 Task: Open Card Veterinary Conference Review in Board Voice of Support Feedback Analysis to Workspace Event Lighting Rentals and add a team member Softage.1@softage.net, a label Green, a checklist Routing and Switching, an attachment from Trello, a color Green and finally, add a card description 'Research and develop new product positioning strategy' and a comment 'This task requires us to be organized and efficient, managing our time and resources effectively.'. Add a start date 'Jan 05, 1900' with a due date 'Jan 12, 1900'
Action: Mouse moved to (442, 185)
Screenshot: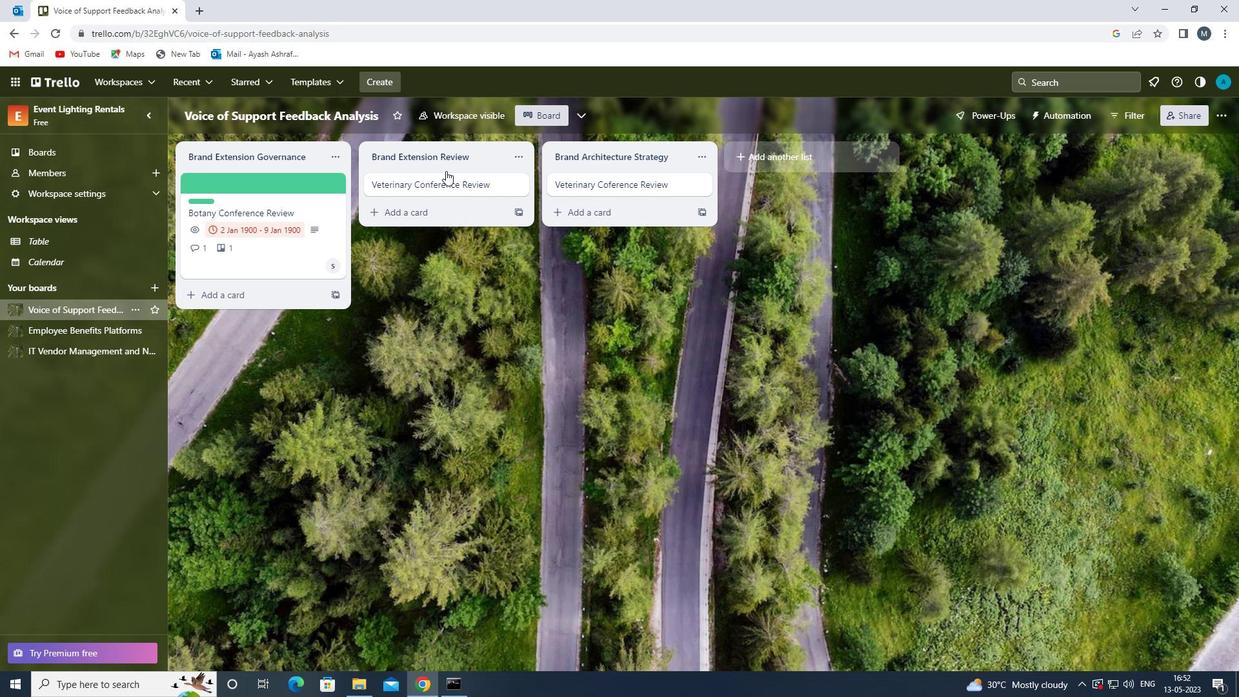
Action: Mouse pressed left at (442, 185)
Screenshot: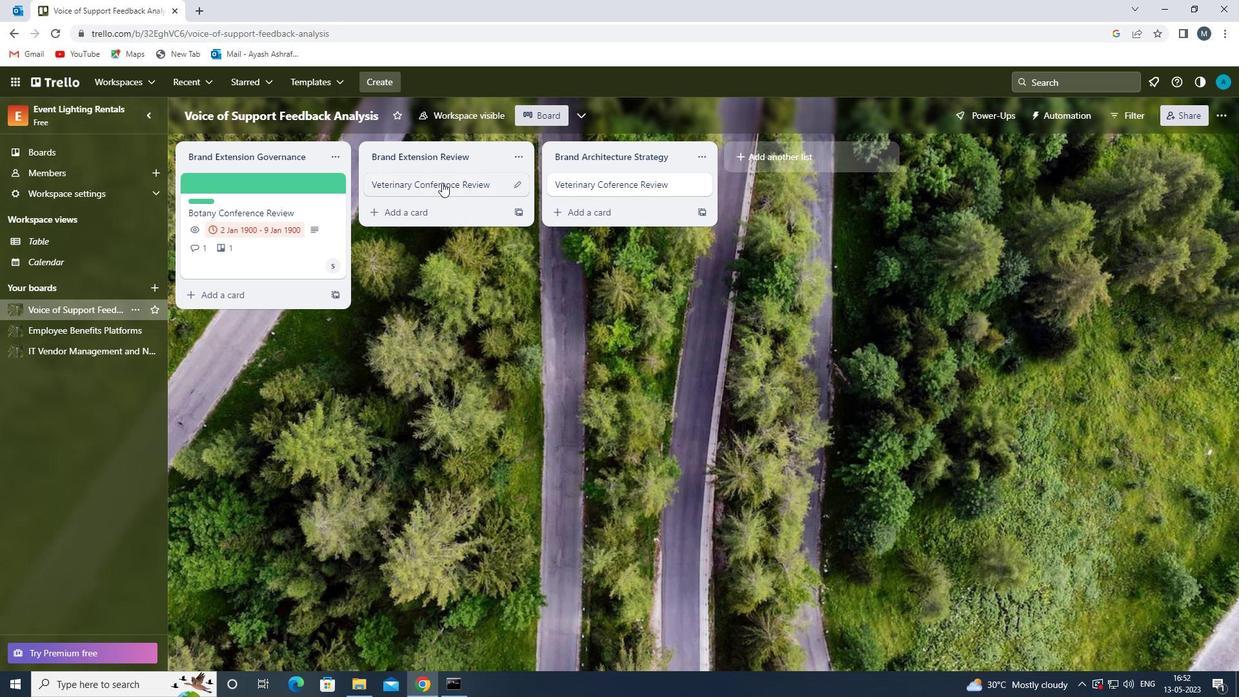 
Action: Mouse moved to (778, 232)
Screenshot: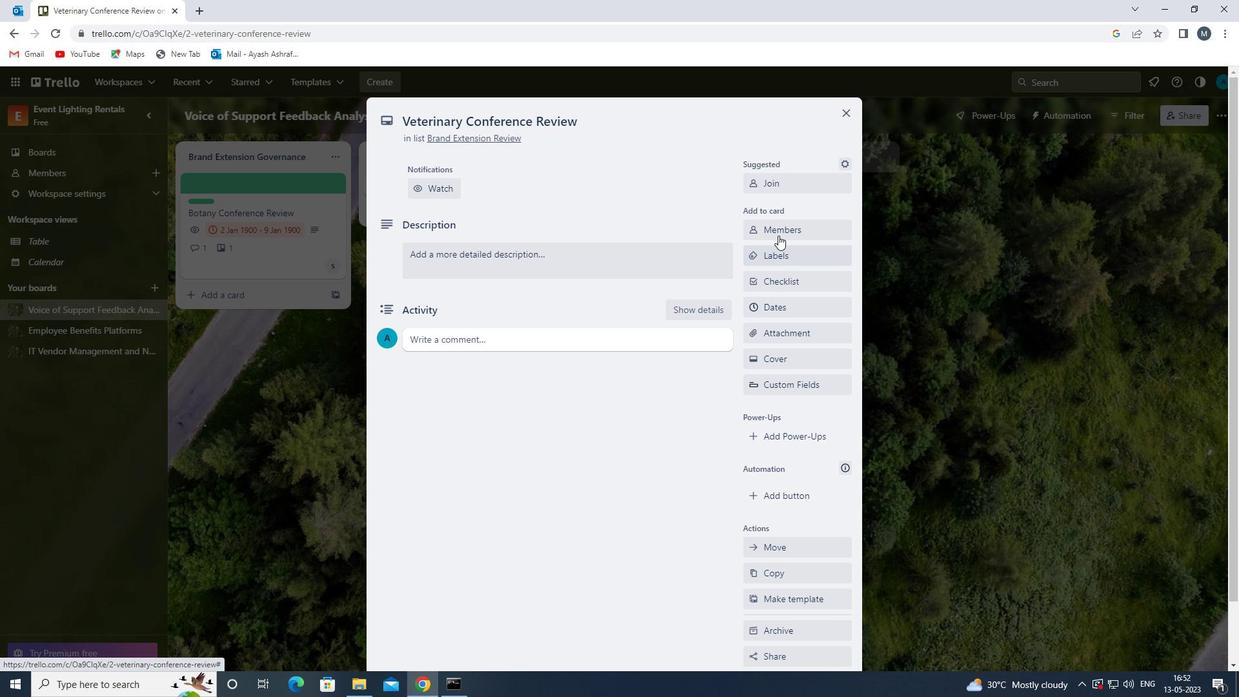 
Action: Mouse pressed left at (778, 232)
Screenshot: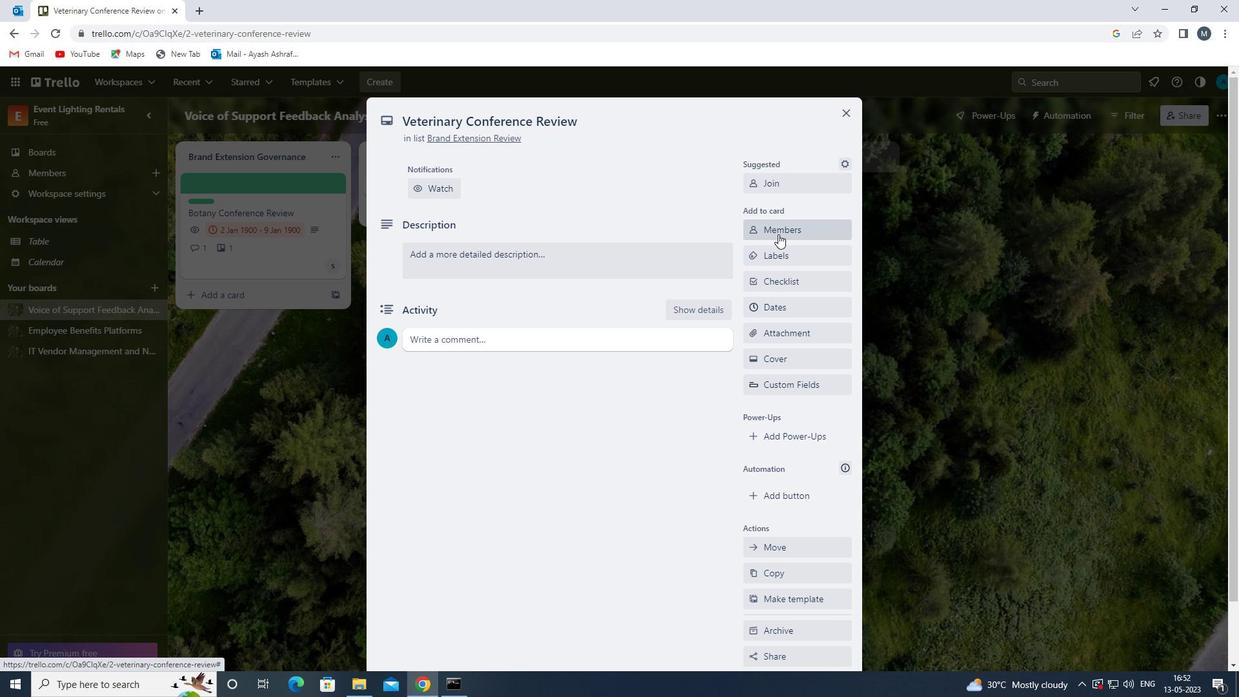 
Action: Mouse moved to (796, 294)
Screenshot: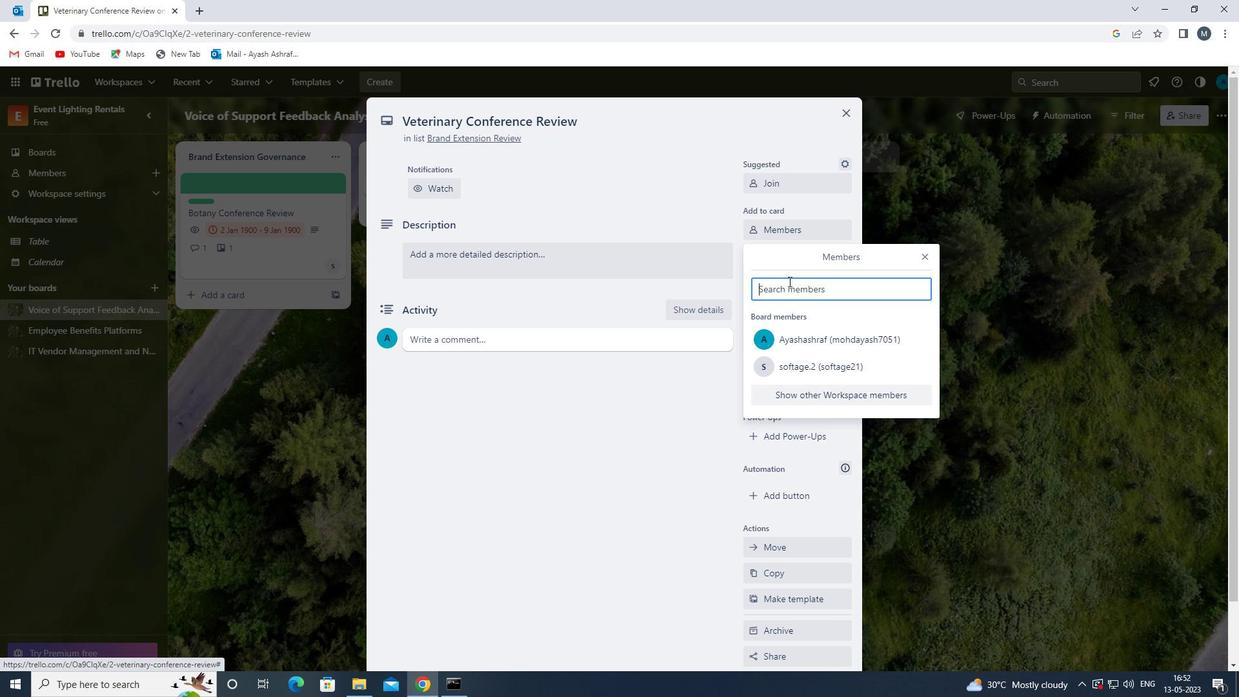 
Action: Mouse pressed left at (796, 294)
Screenshot: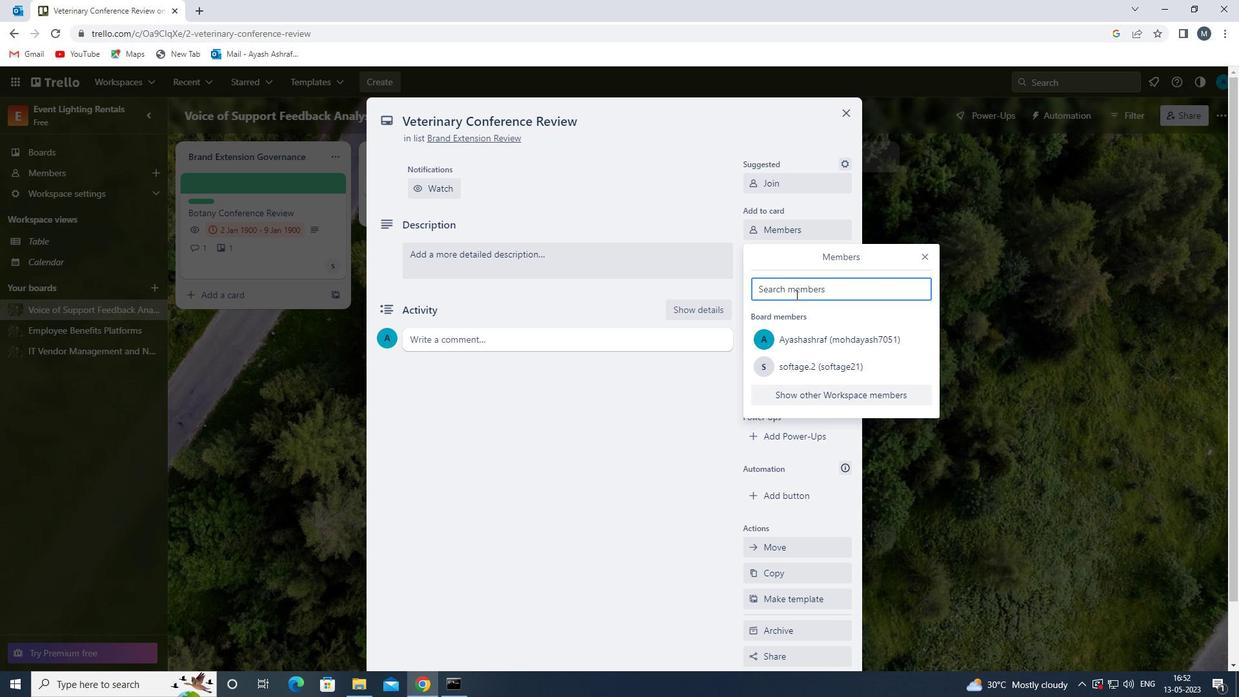 
Action: Key pressed s
Screenshot: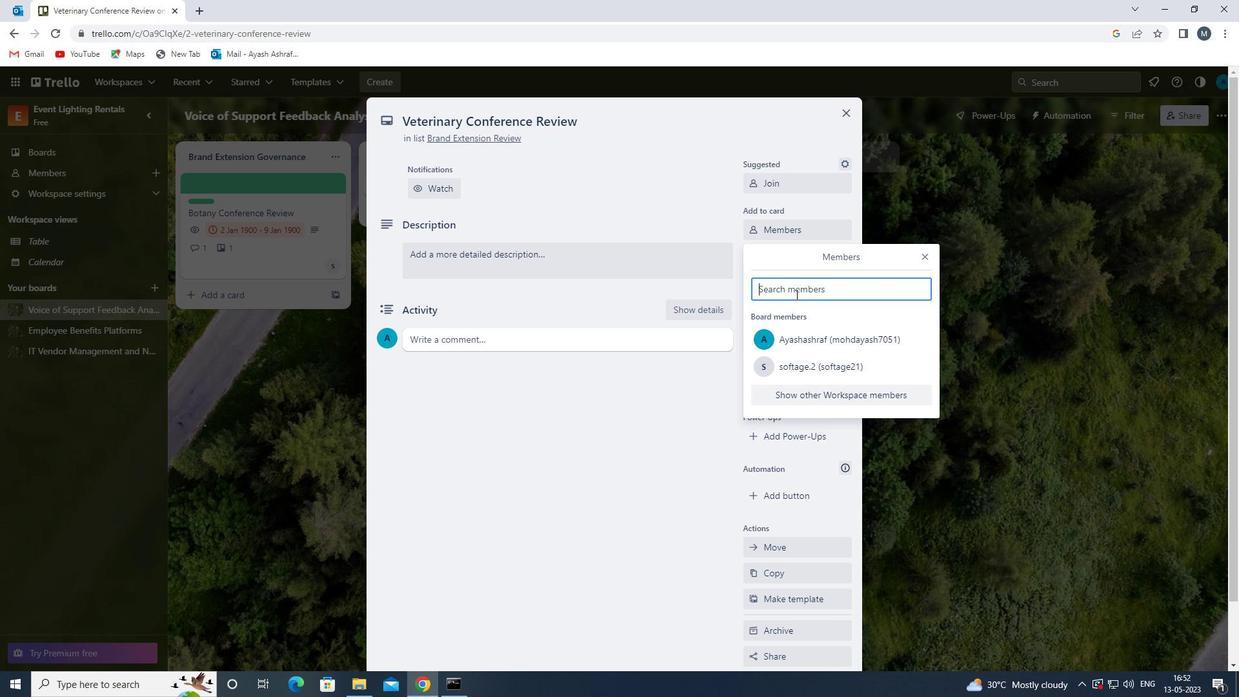 
Action: Mouse moved to (820, 393)
Screenshot: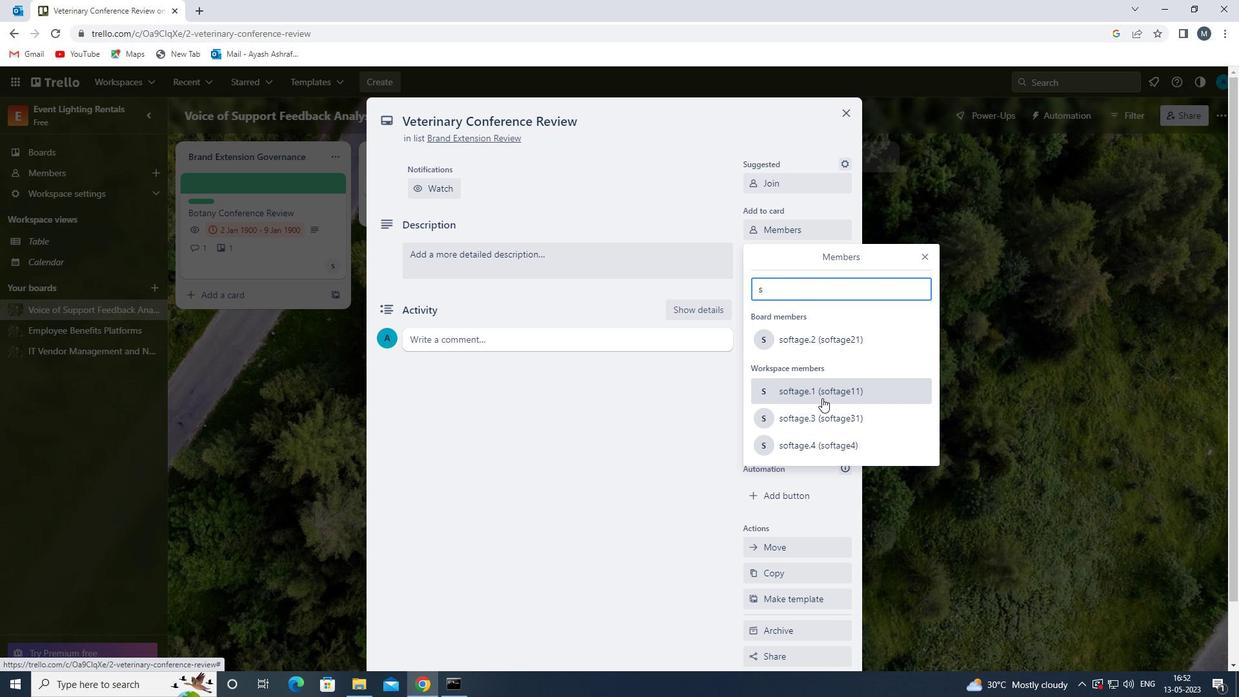 
Action: Mouse pressed left at (820, 393)
Screenshot: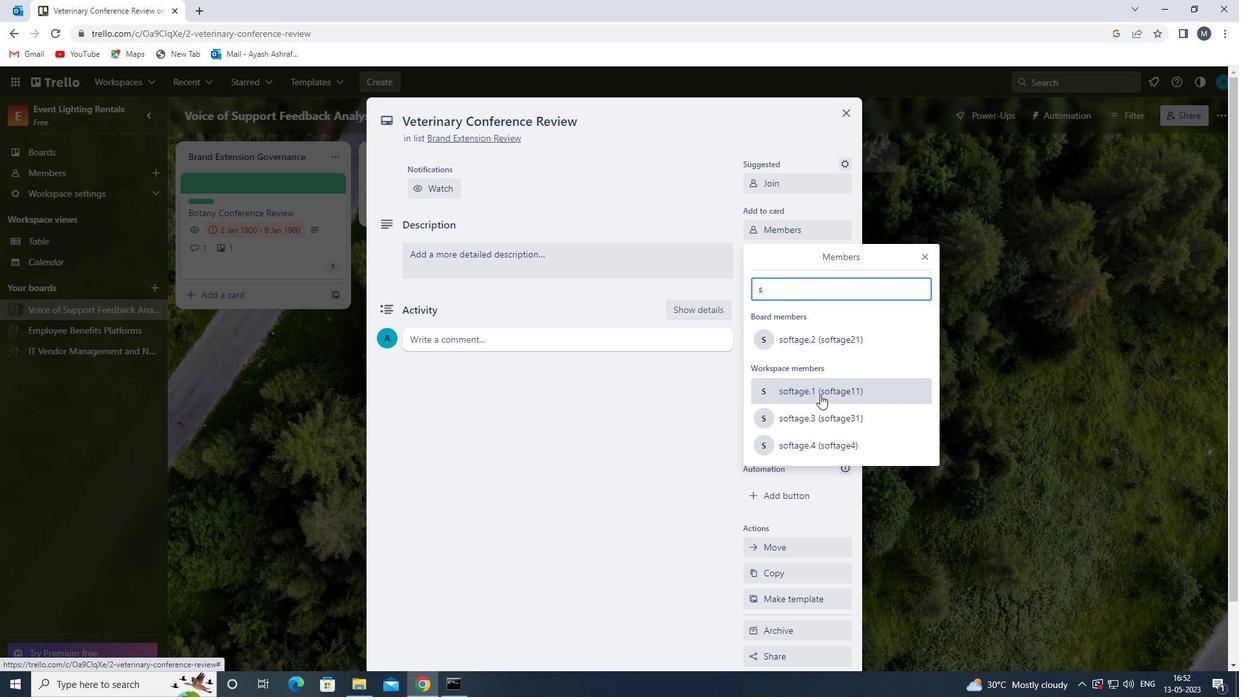 
Action: Mouse moved to (927, 258)
Screenshot: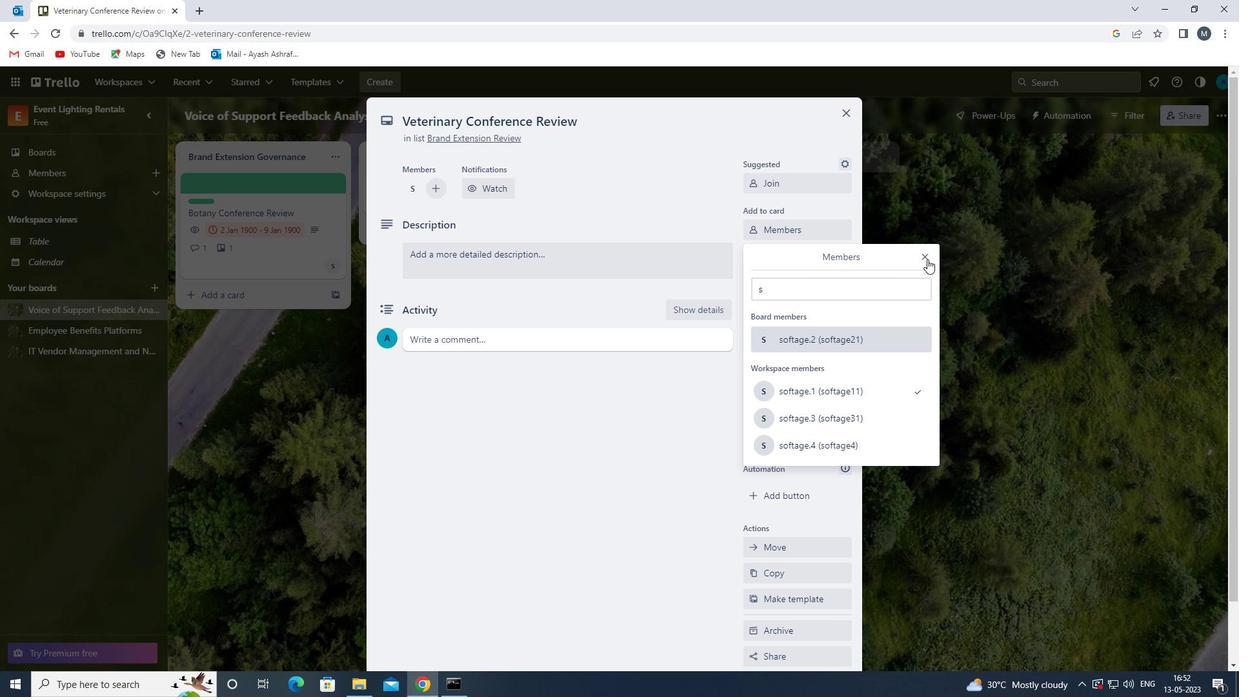 
Action: Mouse pressed left at (927, 258)
Screenshot: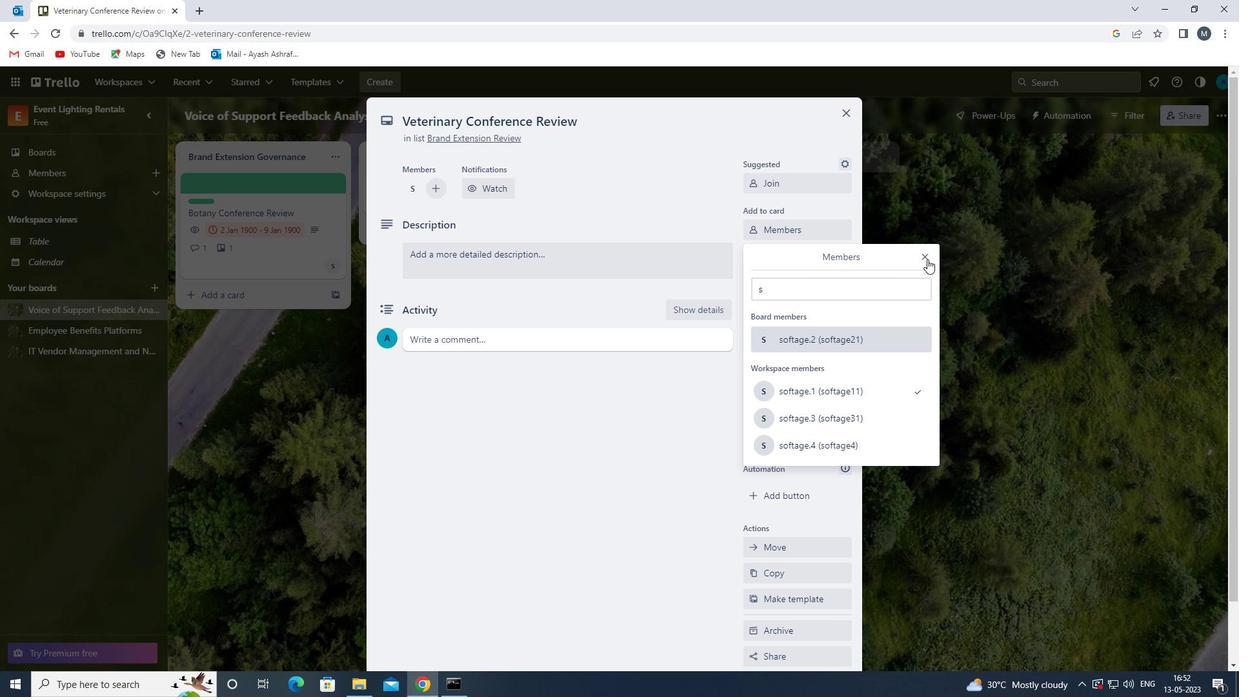 
Action: Mouse moved to (783, 260)
Screenshot: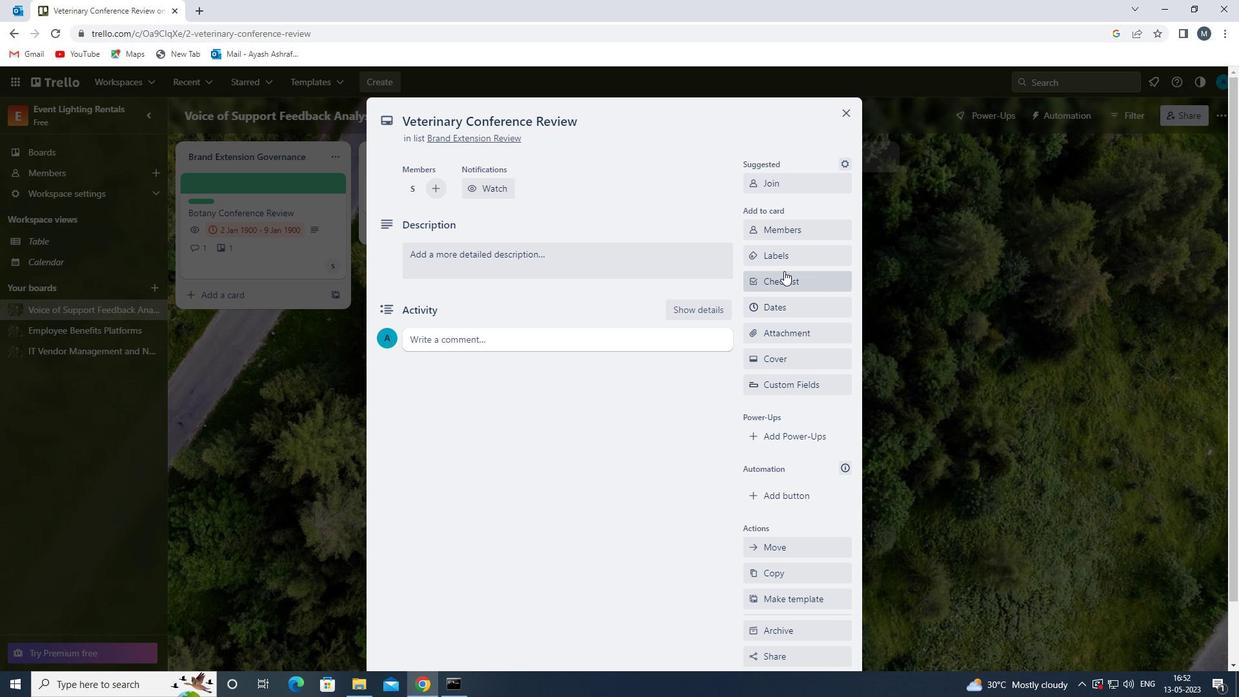 
Action: Mouse pressed left at (783, 260)
Screenshot: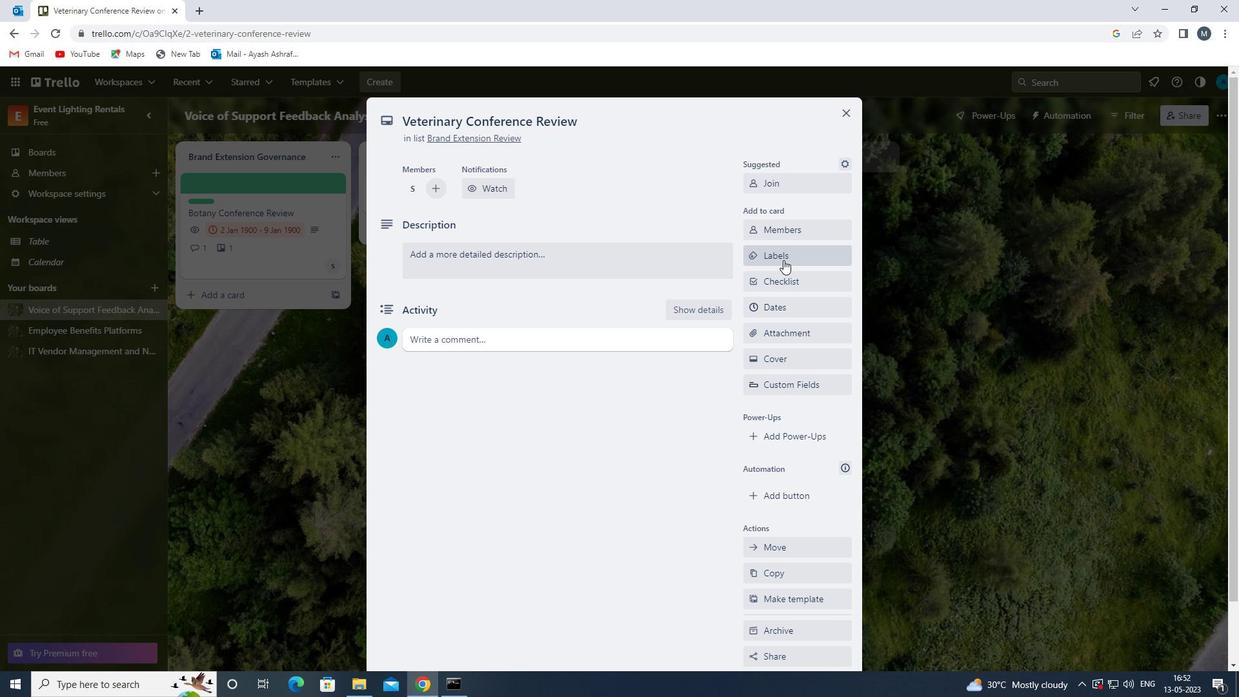 
Action: Mouse moved to (804, 357)
Screenshot: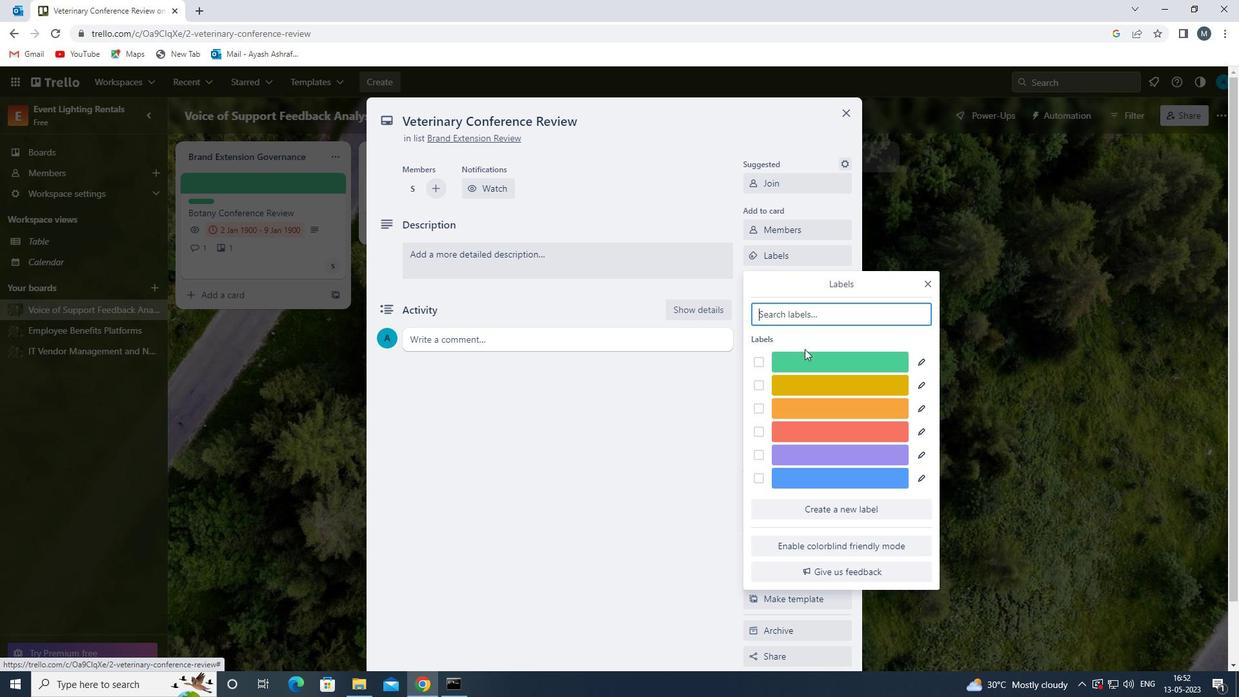 
Action: Mouse pressed left at (804, 357)
Screenshot: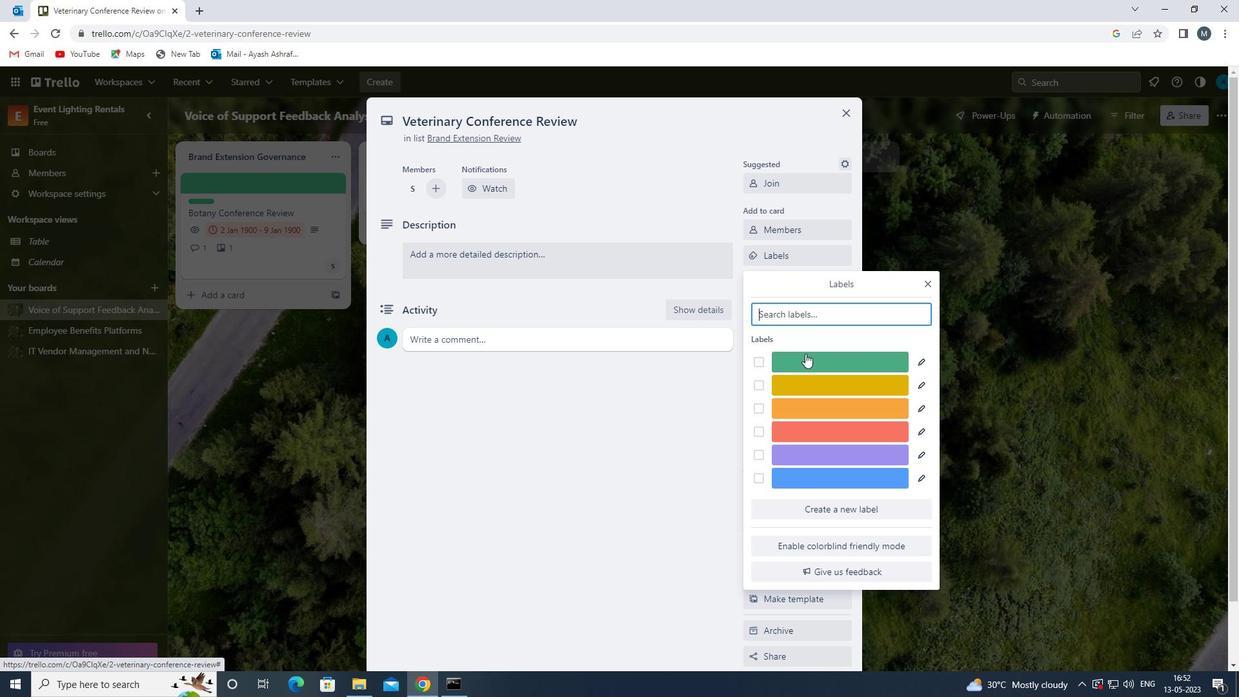 
Action: Mouse moved to (928, 286)
Screenshot: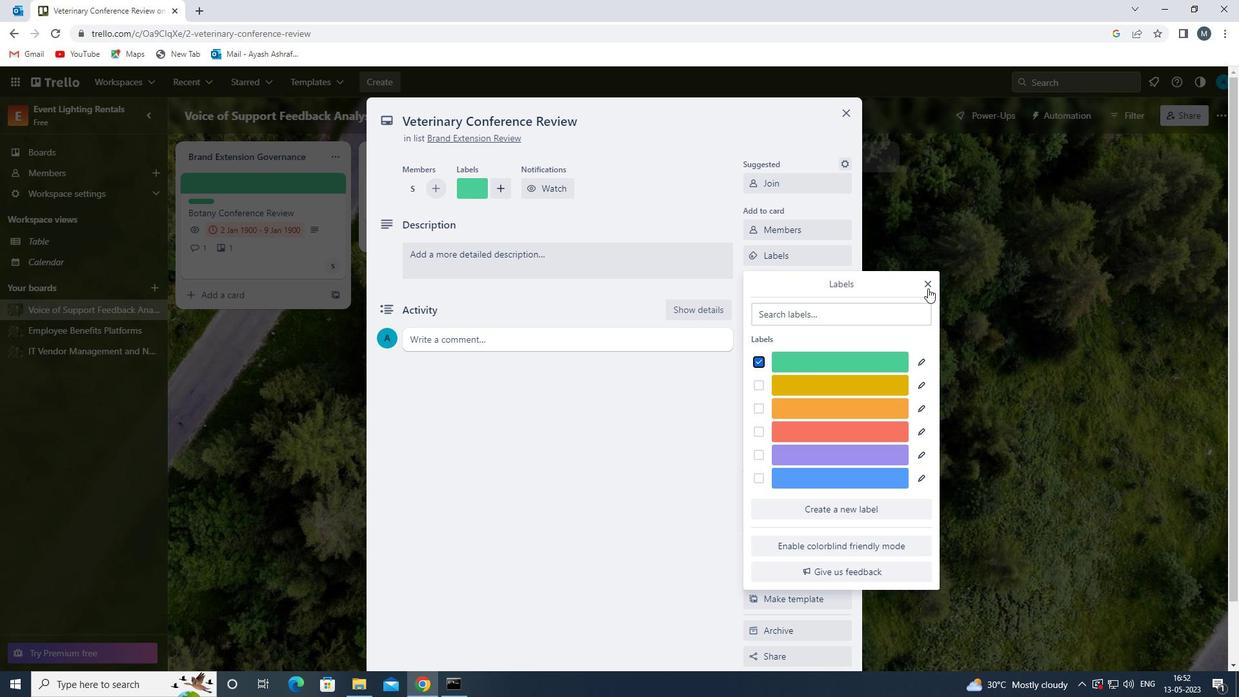 
Action: Mouse pressed left at (928, 286)
Screenshot: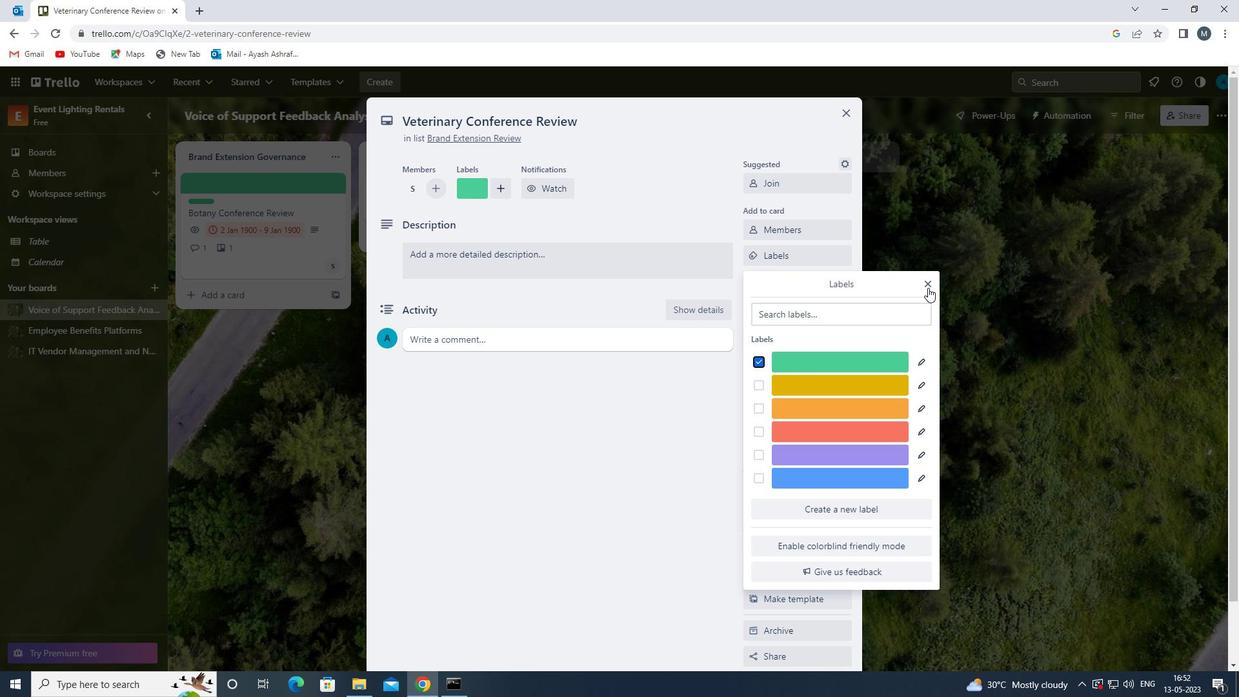 
Action: Mouse moved to (785, 283)
Screenshot: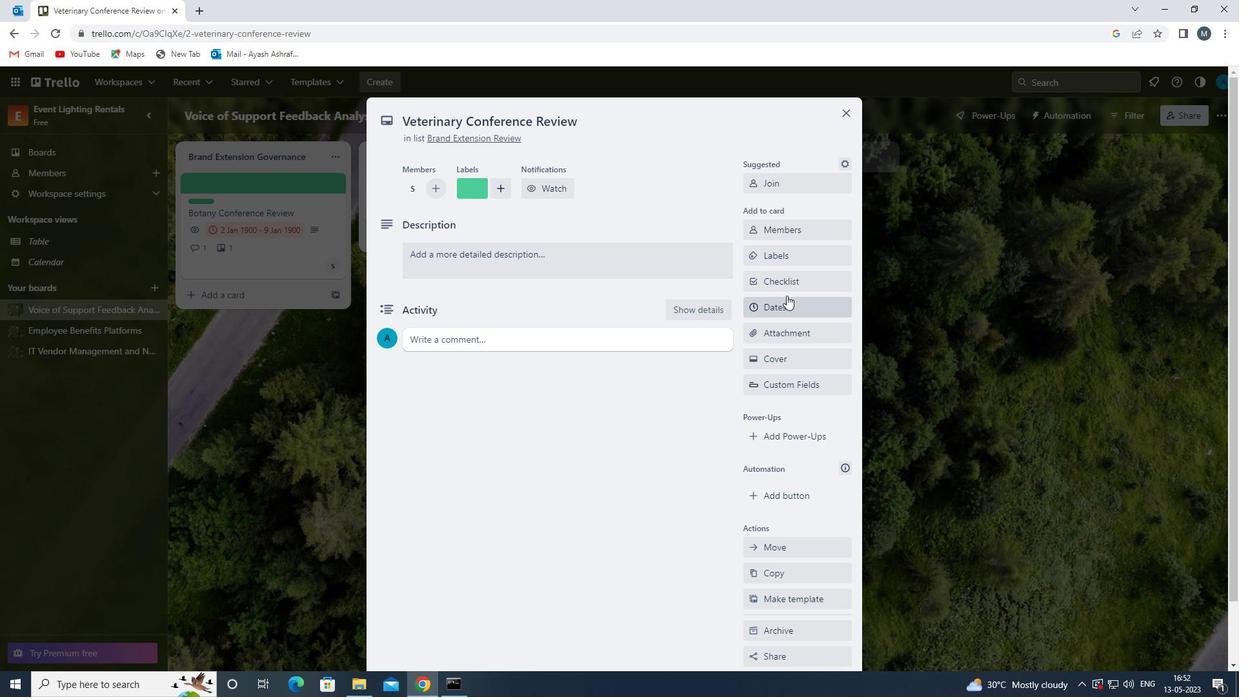 
Action: Mouse pressed left at (785, 283)
Screenshot: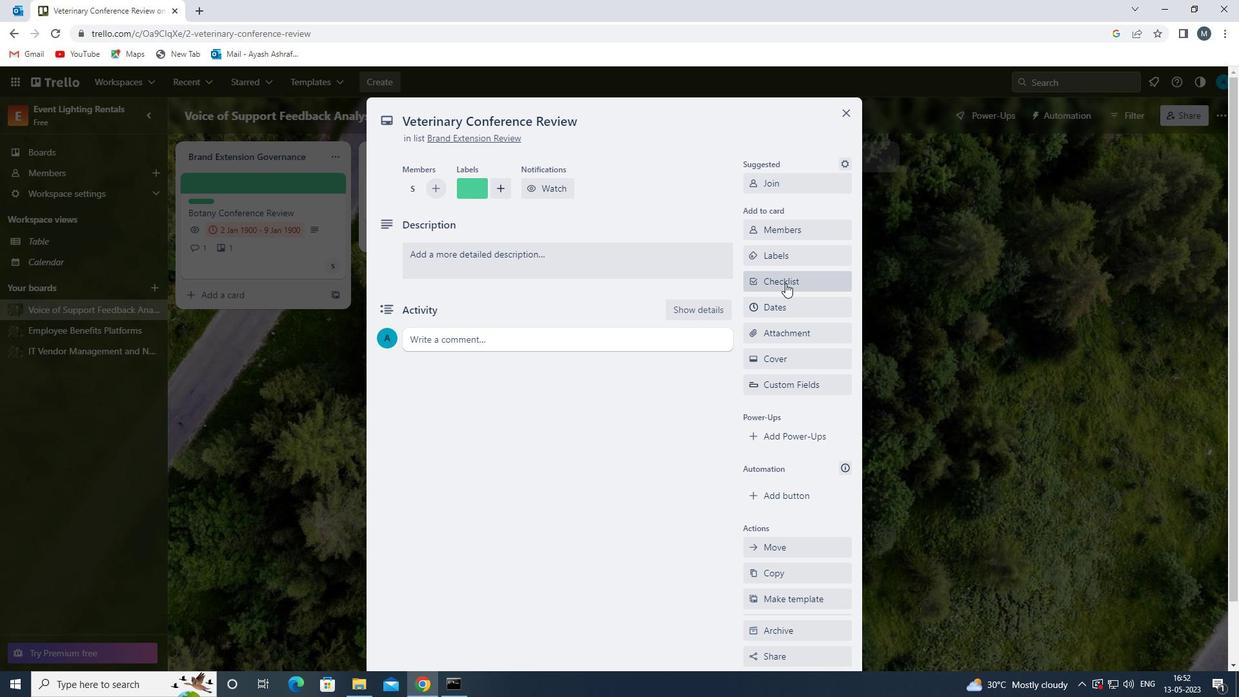 
Action: Key pressed r
Screenshot: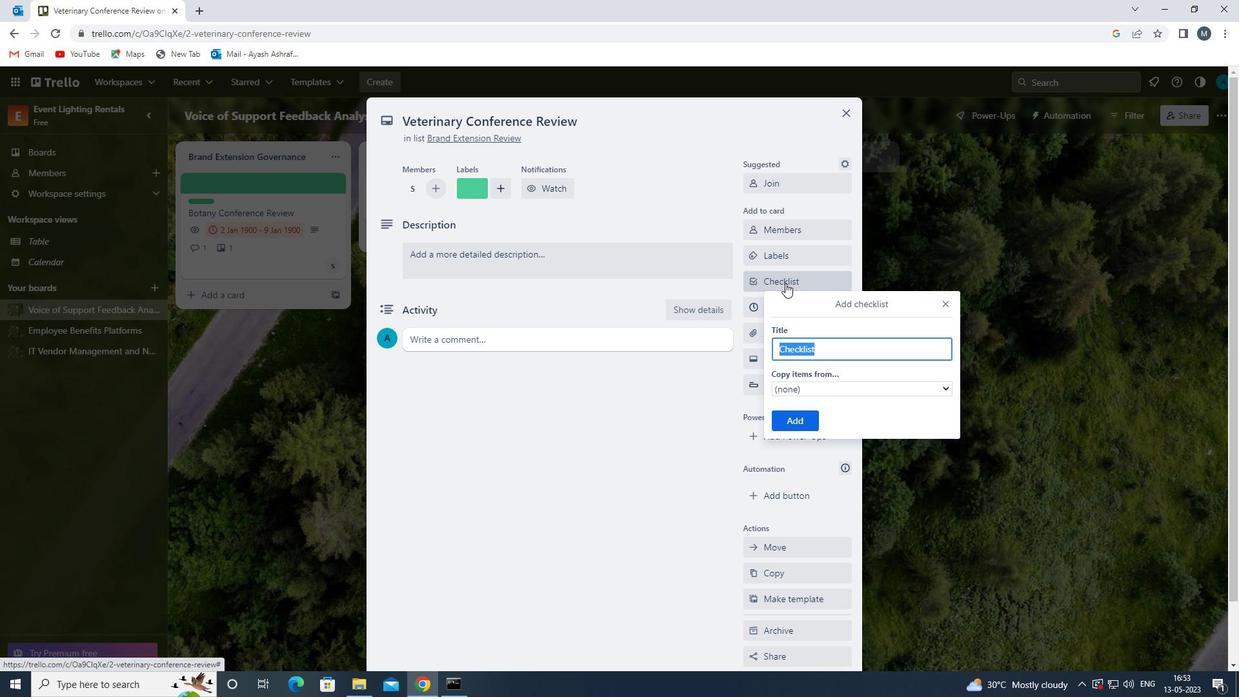 
Action: Mouse moved to (870, 409)
Screenshot: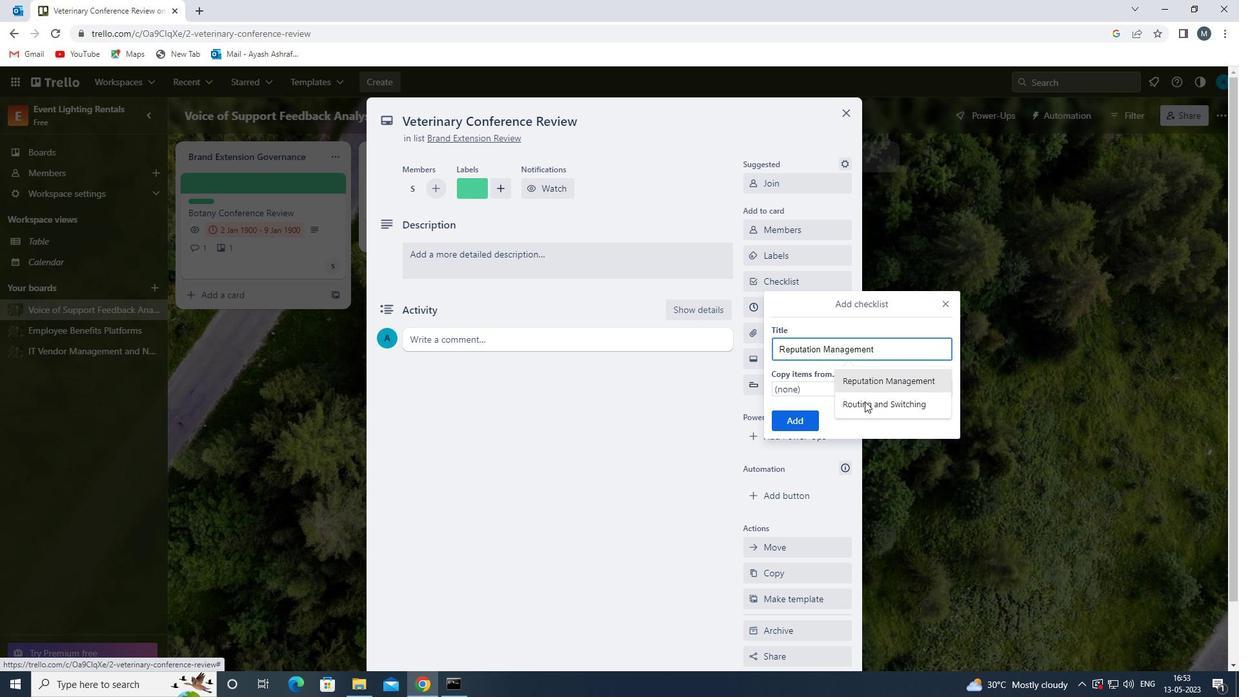
Action: Mouse pressed left at (870, 409)
Screenshot: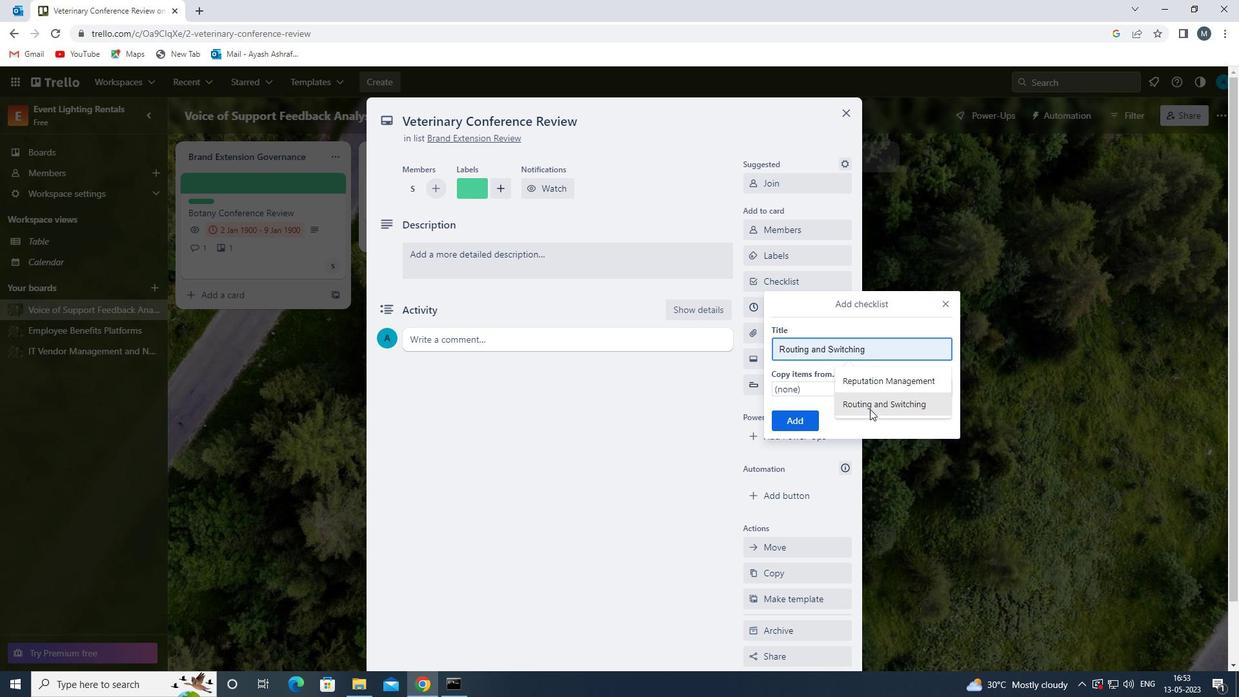 
Action: Mouse moved to (804, 413)
Screenshot: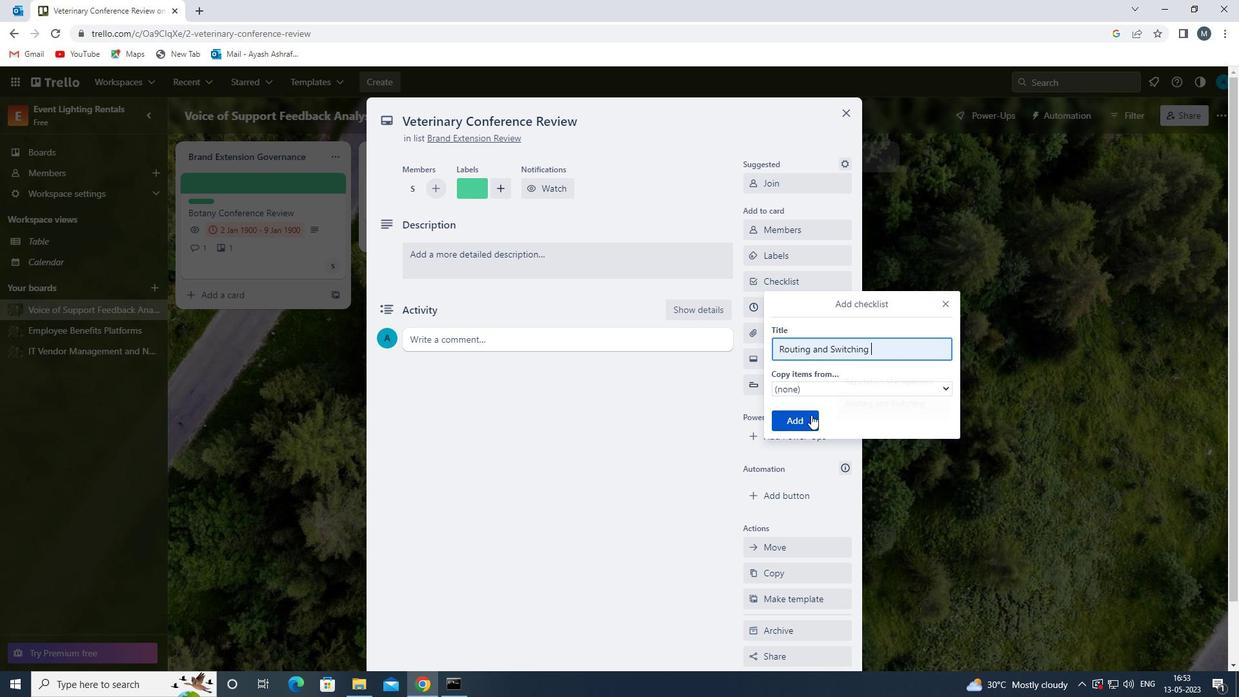 
Action: Mouse pressed left at (804, 413)
Screenshot: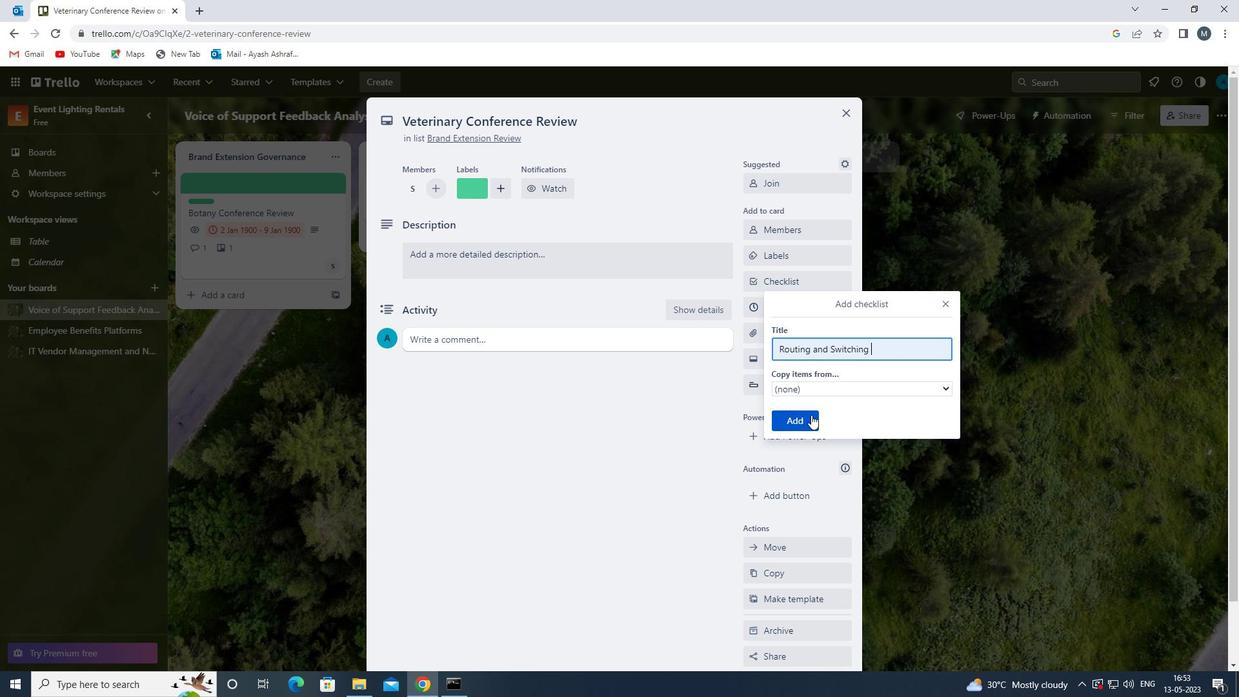 
Action: Mouse moved to (794, 335)
Screenshot: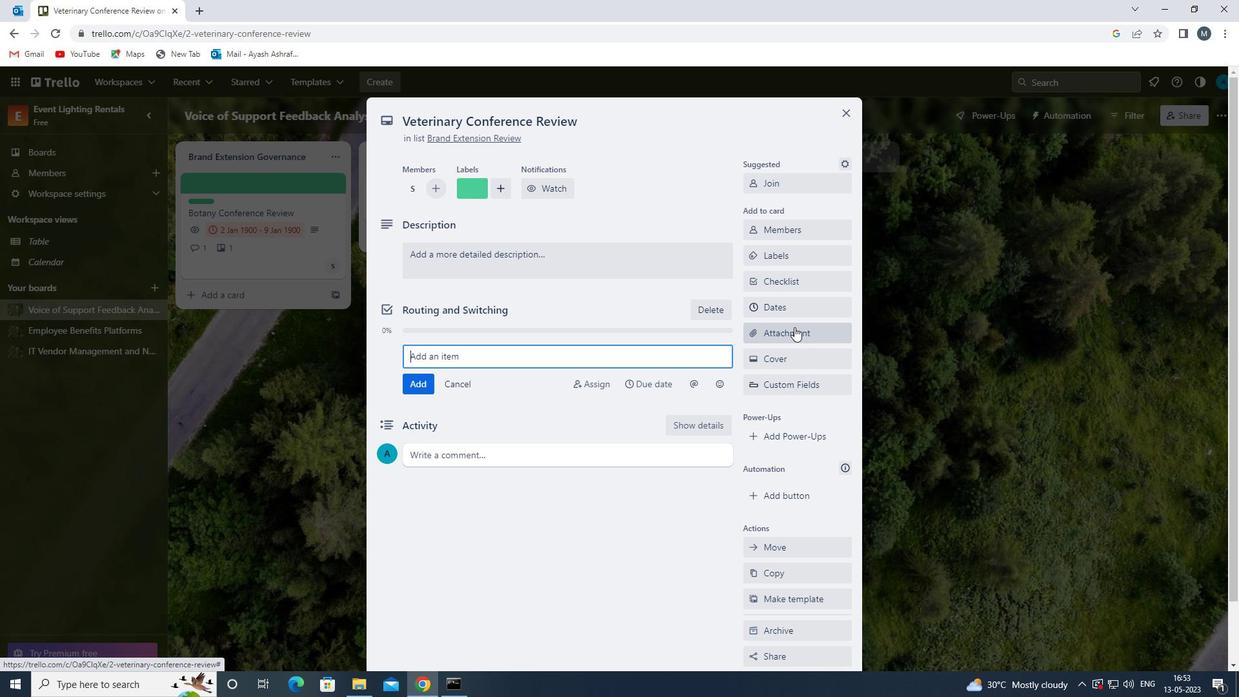 
Action: Mouse pressed left at (794, 335)
Screenshot: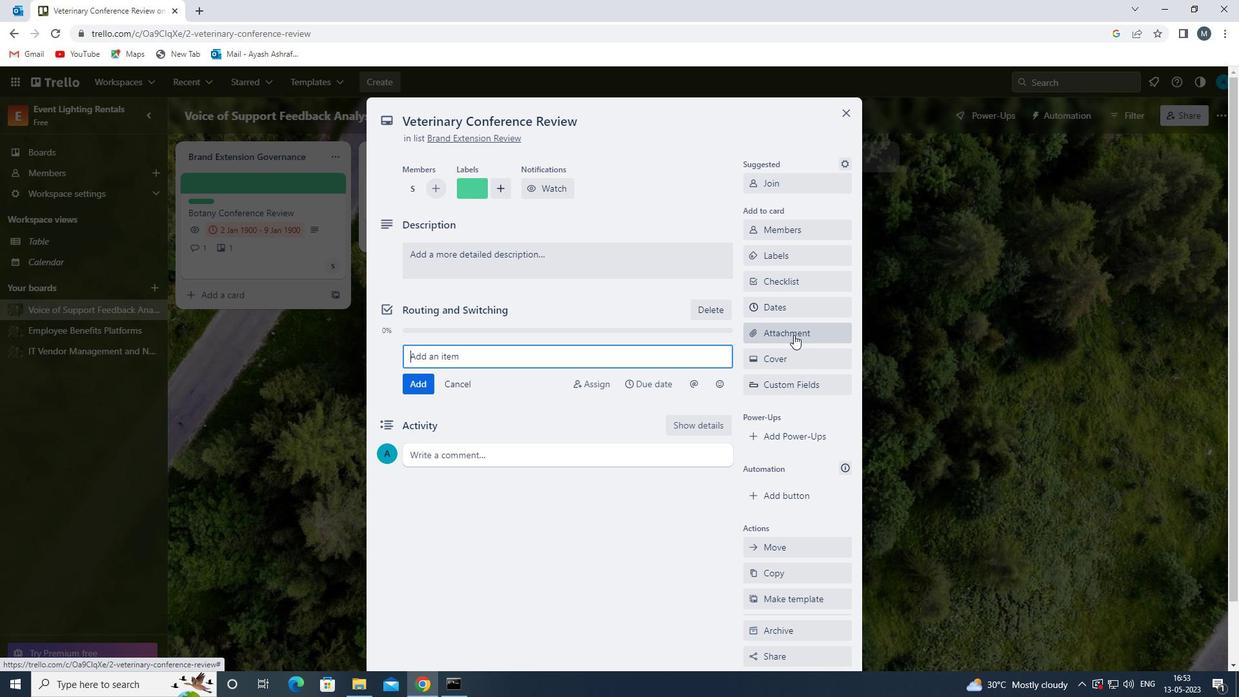 
Action: Mouse moved to (778, 410)
Screenshot: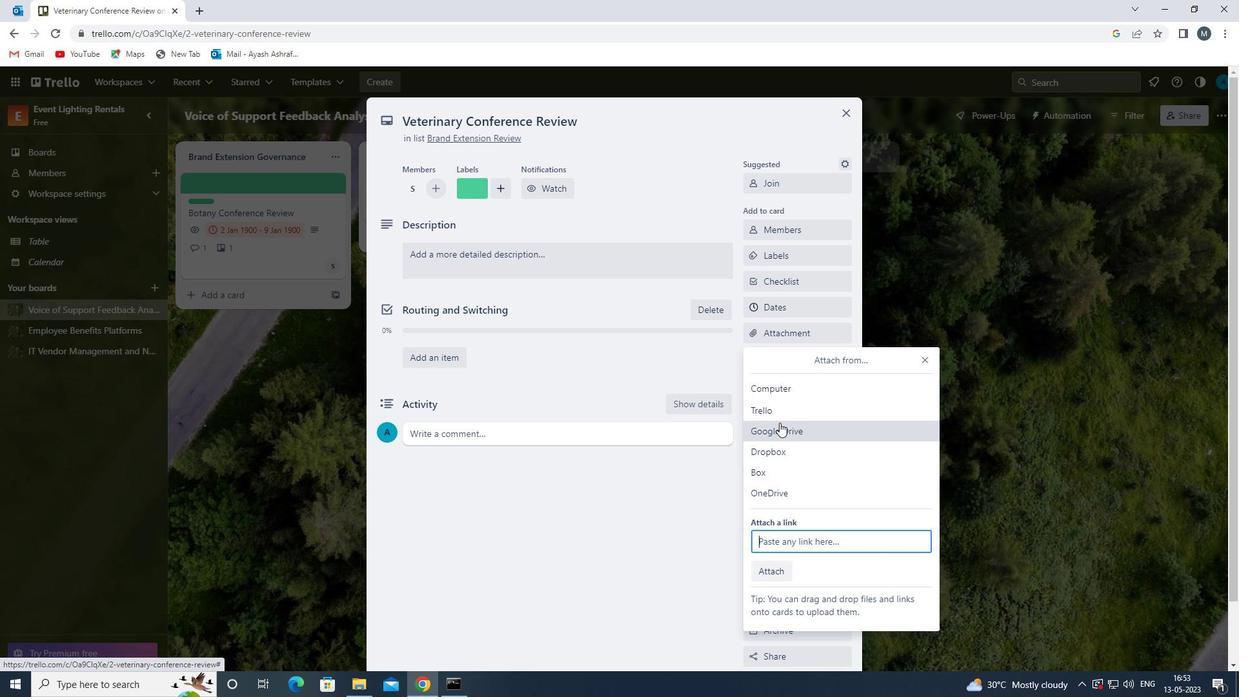 
Action: Mouse pressed left at (778, 410)
Screenshot: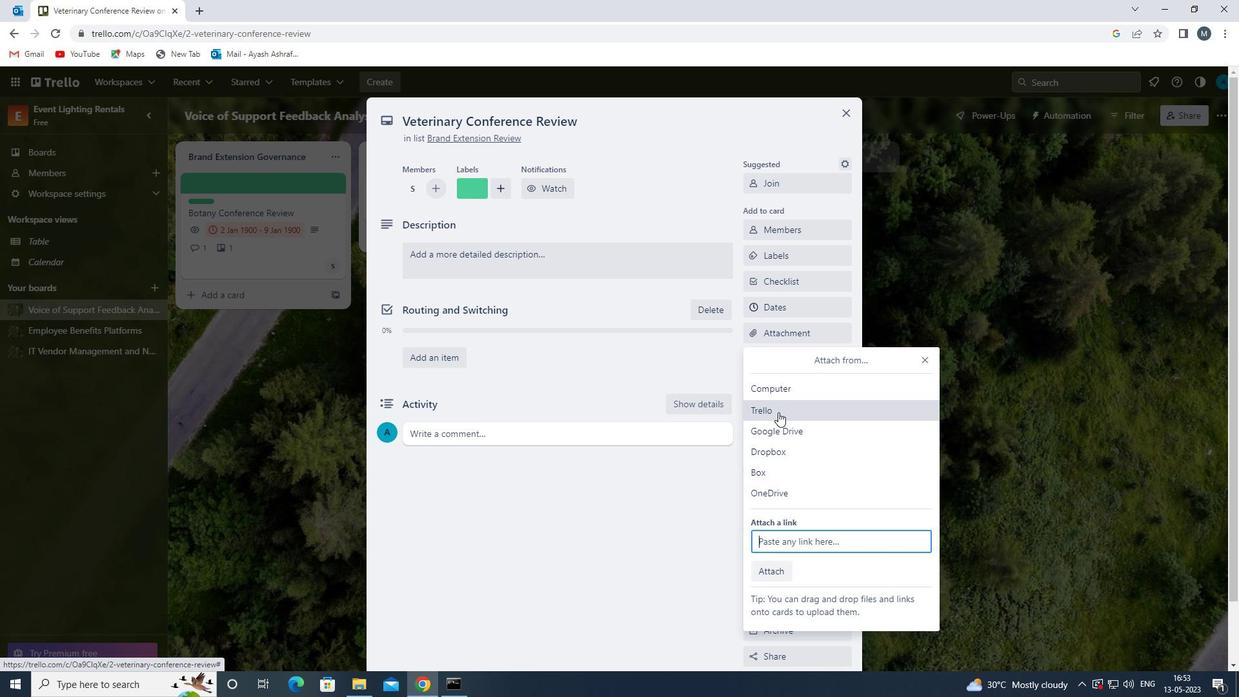 
Action: Mouse moved to (826, 320)
Screenshot: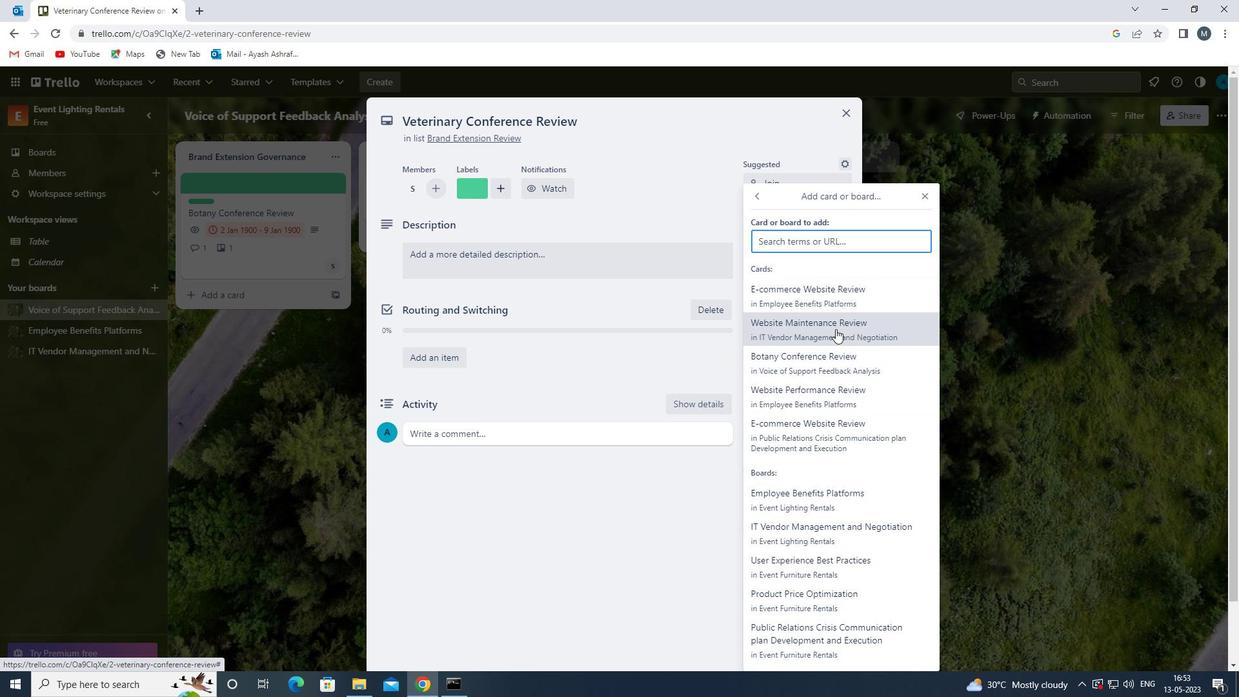 
Action: Mouse pressed left at (826, 320)
Screenshot: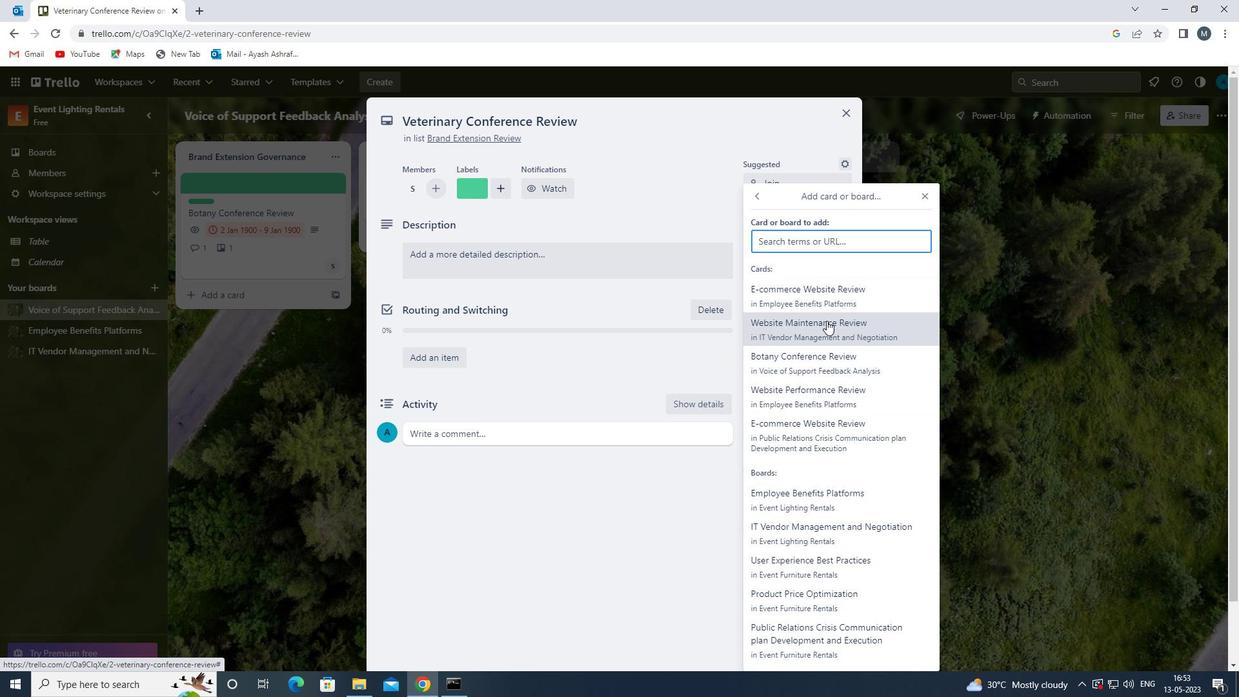 
Action: Mouse moved to (779, 364)
Screenshot: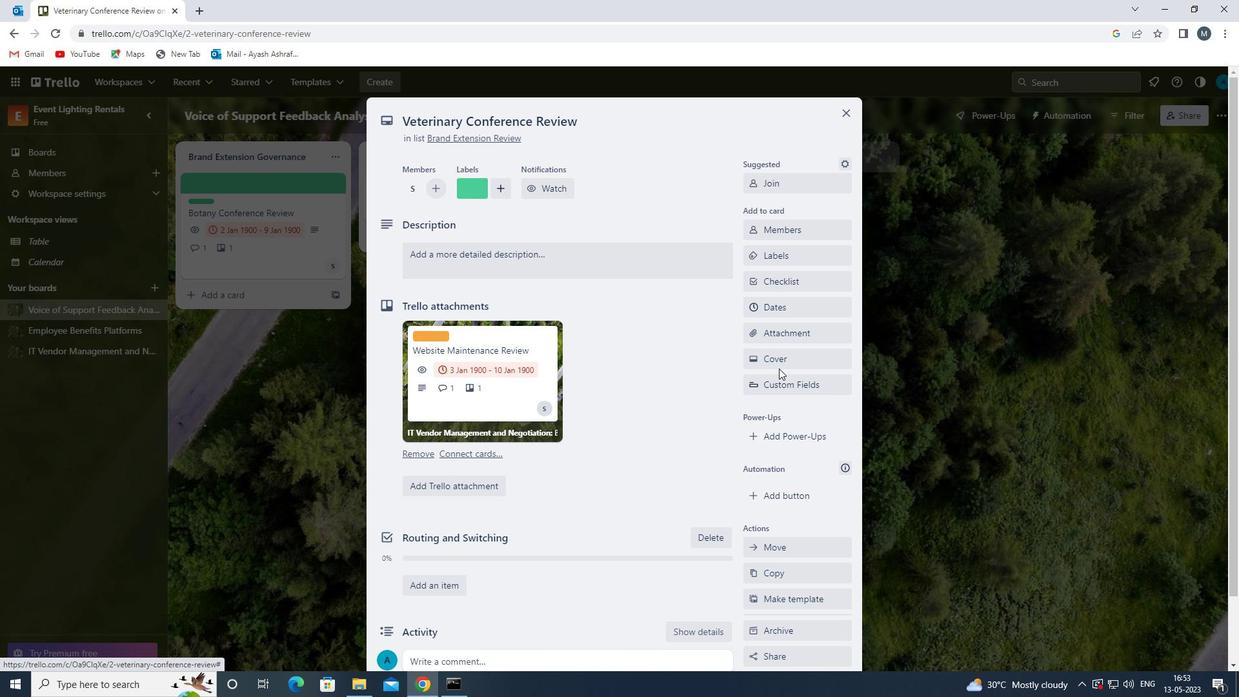 
Action: Mouse pressed left at (779, 364)
Screenshot: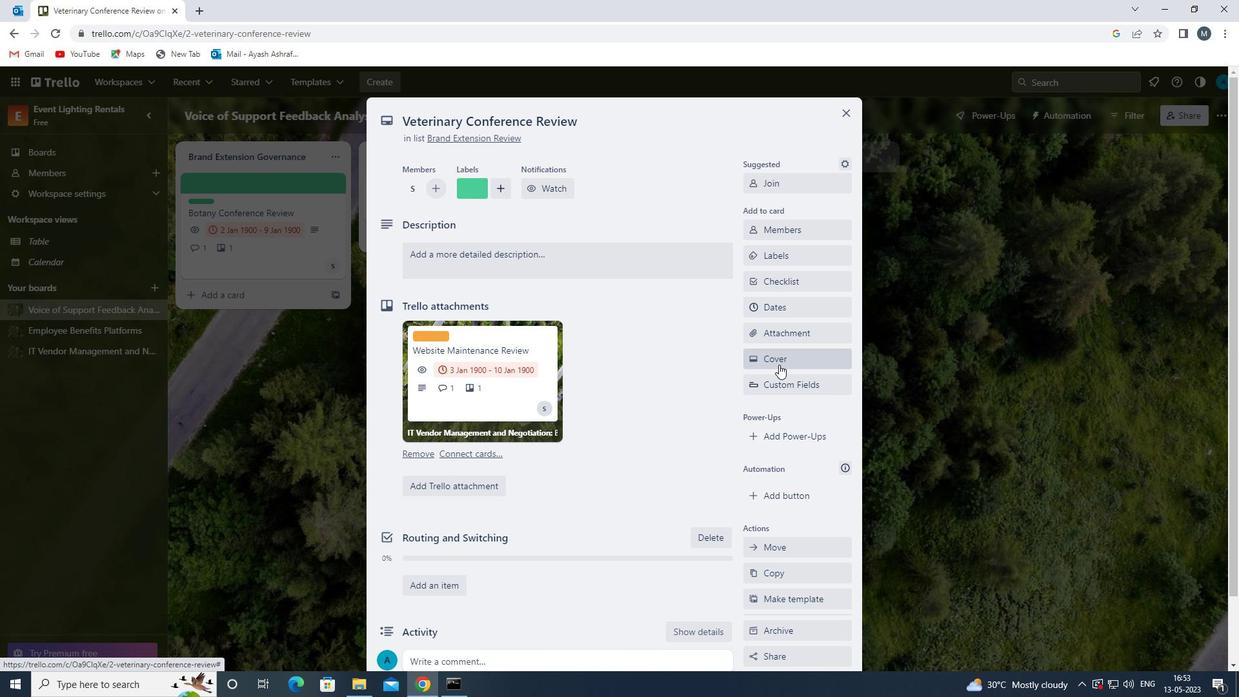 
Action: Mouse moved to (771, 417)
Screenshot: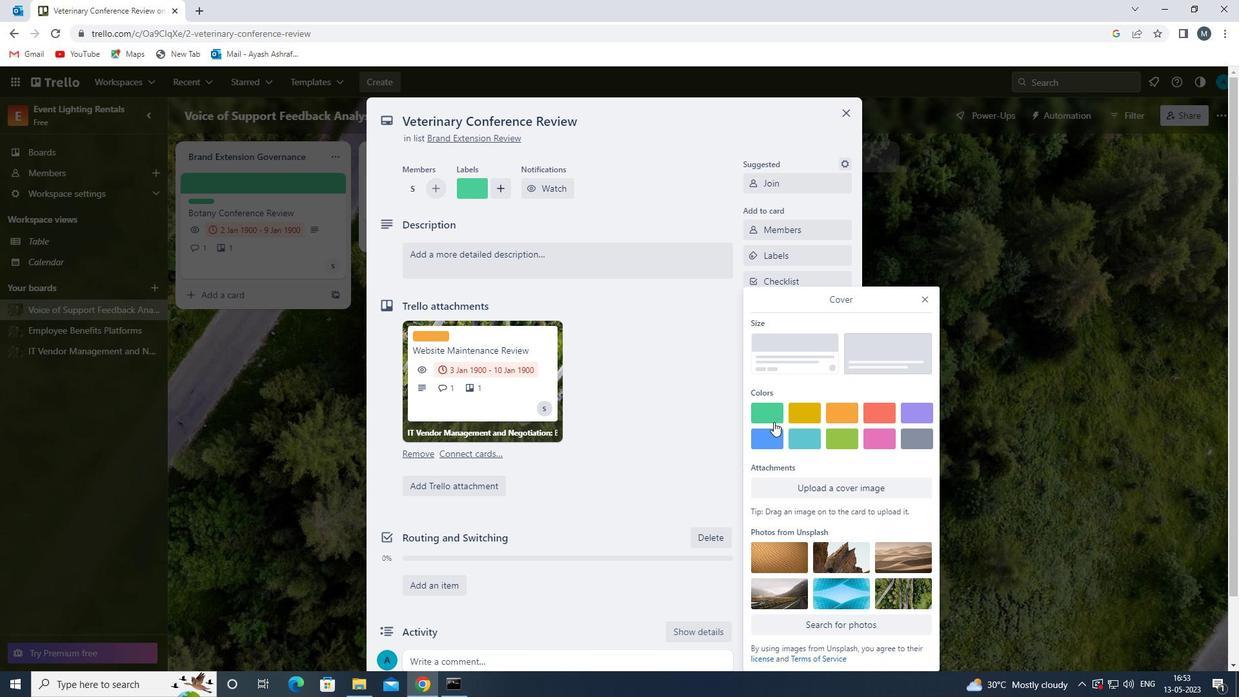 
Action: Mouse pressed left at (771, 417)
Screenshot: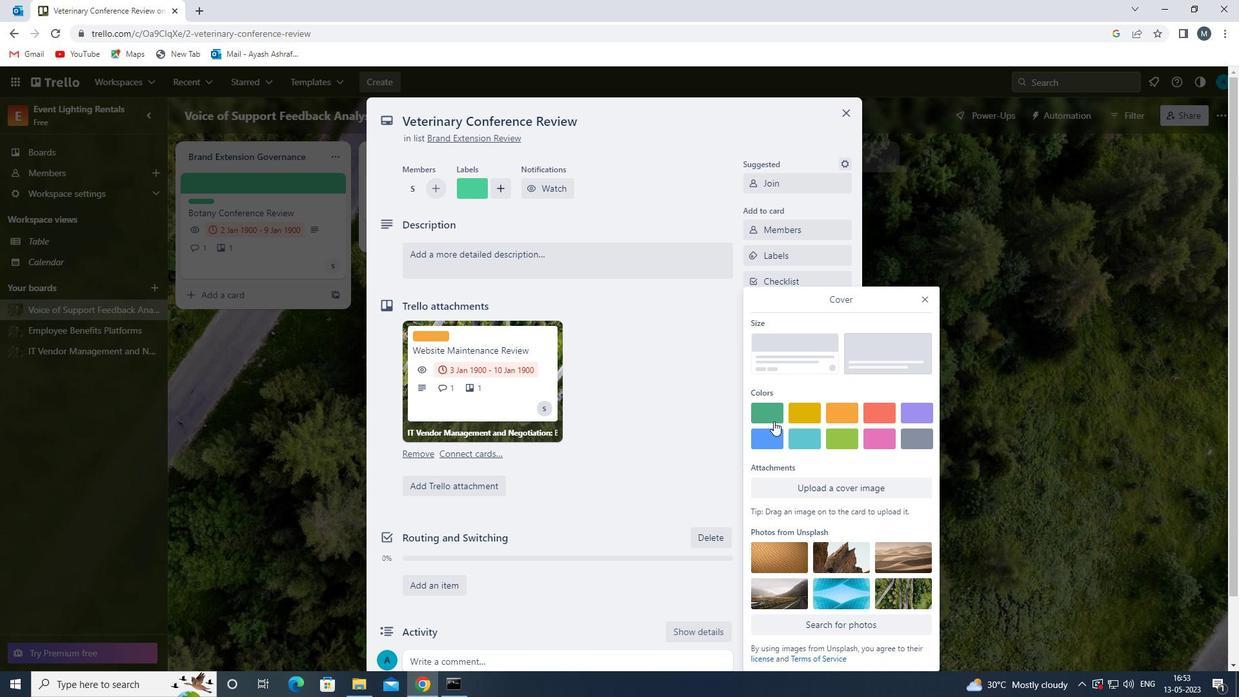 
Action: Mouse moved to (923, 275)
Screenshot: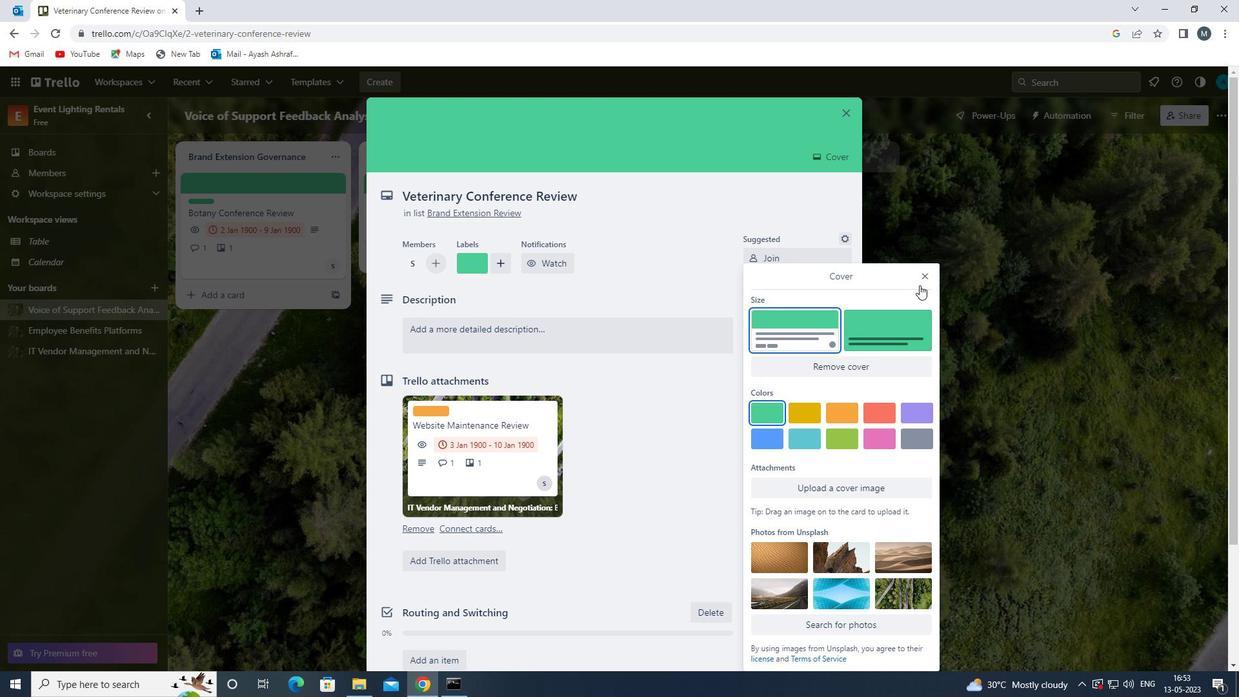
Action: Mouse pressed left at (923, 275)
Screenshot: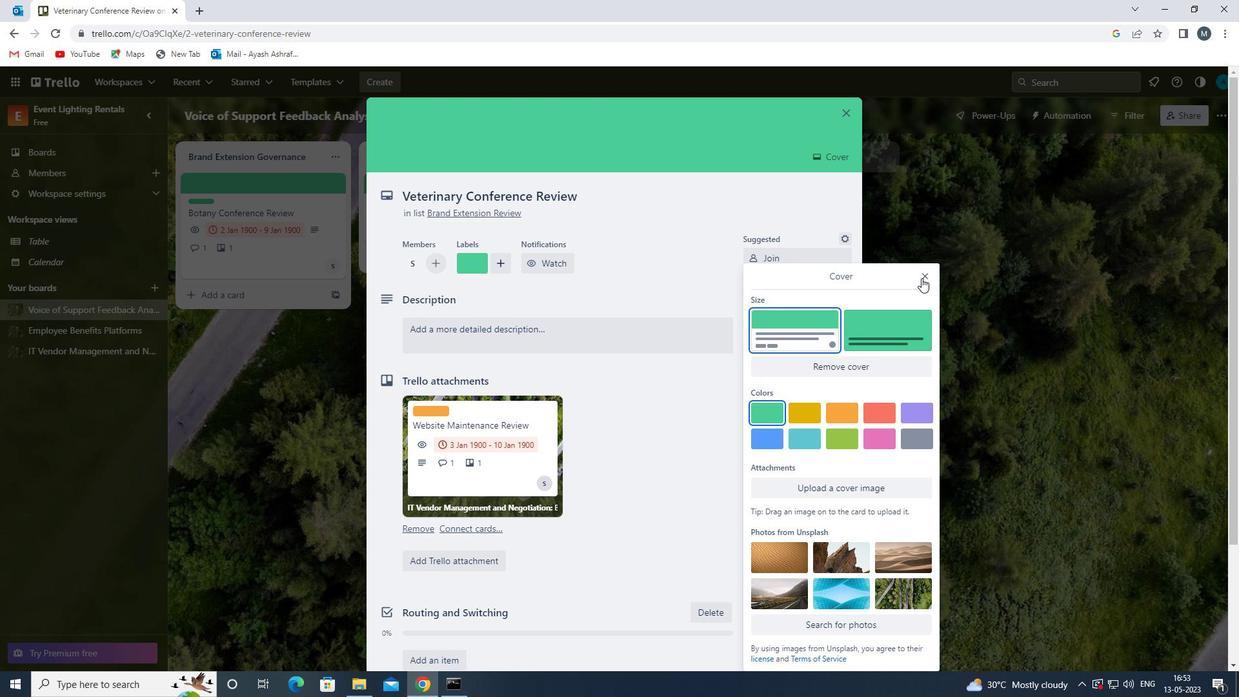 
Action: Mouse moved to (522, 323)
Screenshot: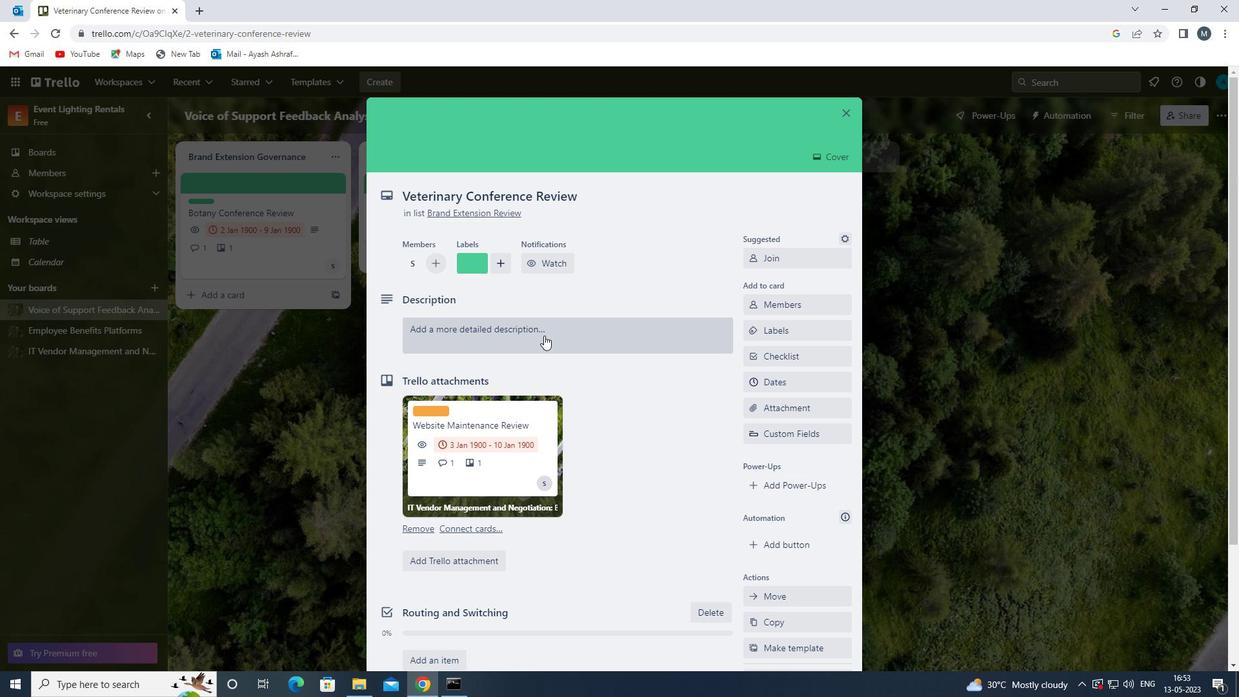 
Action: Mouse pressed left at (522, 323)
Screenshot: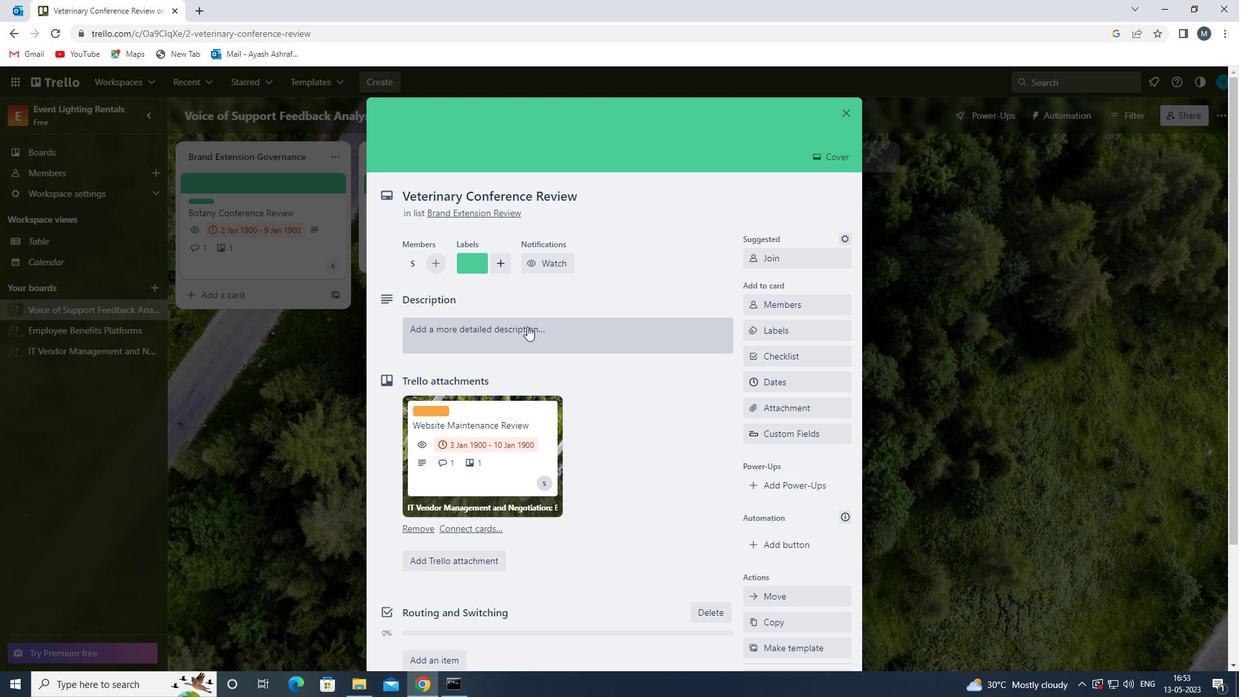 
Action: Mouse moved to (443, 373)
Screenshot: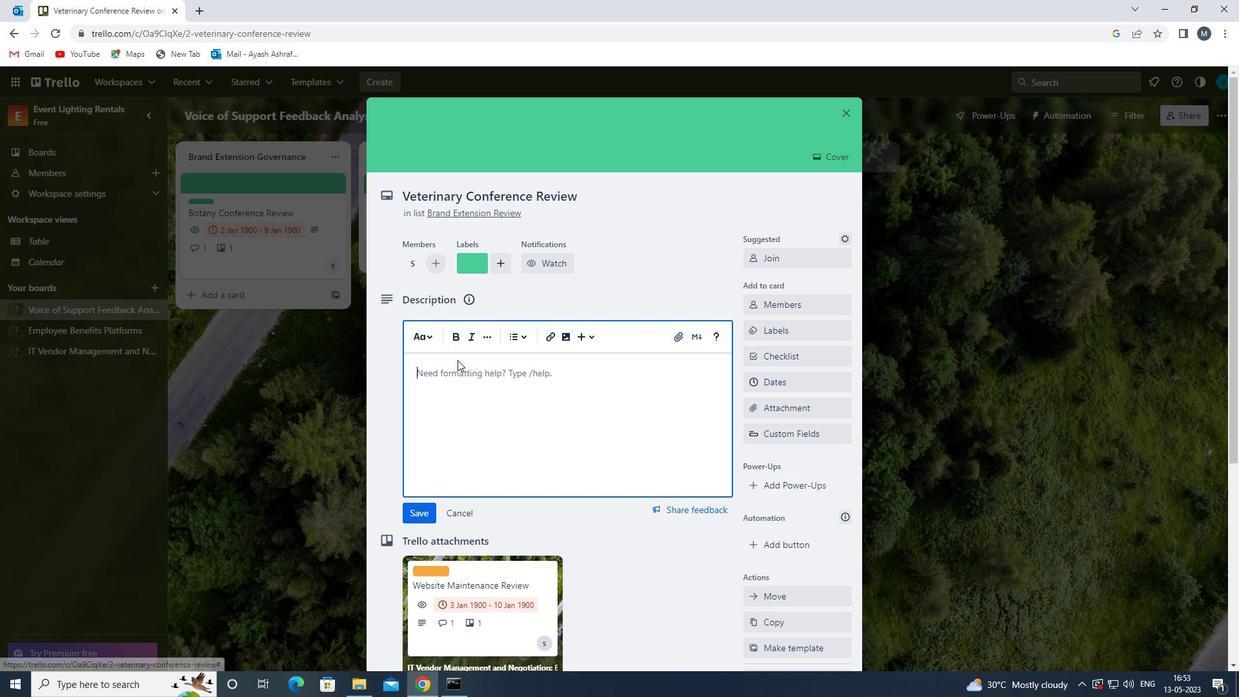 
Action: Mouse pressed left at (443, 373)
Screenshot: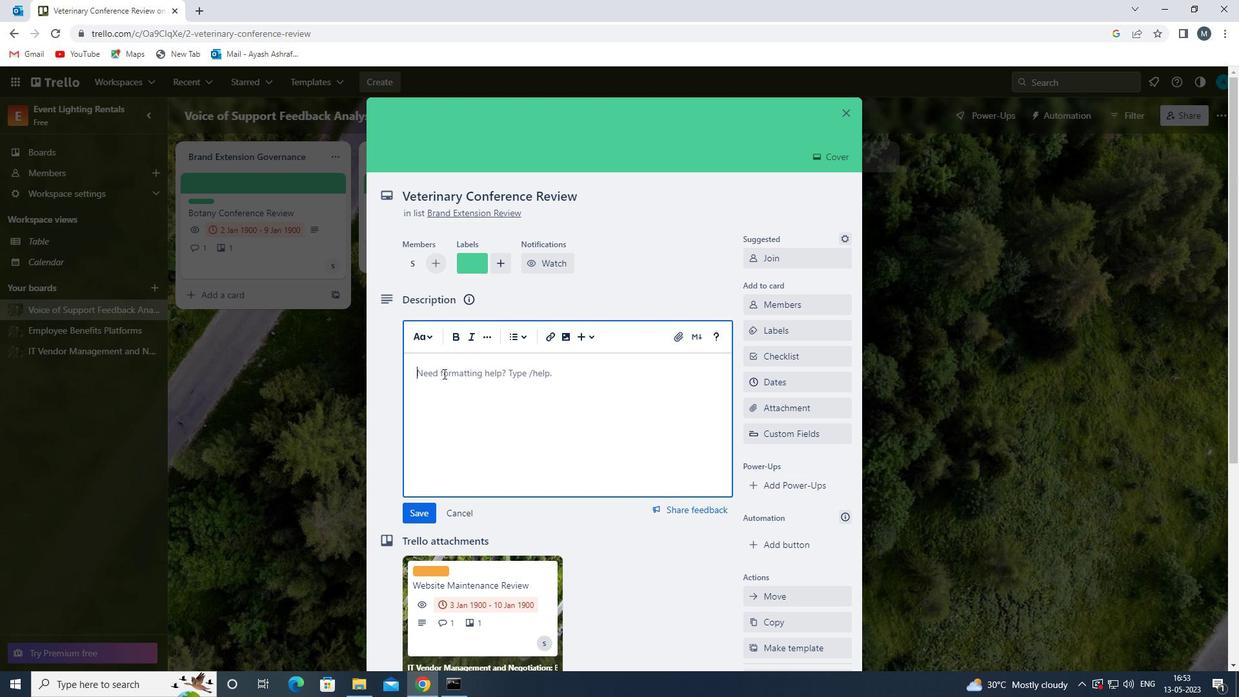 
Action: Mouse moved to (442, 374)
Screenshot: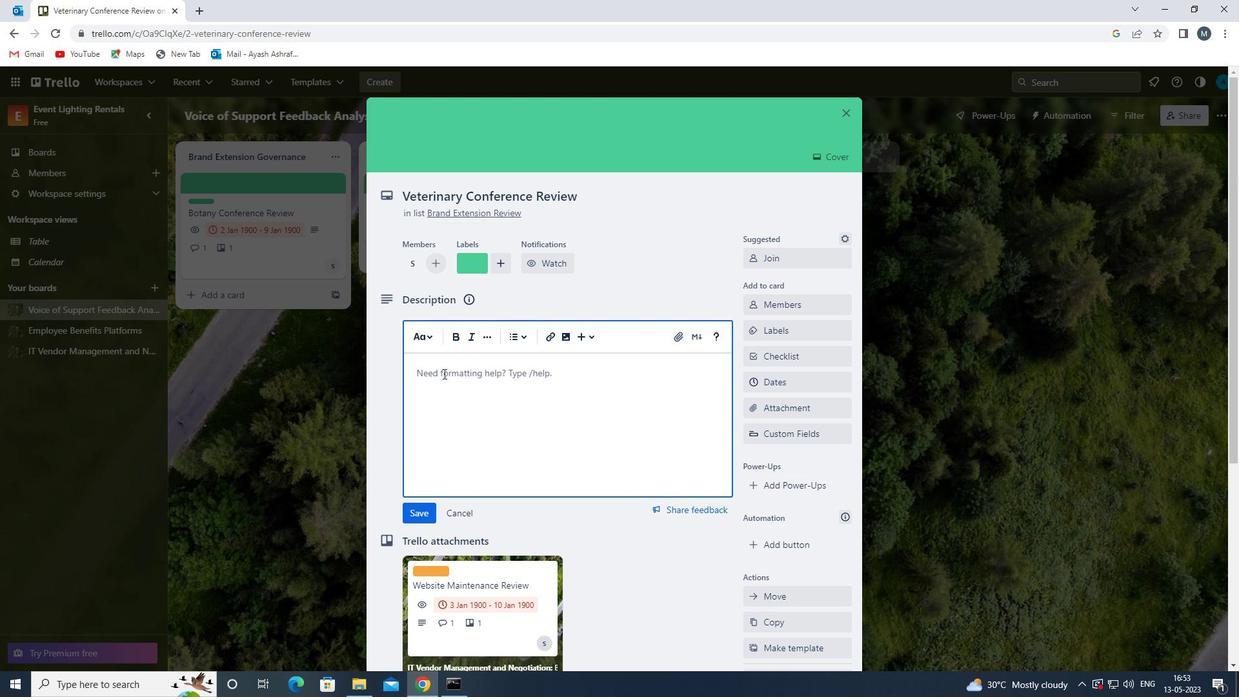 
Action: Key pressed <Key.shift>RESEARCH<Key.space>AND<Key.space>DEVELOP<Key.space>NEW<Key.space>PRODUCT<Key.space>POSITIONING<Key.space>STRATEGY<Key.space>
Screenshot: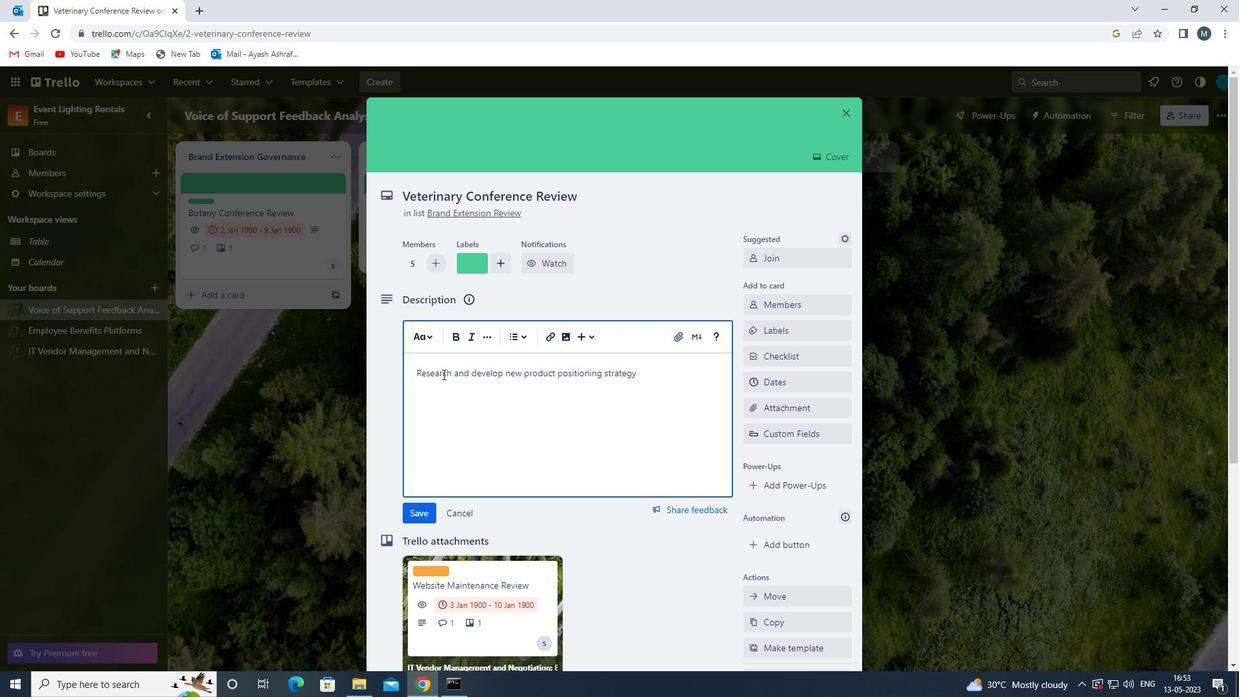 
Action: Mouse moved to (431, 514)
Screenshot: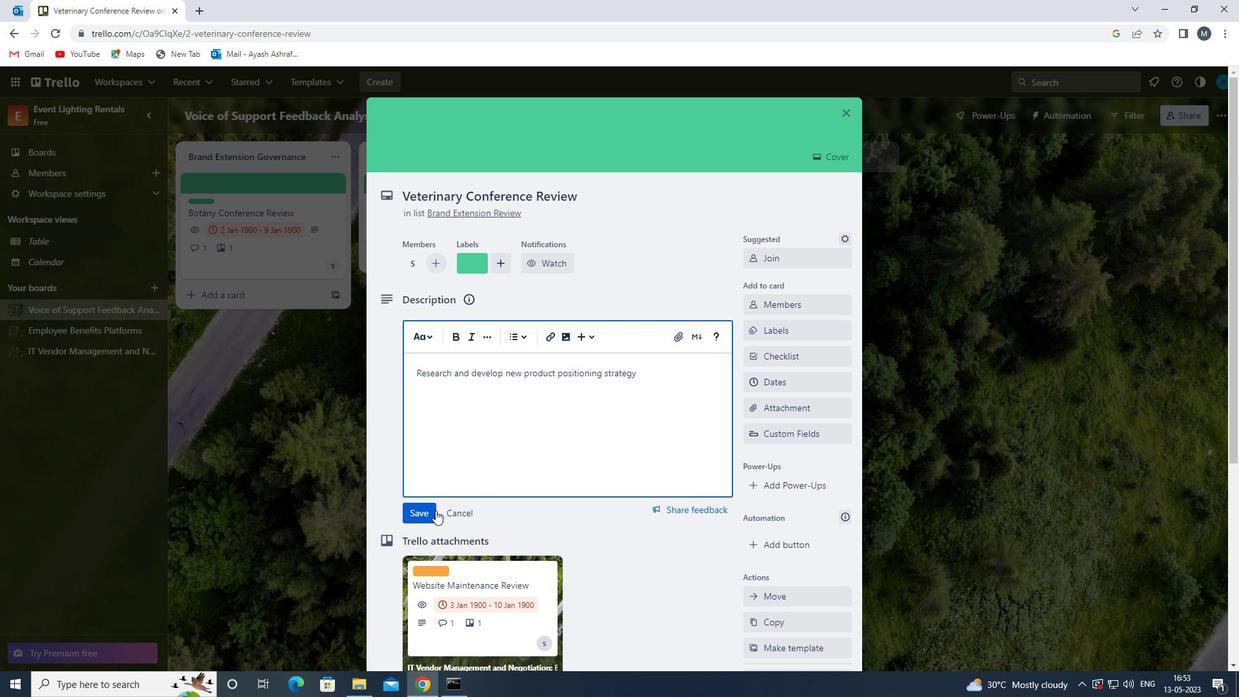 
Action: Mouse pressed left at (431, 514)
Screenshot: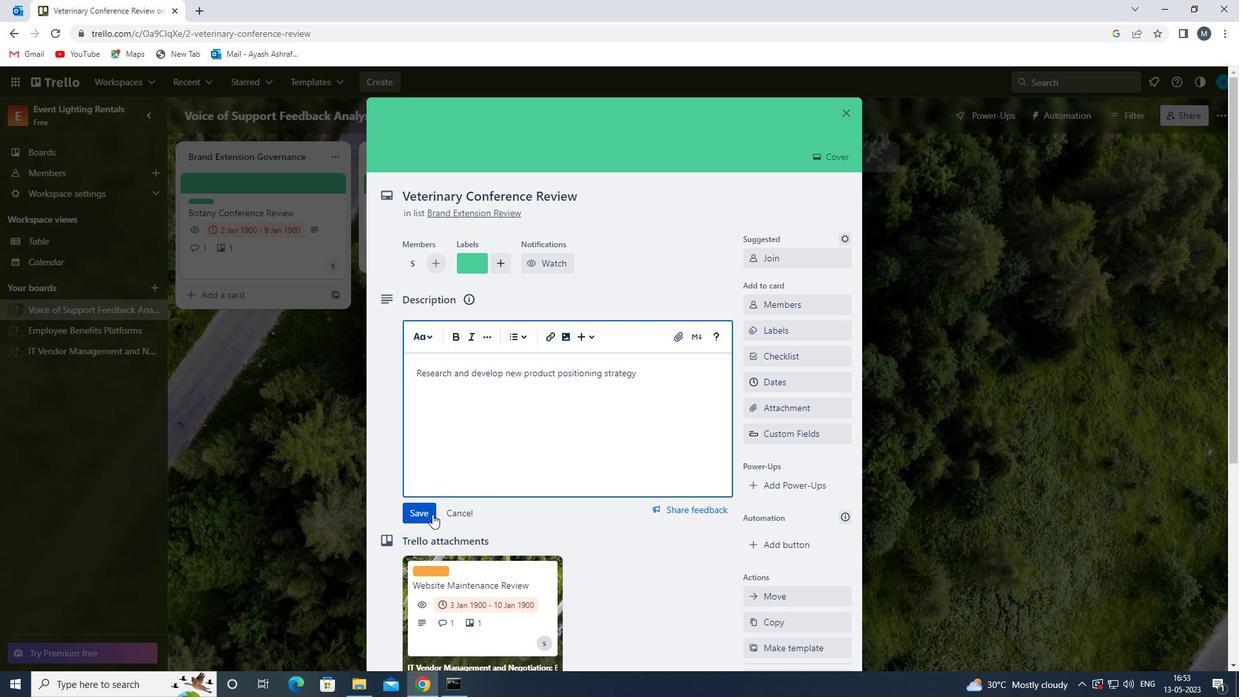
Action: Mouse moved to (485, 468)
Screenshot: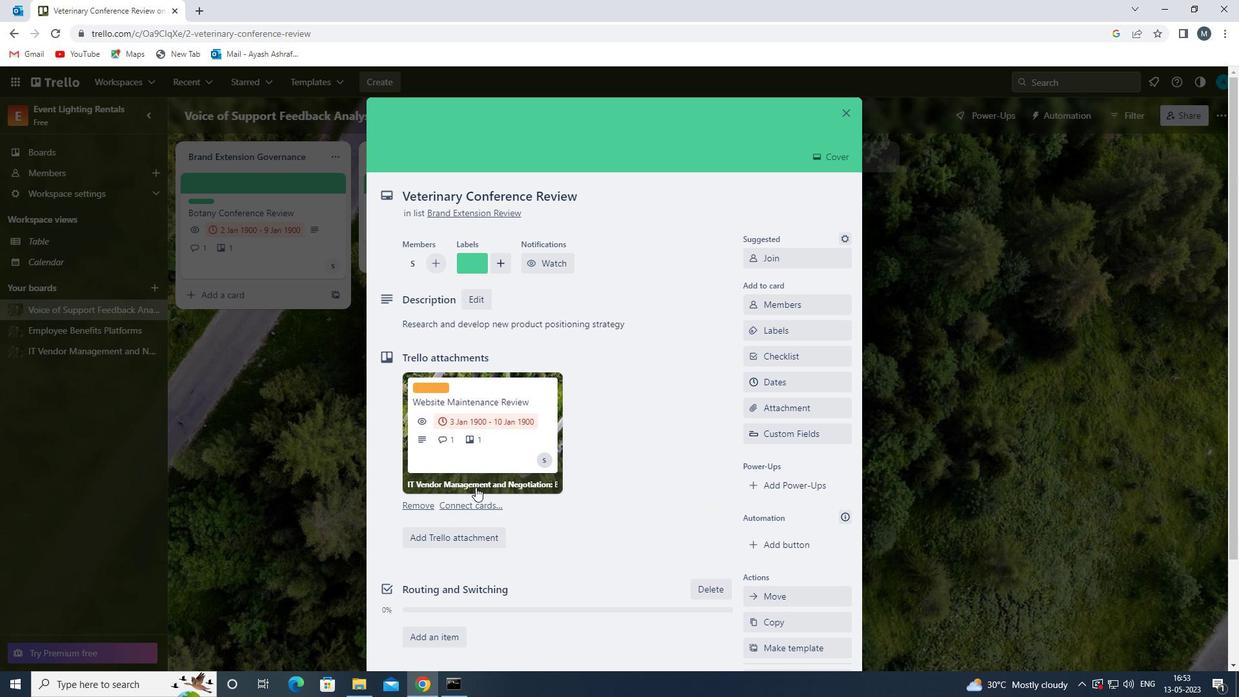 
Action: Mouse scrolled (485, 467) with delta (0, 0)
Screenshot: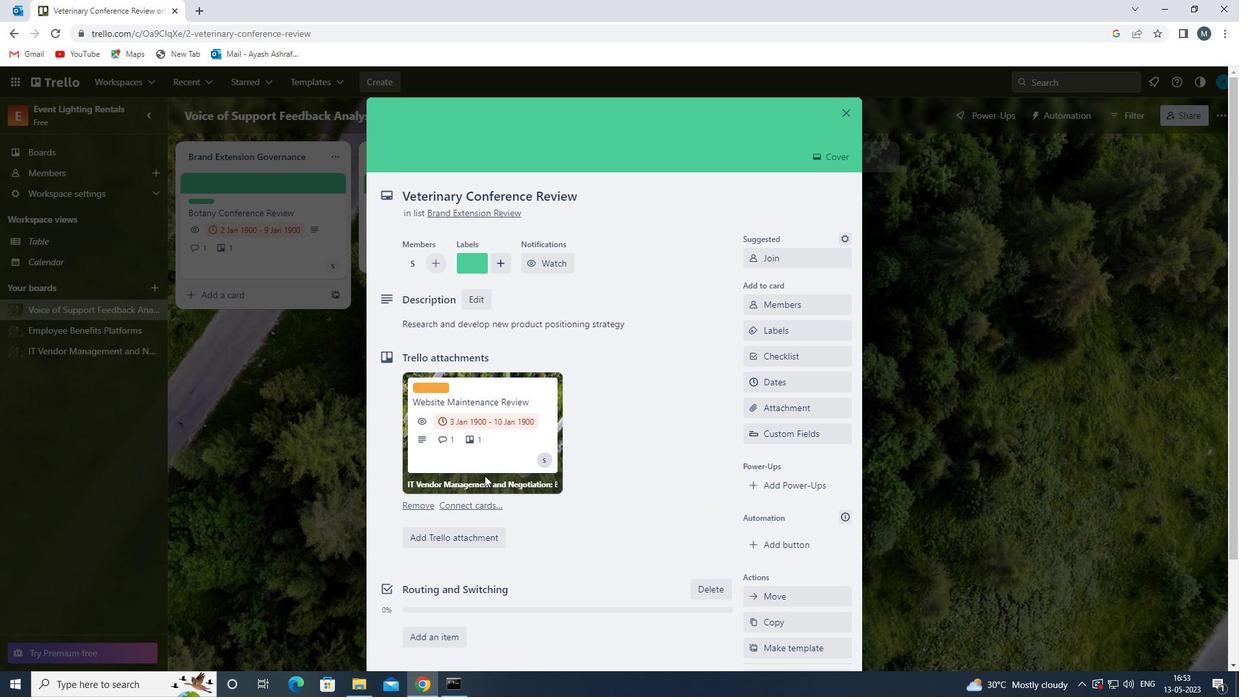 
Action: Mouse moved to (485, 467)
Screenshot: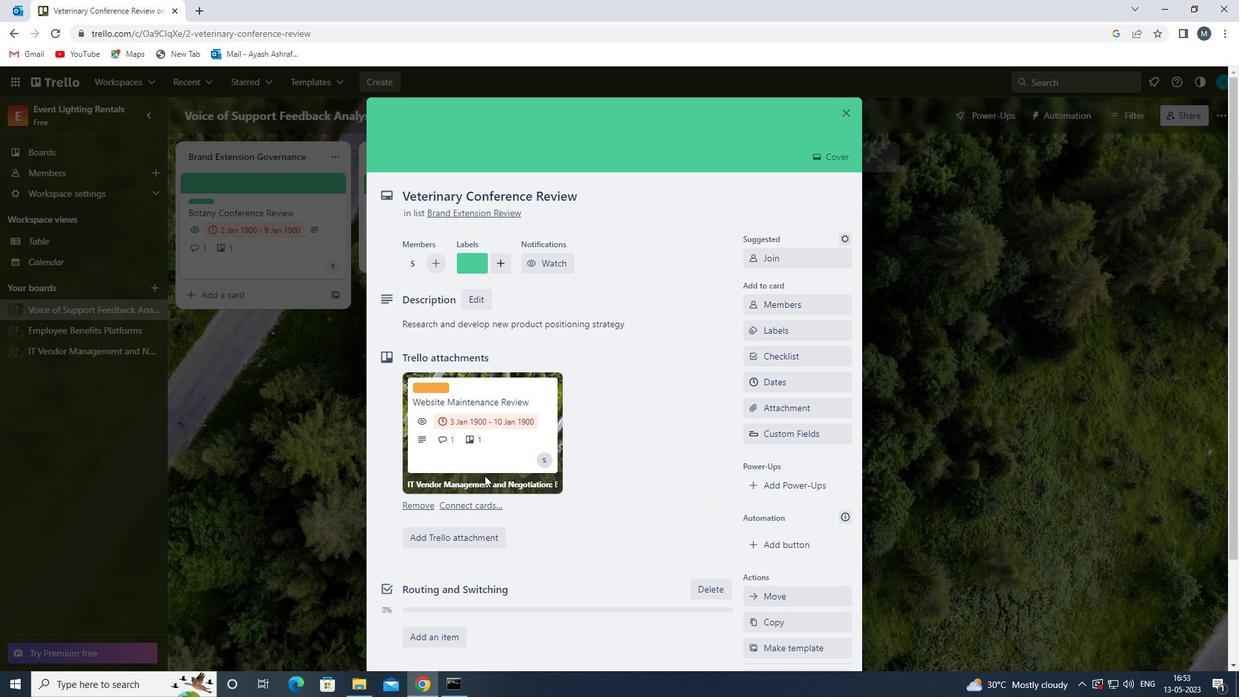
Action: Mouse scrolled (485, 466) with delta (0, 0)
Screenshot: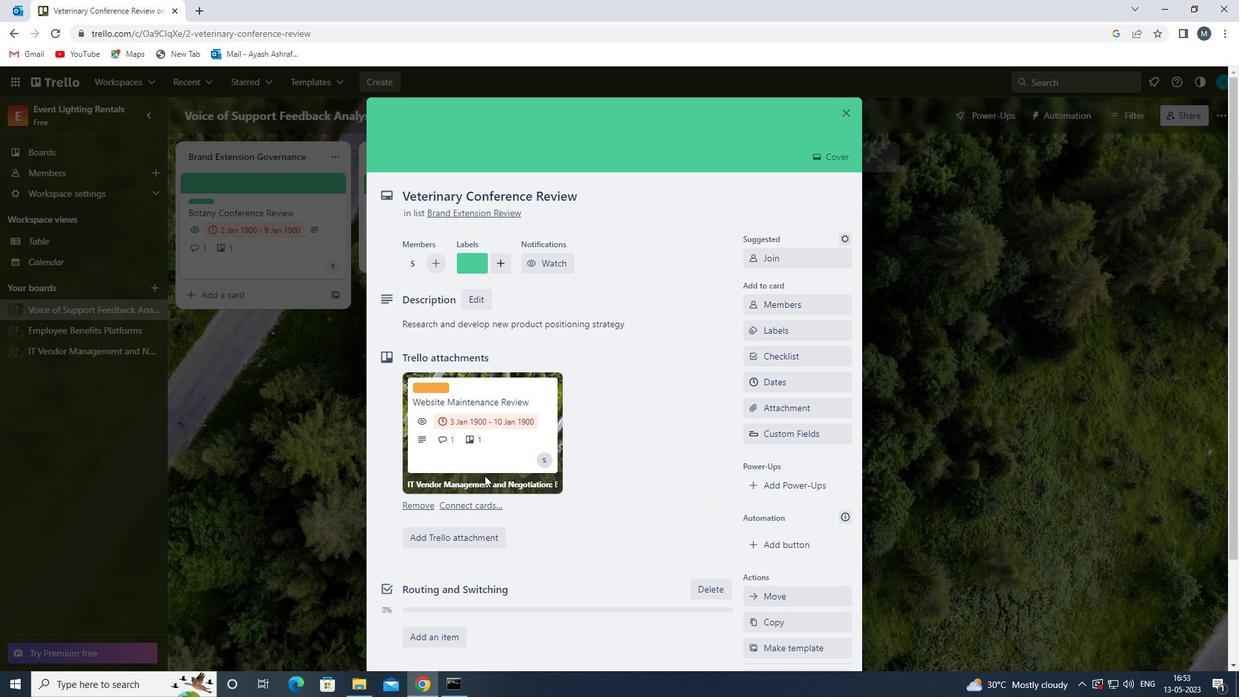 
Action: Mouse moved to (483, 467)
Screenshot: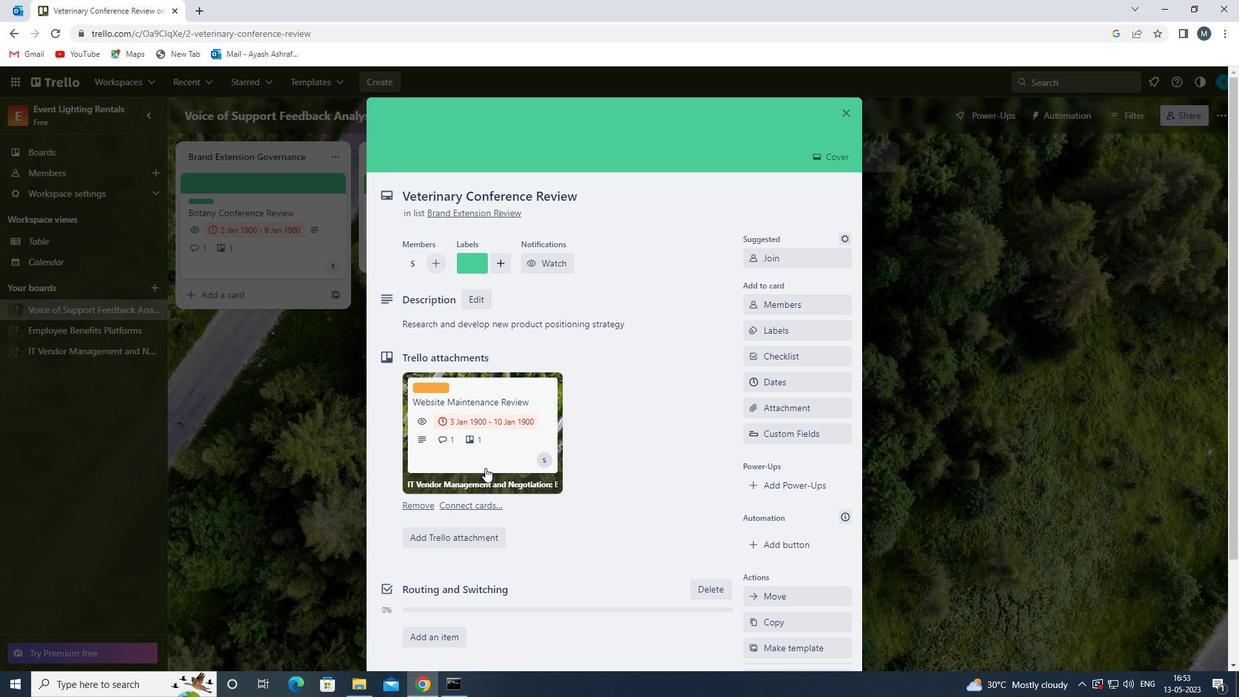 
Action: Mouse scrolled (483, 466) with delta (0, 0)
Screenshot: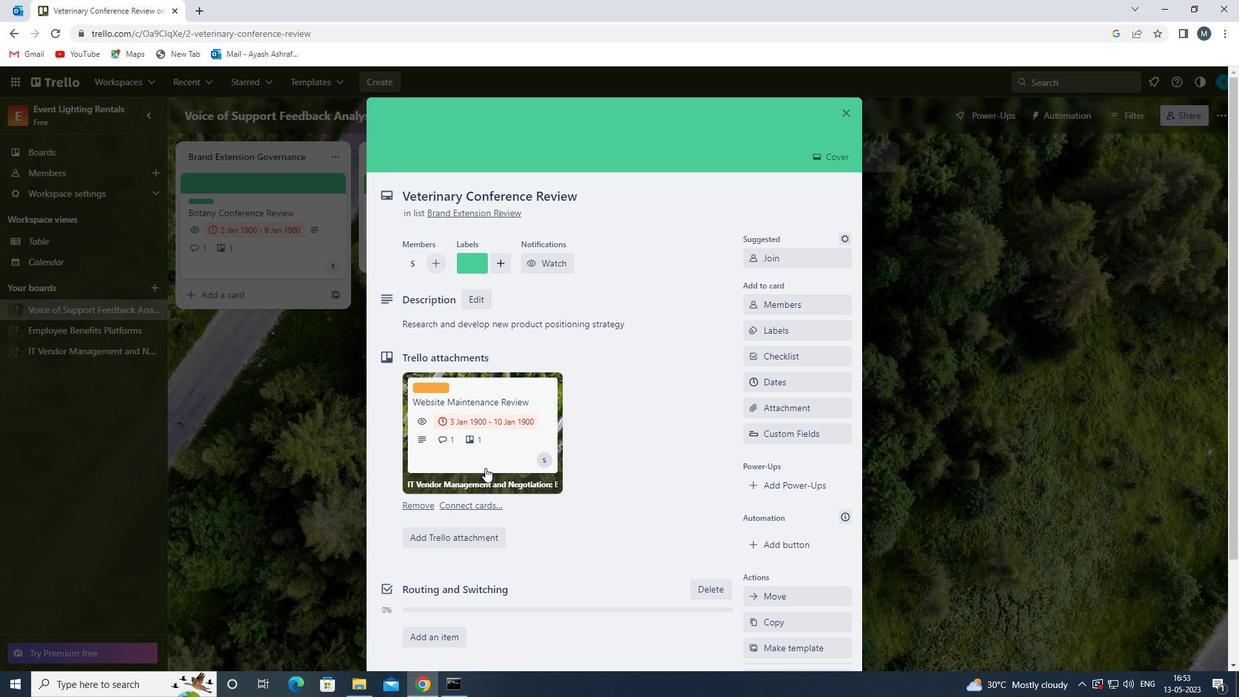 
Action: Mouse moved to (446, 580)
Screenshot: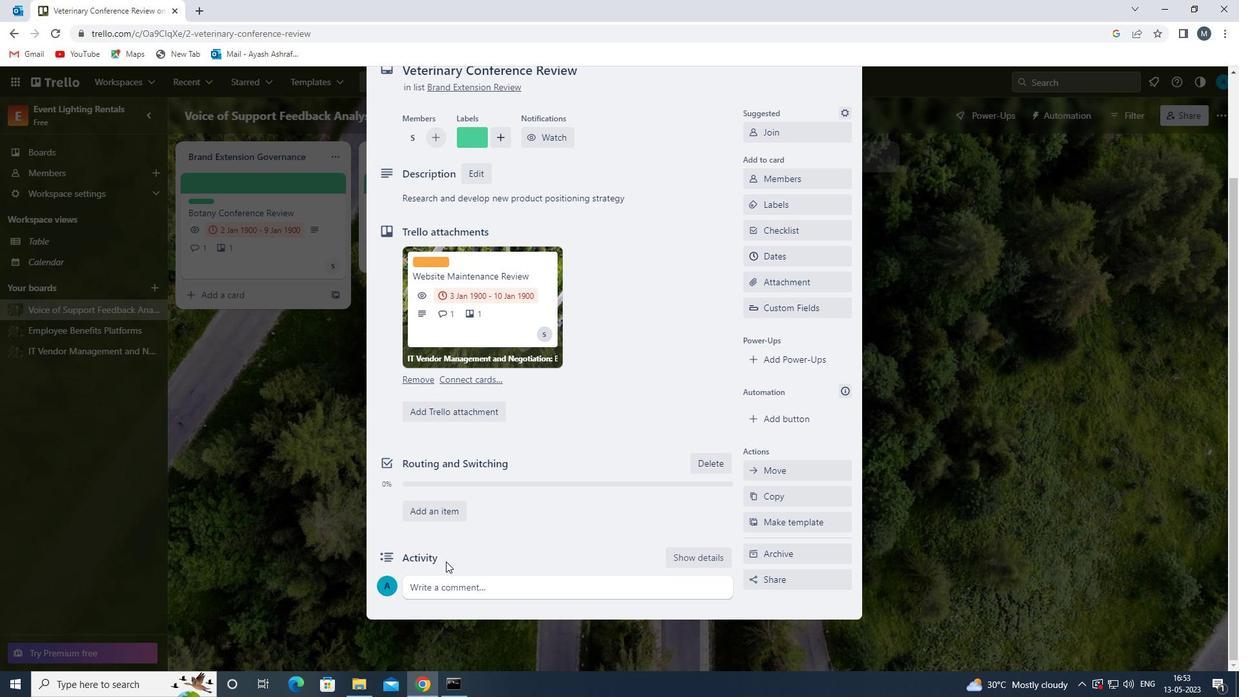 
Action: Mouse pressed left at (446, 580)
Screenshot: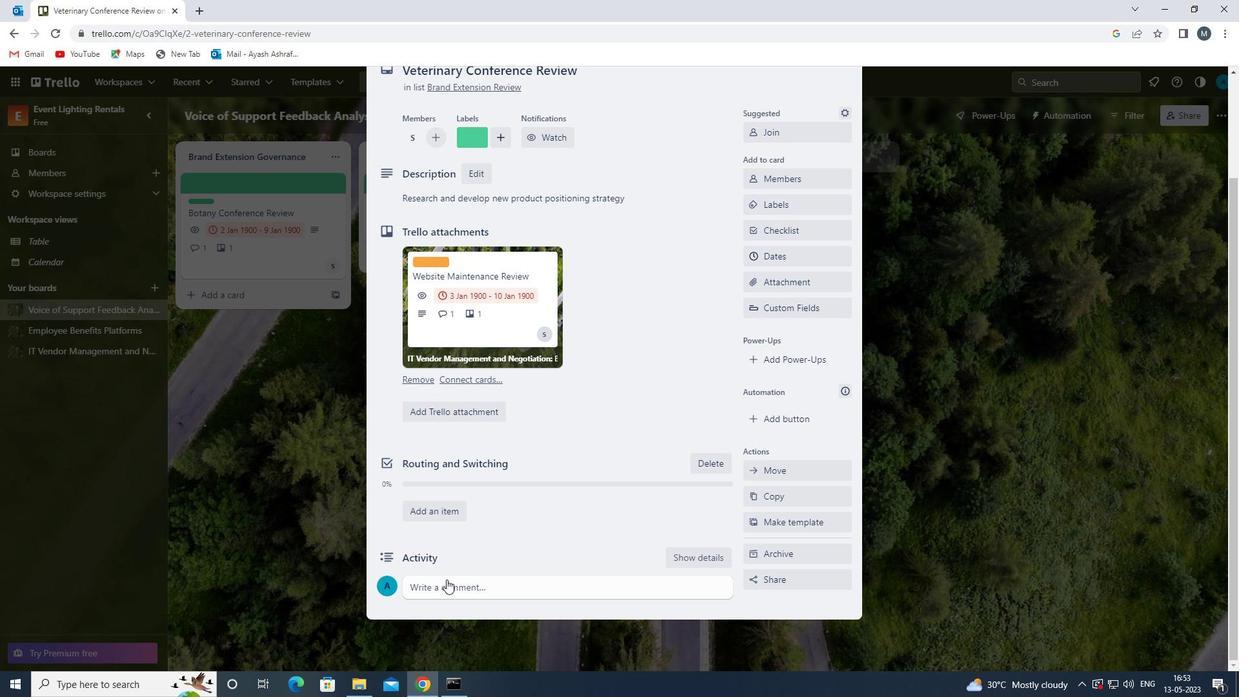 
Action: Mouse moved to (466, 539)
Screenshot: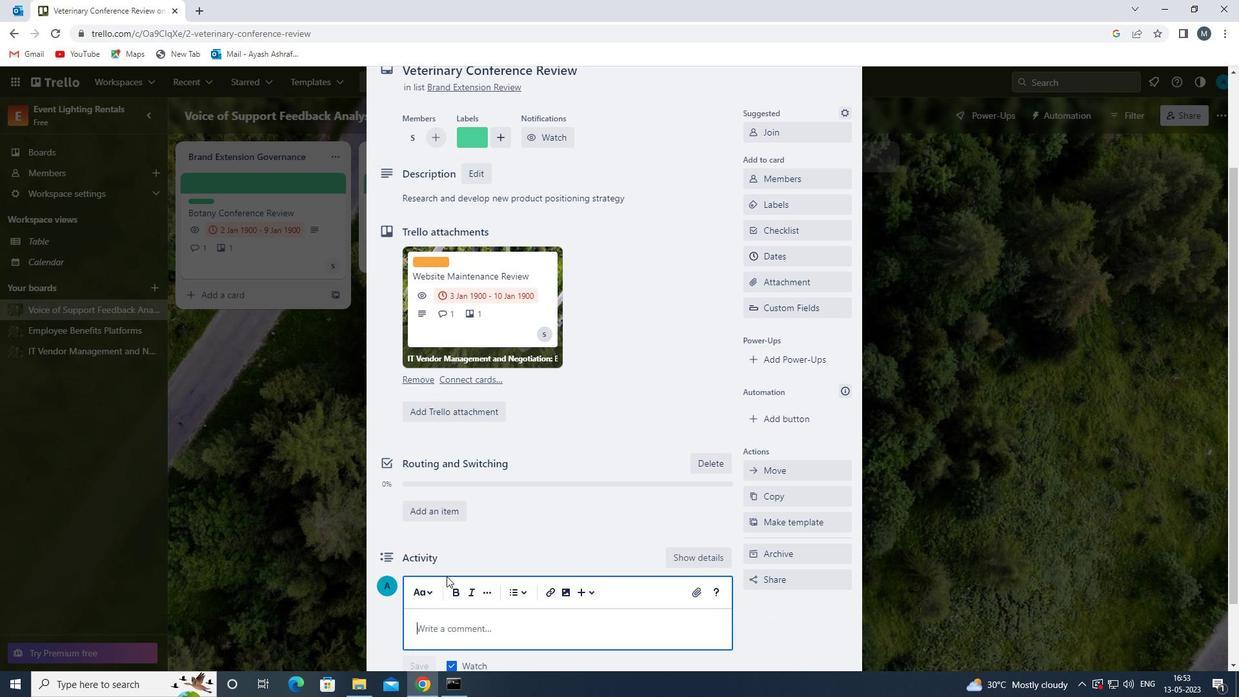 
Action: Mouse scrolled (466, 539) with delta (0, 0)
Screenshot: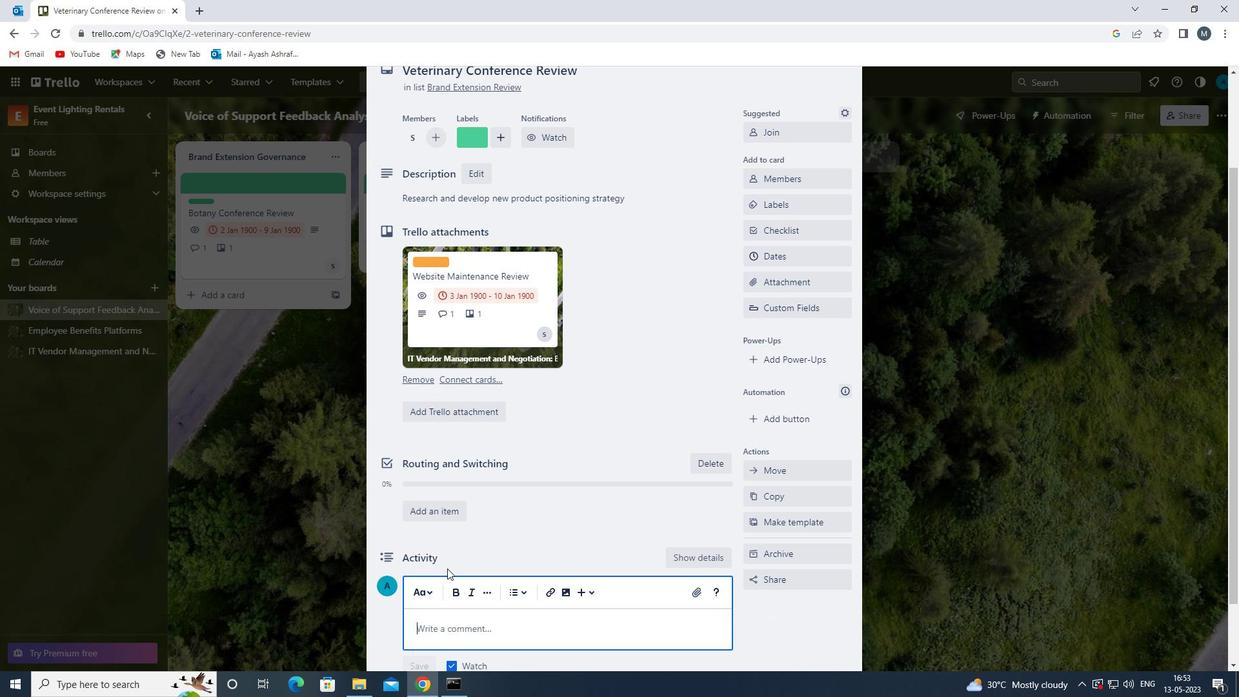 
Action: Mouse moved to (464, 548)
Screenshot: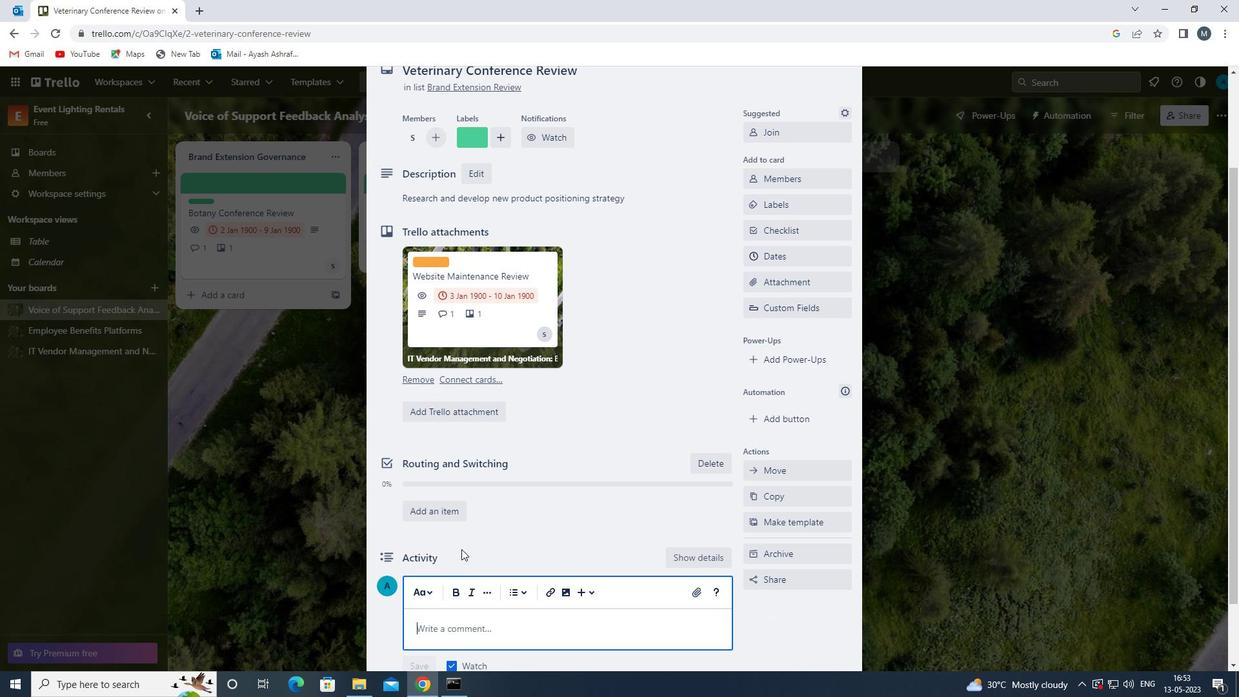 
Action: Mouse scrolled (464, 548) with delta (0, 0)
Screenshot: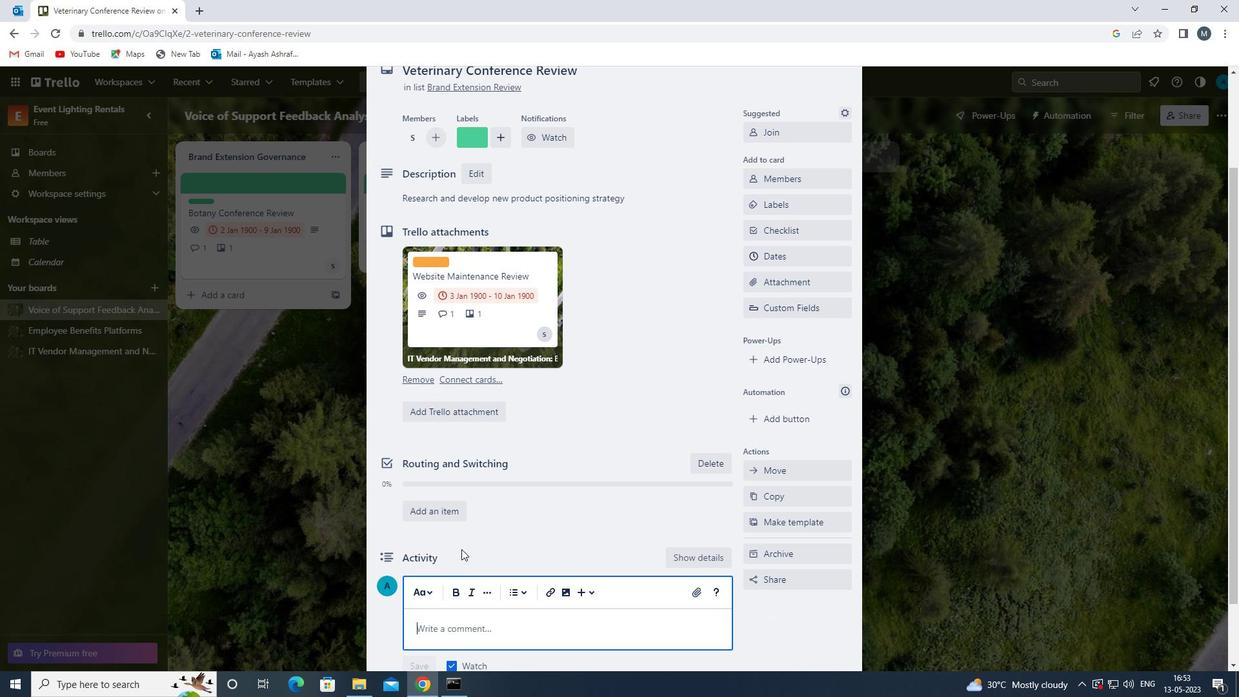 
Action: Mouse moved to (445, 551)
Screenshot: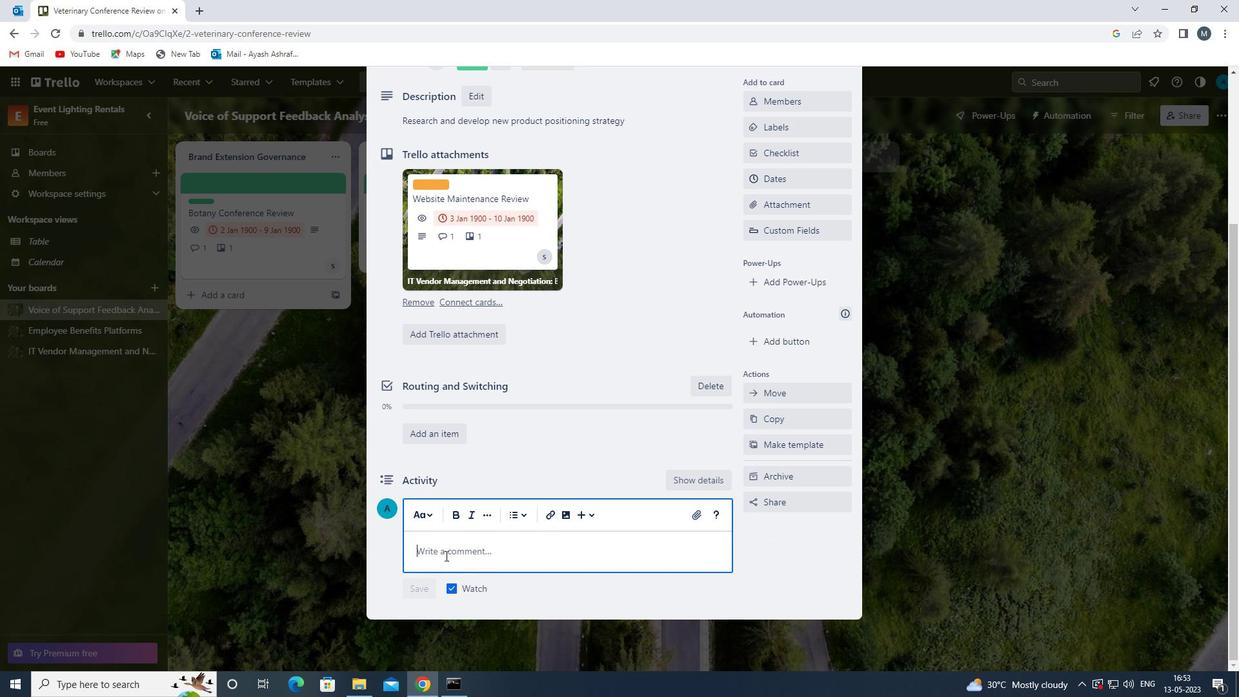 
Action: Mouse pressed left at (445, 551)
Screenshot: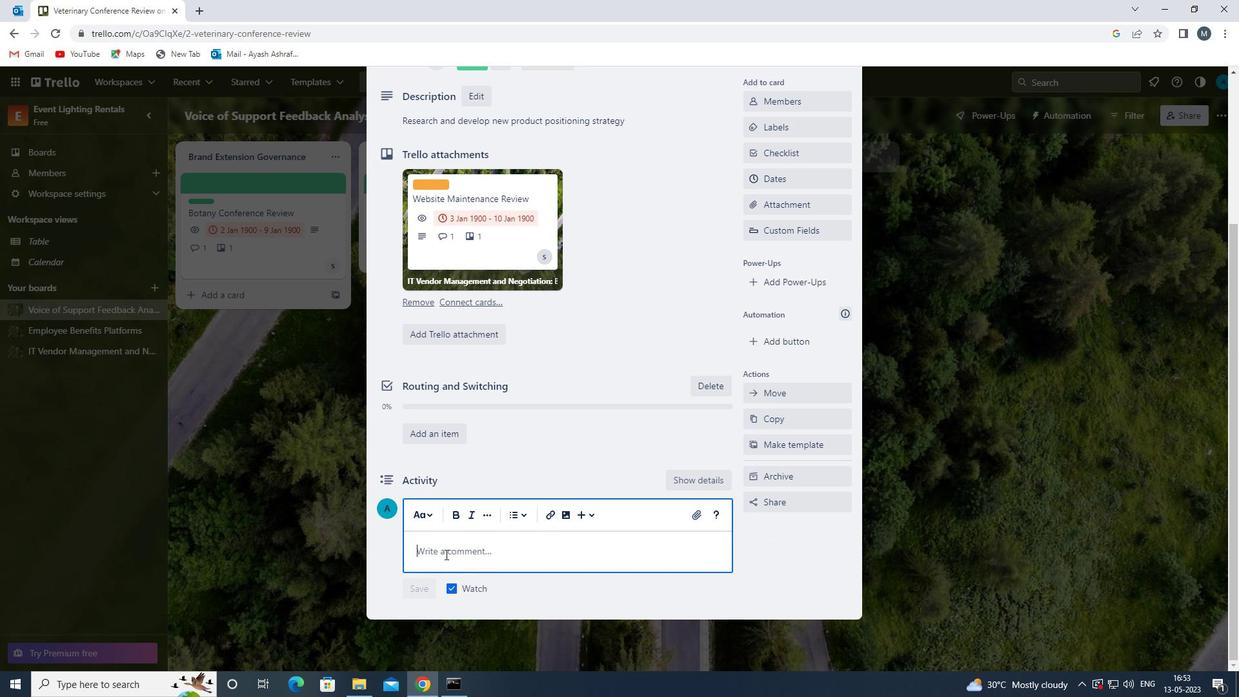
Action: Mouse moved to (447, 551)
Screenshot: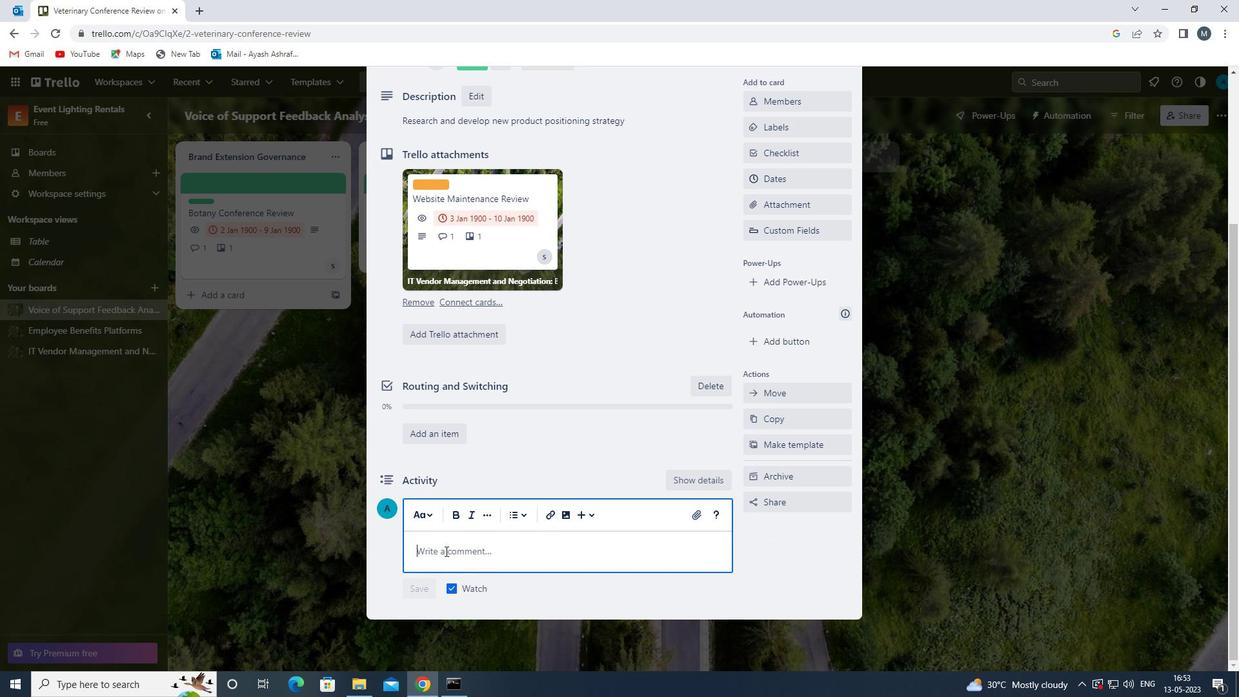 
Action: Key pressed <Key.shift>THIS<Key.space>TASK<Key.space>
Screenshot: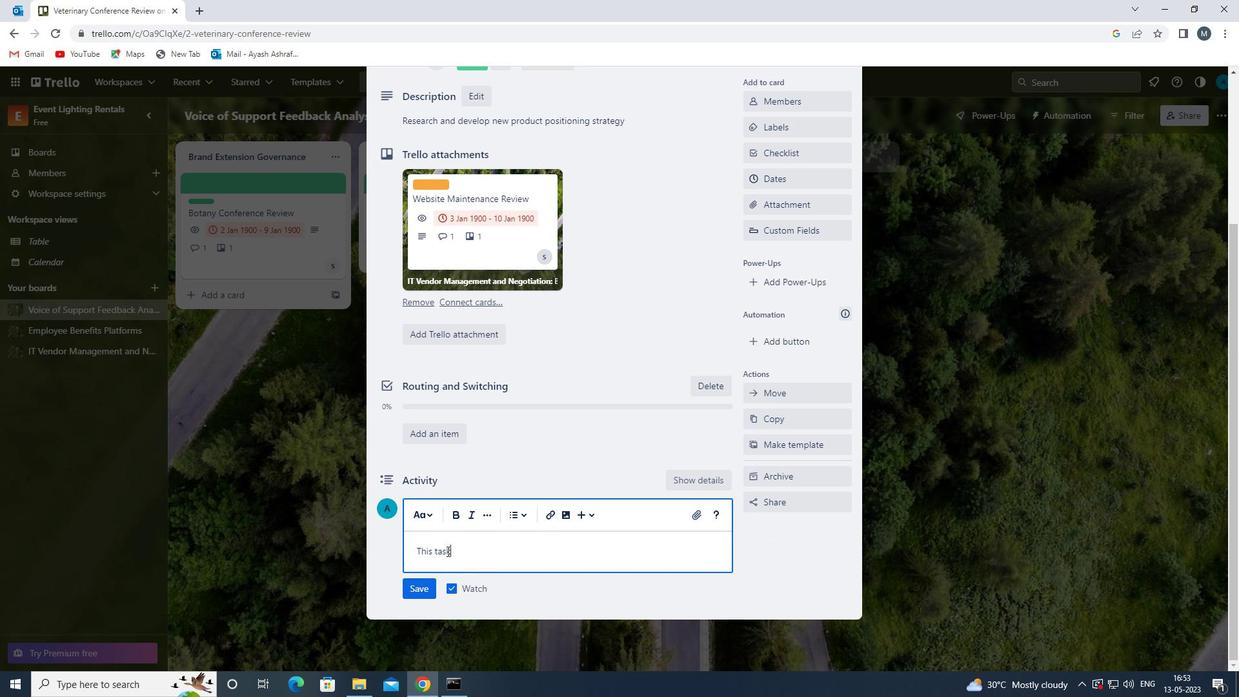 
Action: Mouse moved to (448, 551)
Screenshot: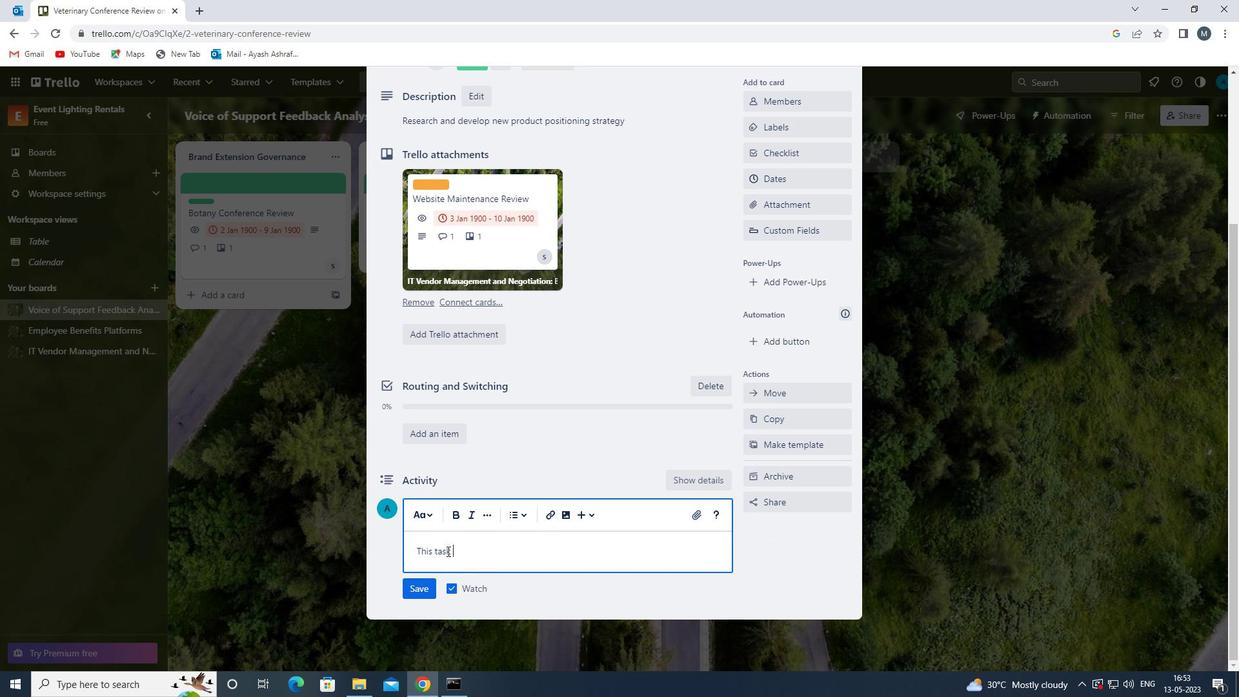 
Action: Key pressed REQUIRES<Key.space>US<Key.space>TO<Key.space>BE<Key.space>ORGANIZED<Key.space>AND<Key.space>EFFICIENT<Key.space><Key.backspace>,<Key.space>MANAGING<Key.space>OUR<Key.space>TIME<Key.space>AND<Key.space>RESOURCES<Key.space>EFFECTIVELY.
Screenshot: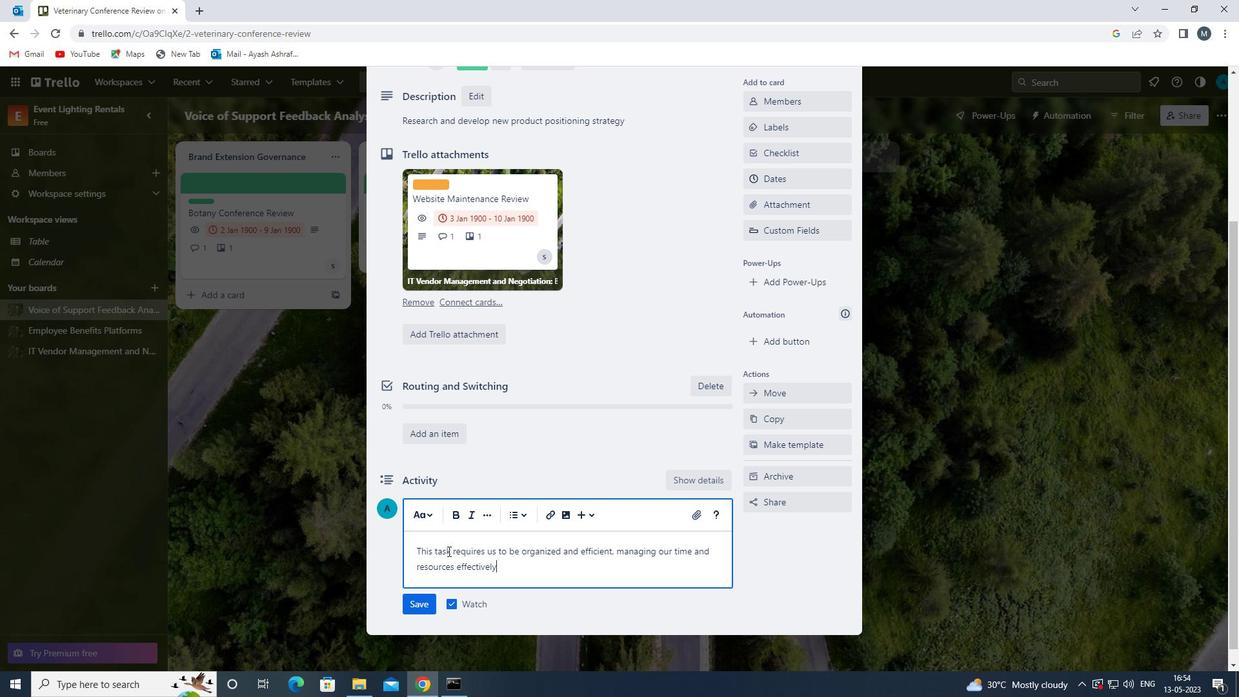 
Action: Mouse moved to (421, 603)
Screenshot: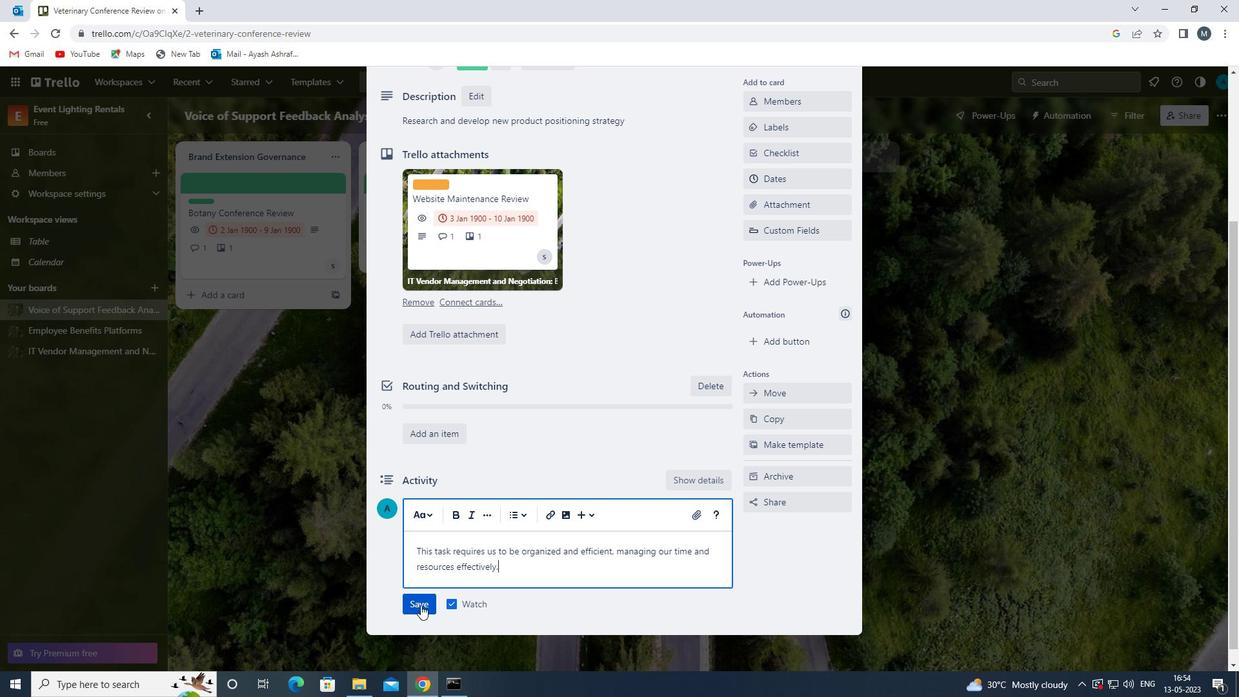 
Action: Mouse pressed left at (421, 603)
Screenshot: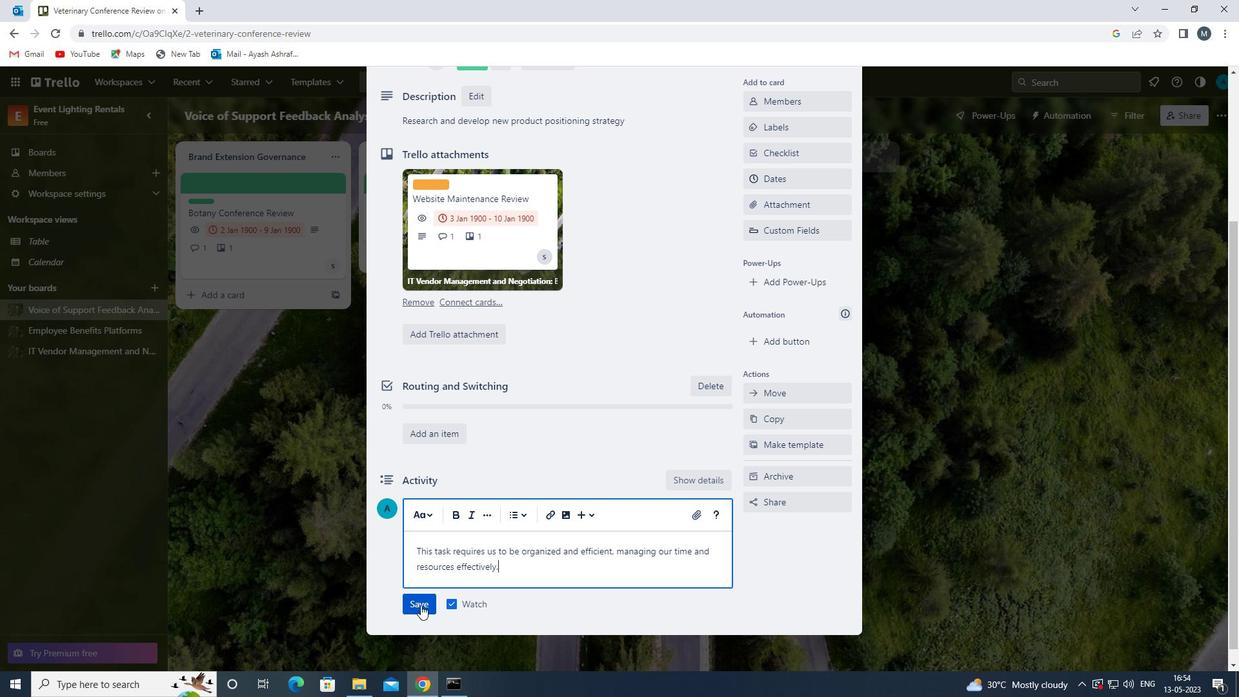 
Action: Mouse moved to (768, 469)
Screenshot: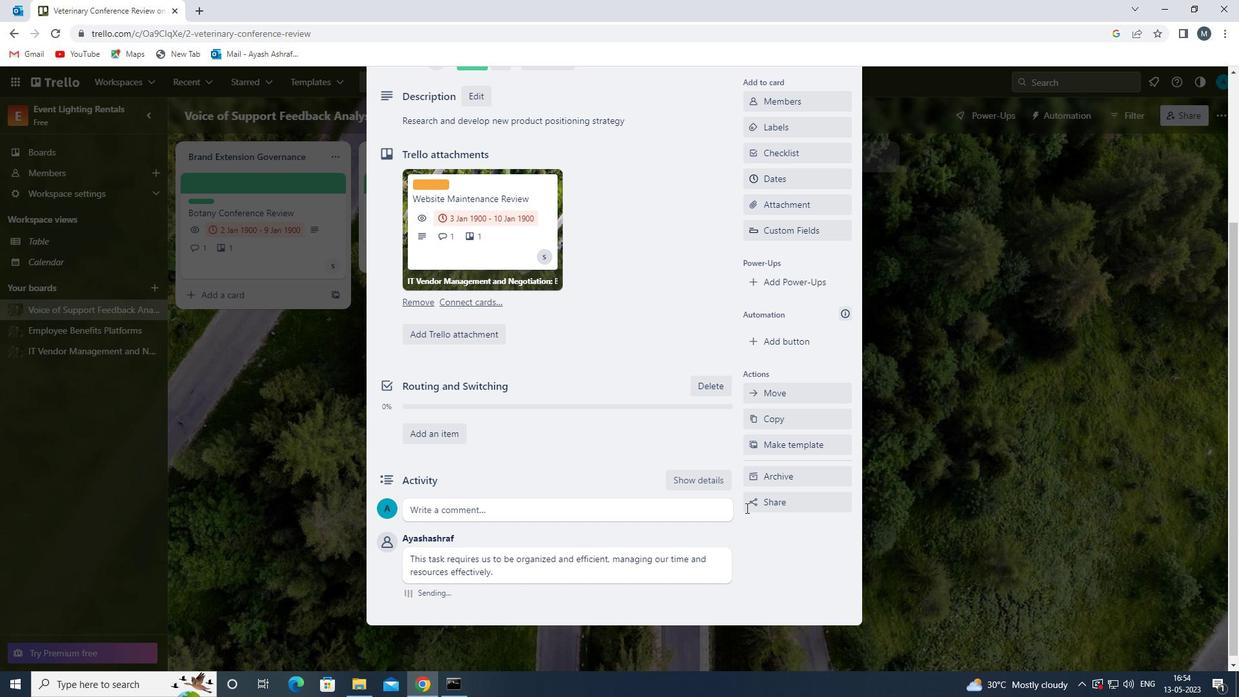 
Action: Mouse scrolled (768, 470) with delta (0, 0)
Screenshot: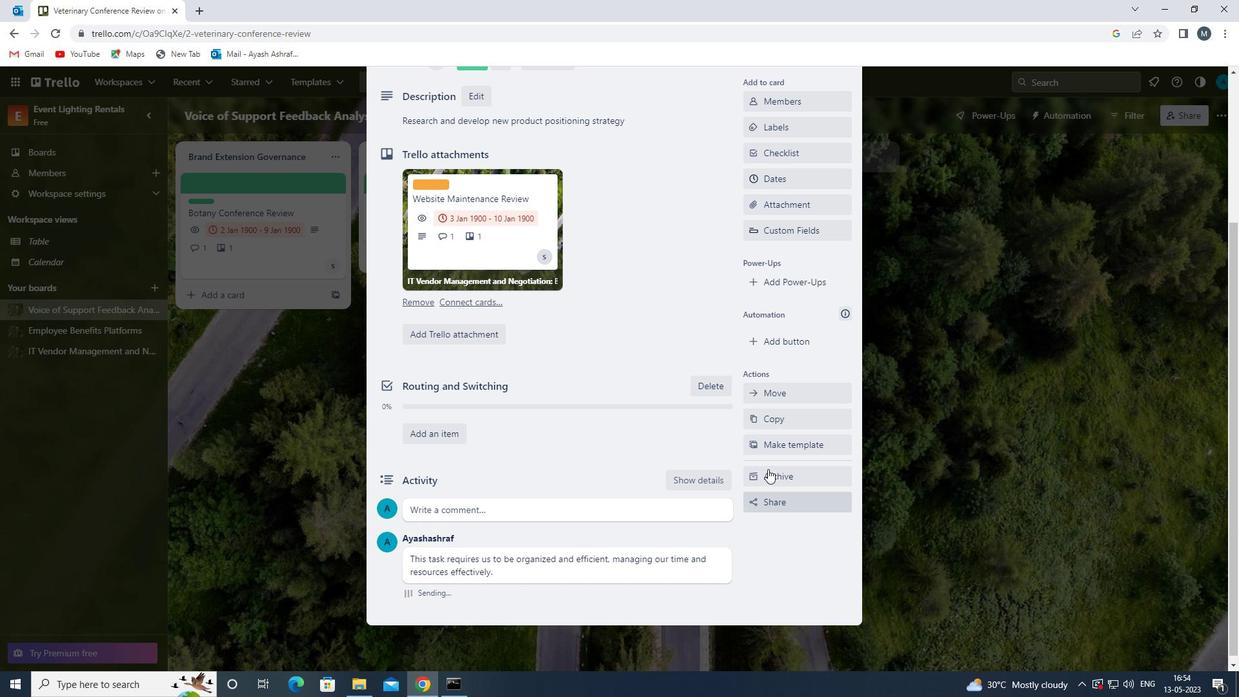 
Action: Mouse scrolled (768, 470) with delta (0, 0)
Screenshot: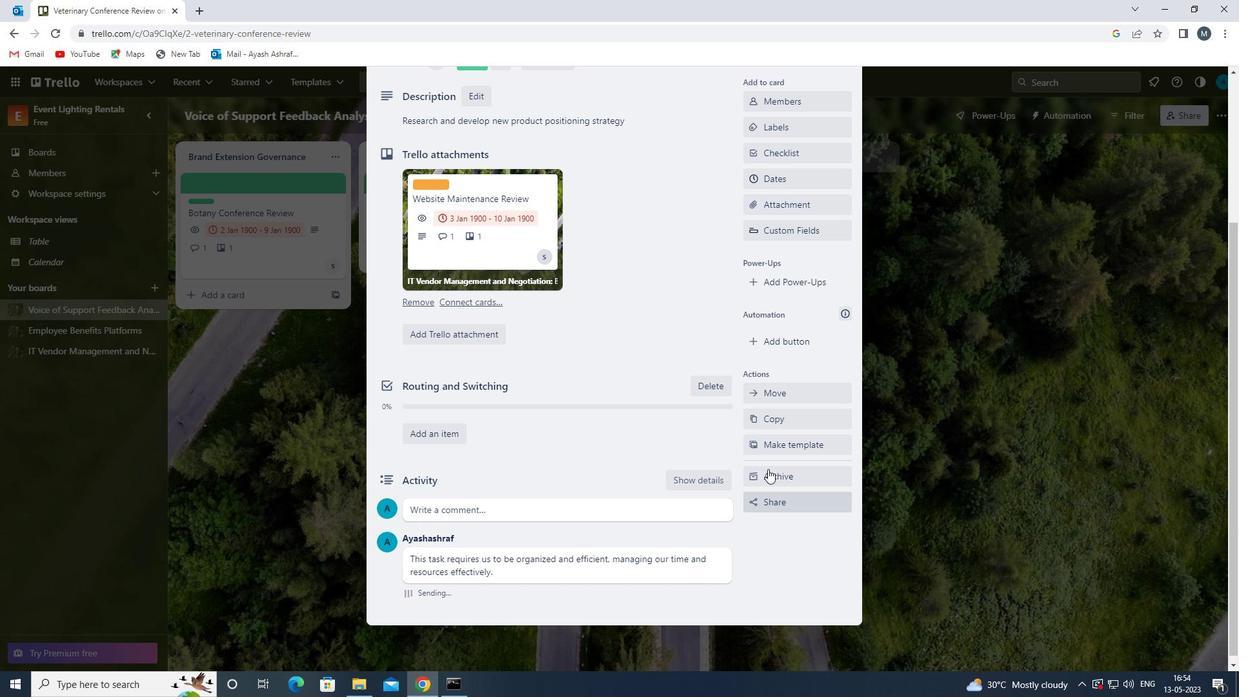
Action: Mouse scrolled (768, 470) with delta (0, 0)
Screenshot: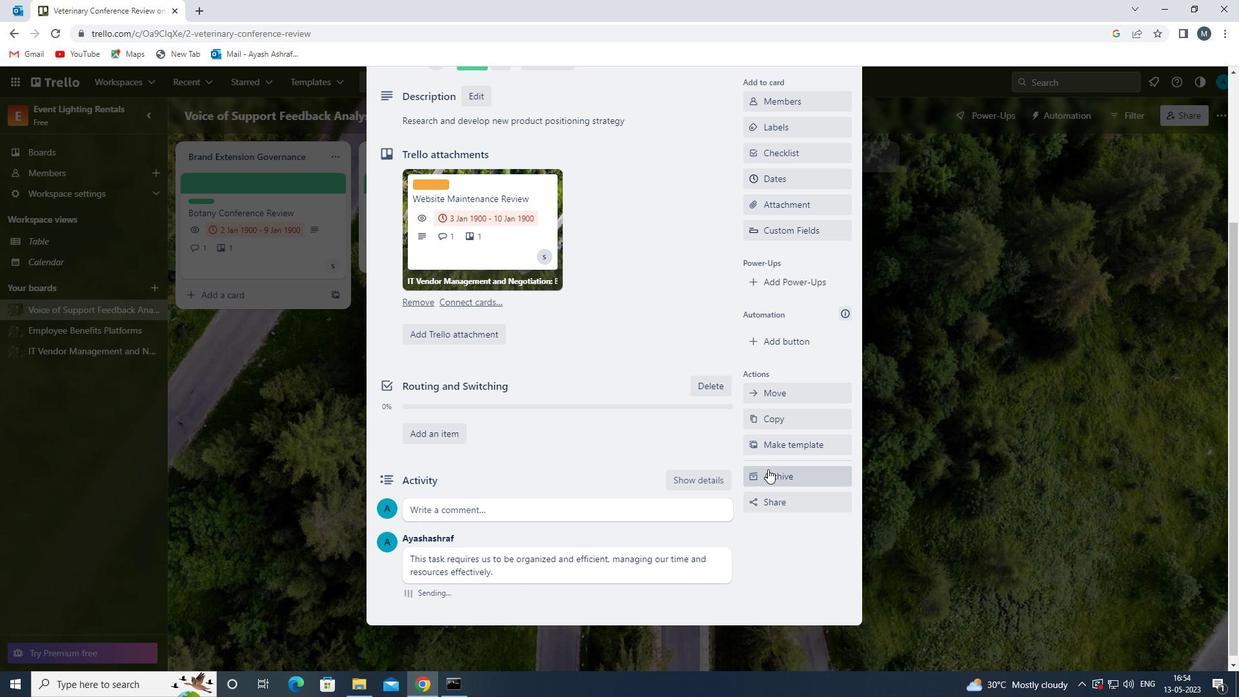 
Action: Mouse moved to (775, 371)
Screenshot: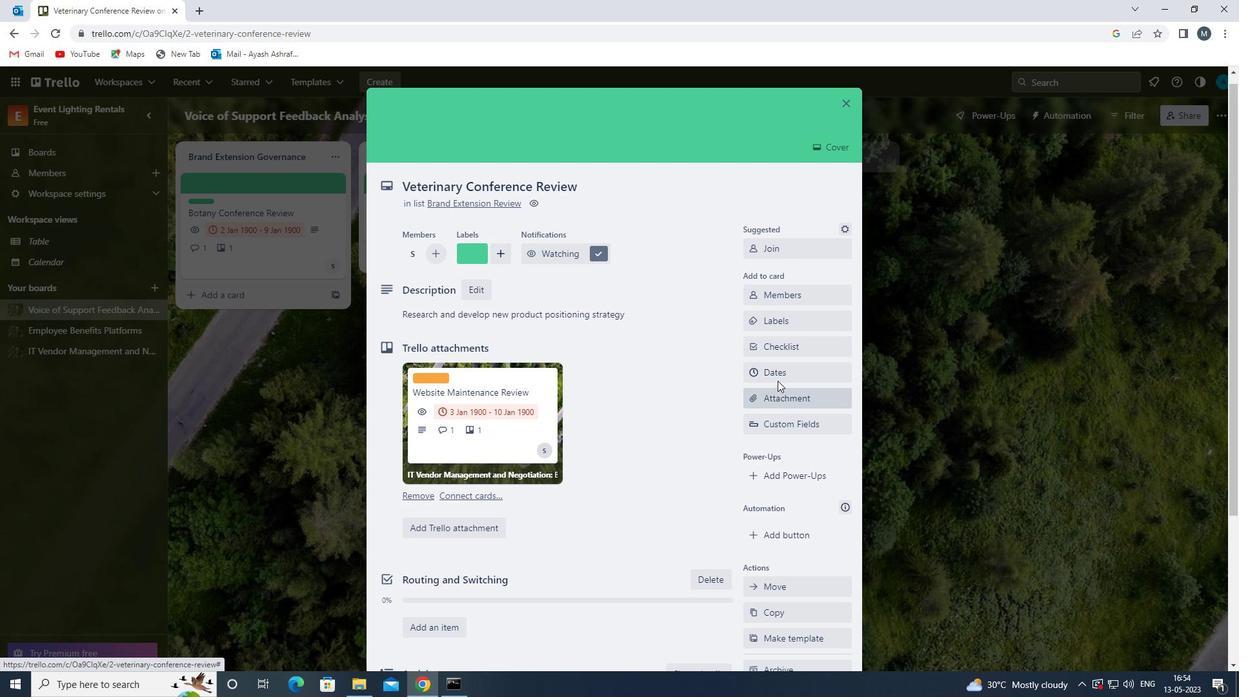 
Action: Mouse pressed left at (775, 371)
Screenshot: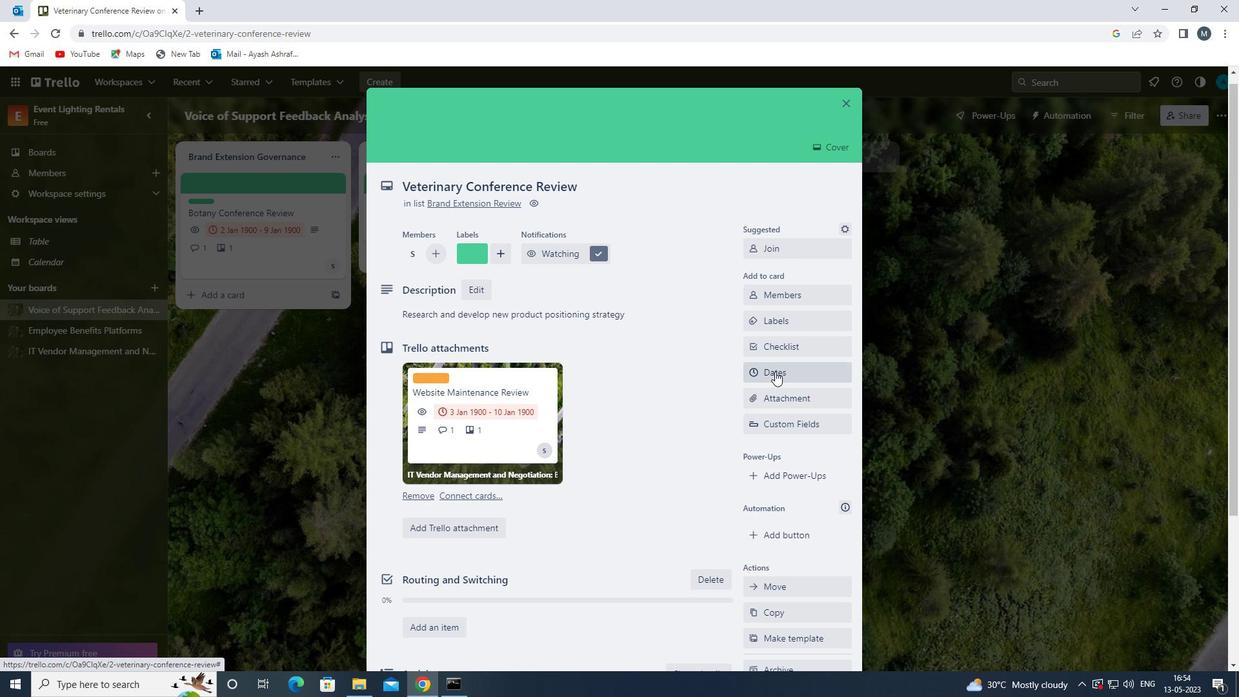 
Action: Mouse moved to (758, 350)
Screenshot: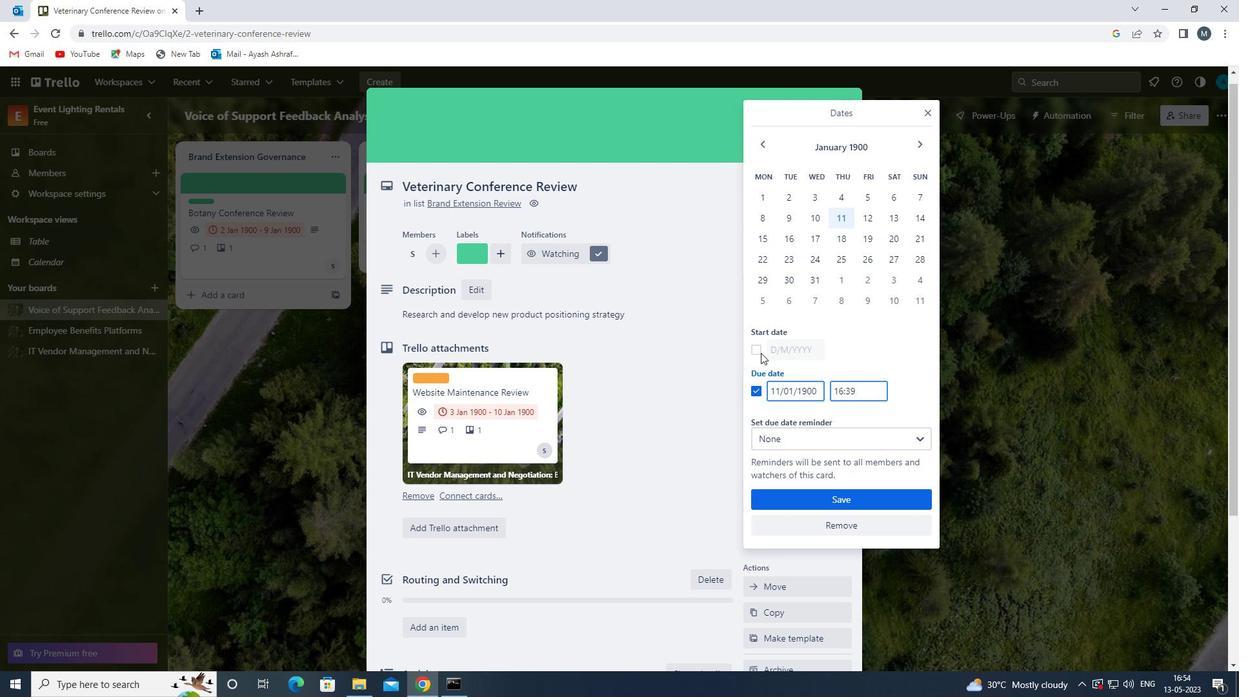 
Action: Mouse pressed left at (758, 350)
Screenshot: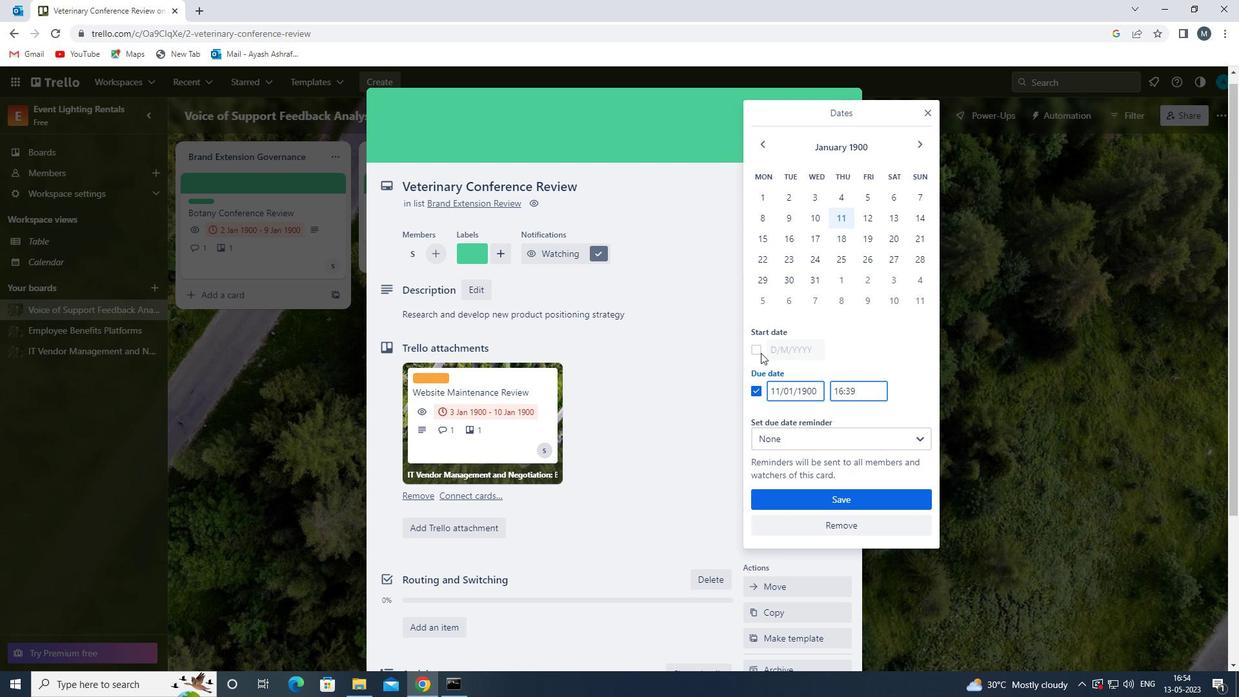 
Action: Mouse moved to (781, 349)
Screenshot: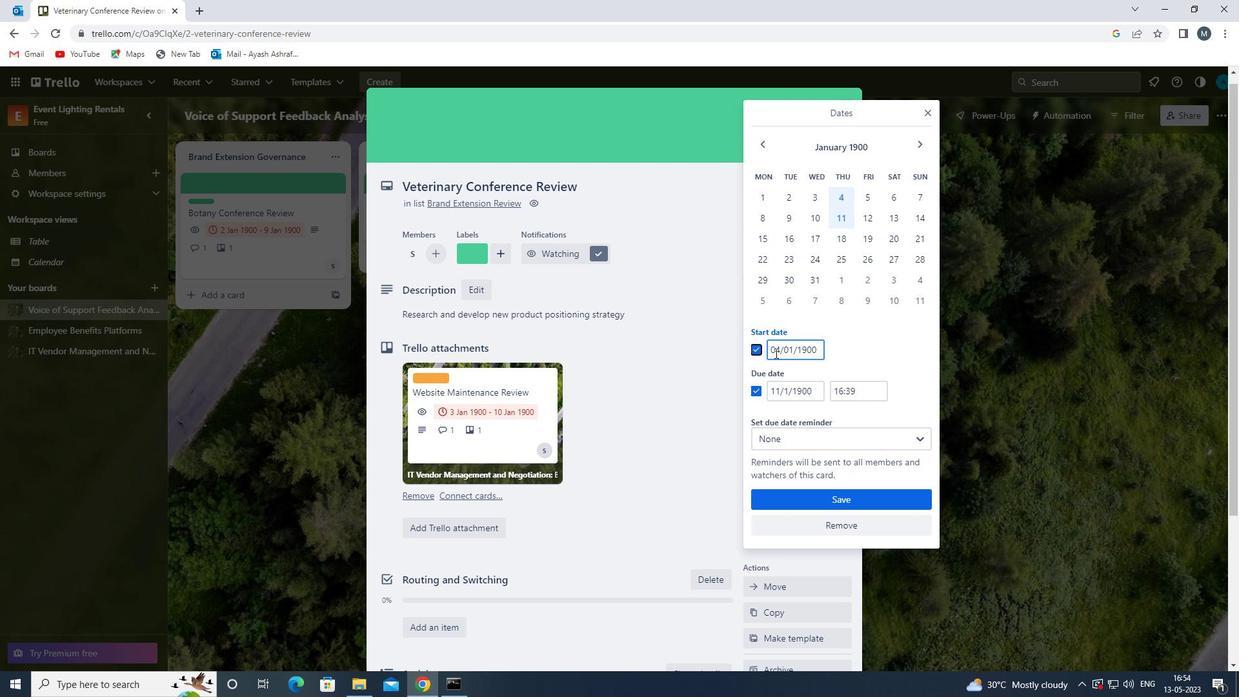 
Action: Mouse pressed left at (781, 349)
Screenshot: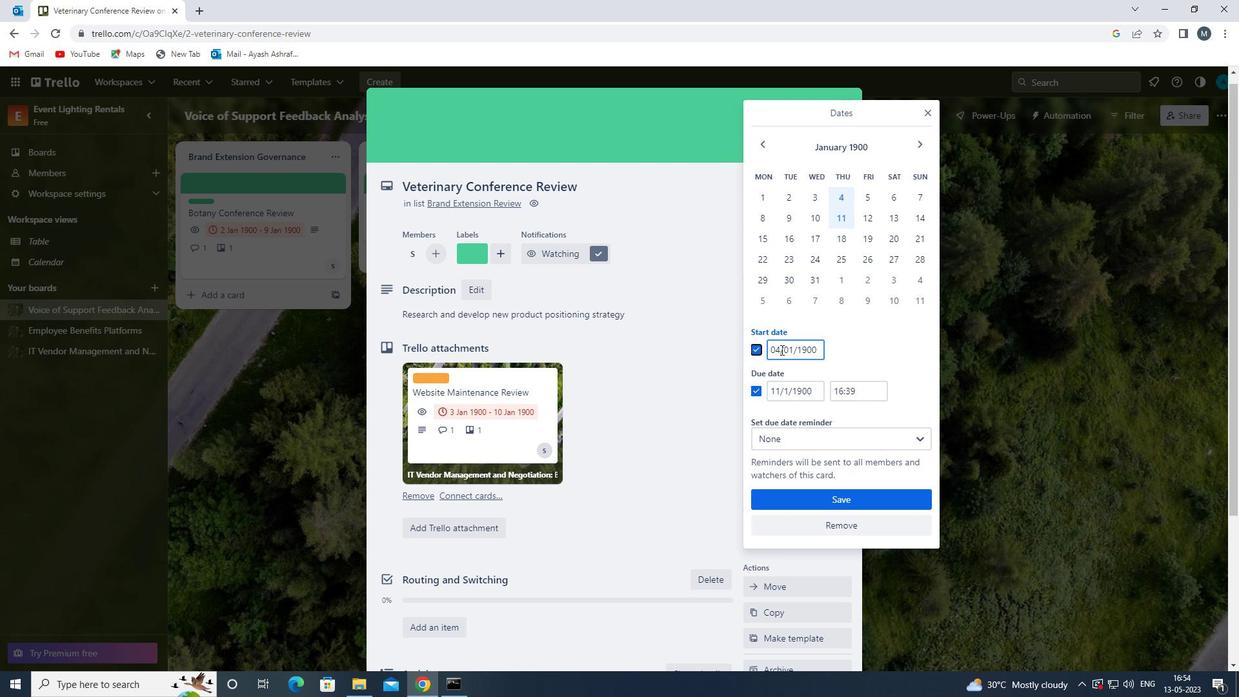 
Action: Mouse moved to (775, 351)
Screenshot: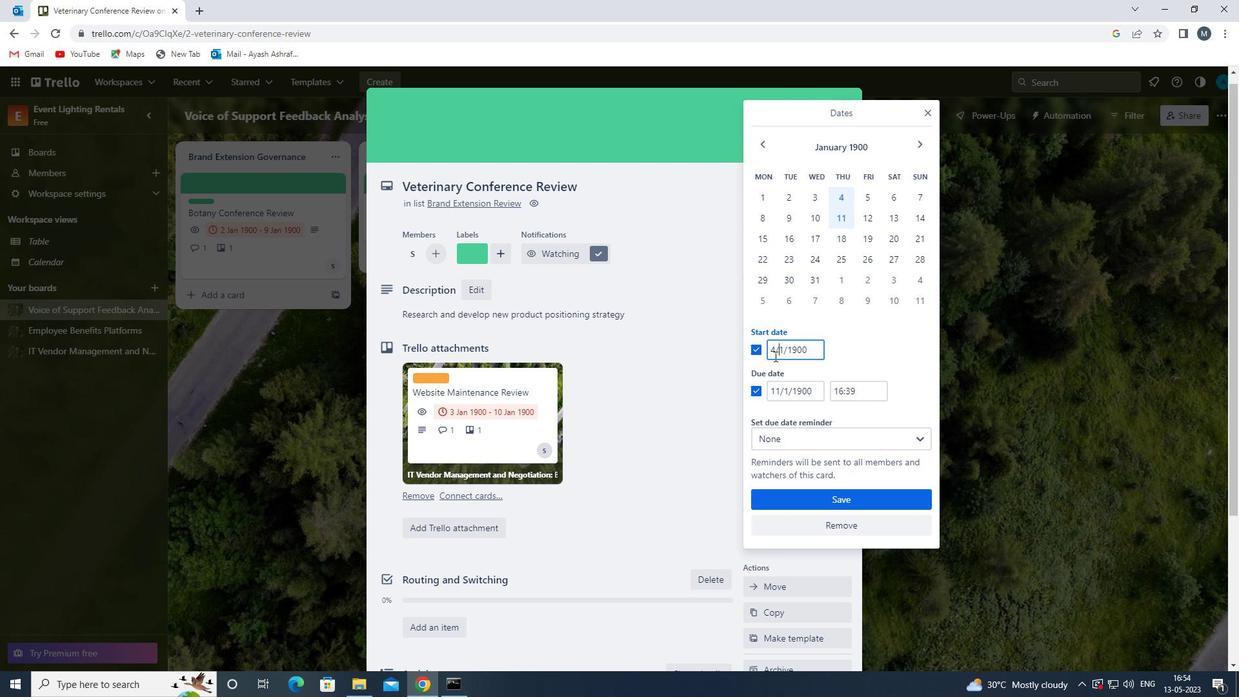 
Action: Mouse pressed left at (775, 351)
Screenshot: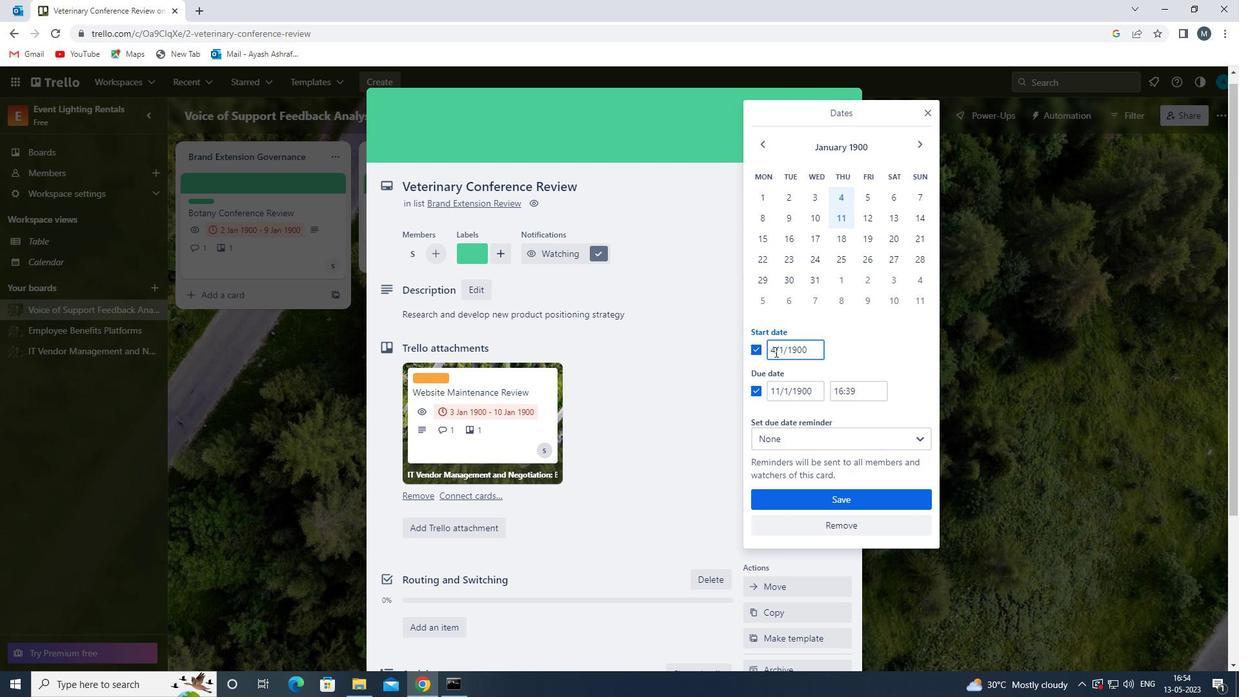 
Action: Mouse moved to (788, 351)
Screenshot: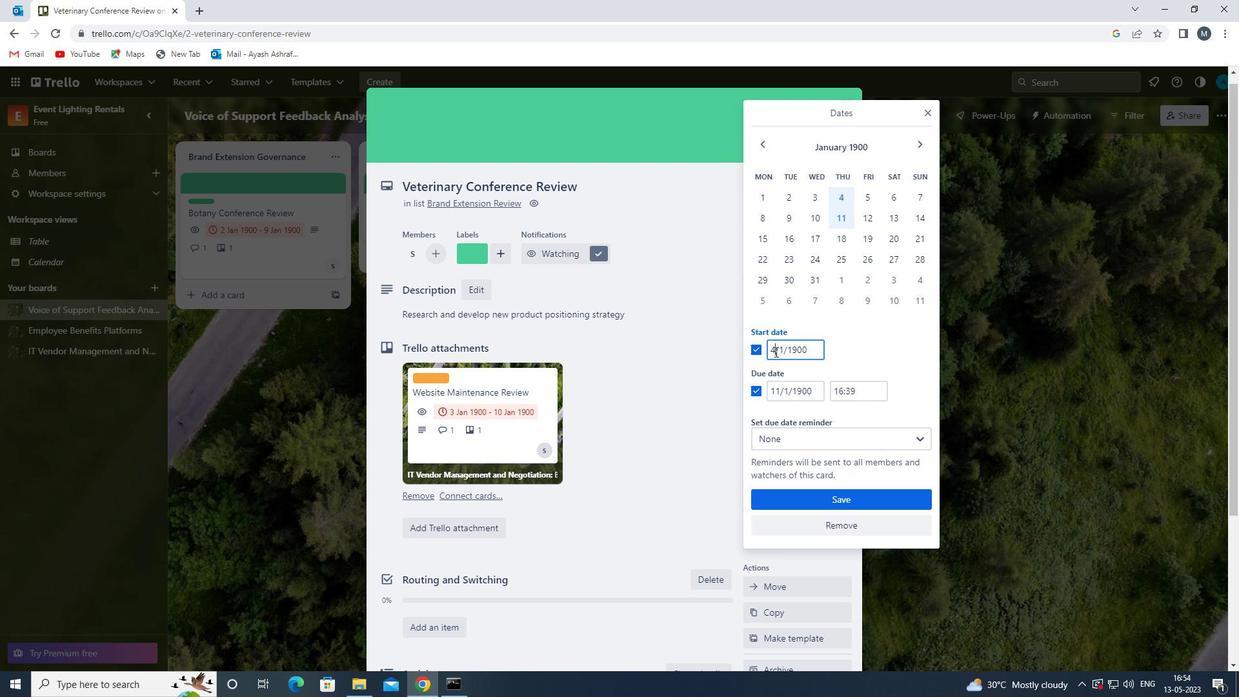 
Action: Key pressed <Key.backspace>
Screenshot: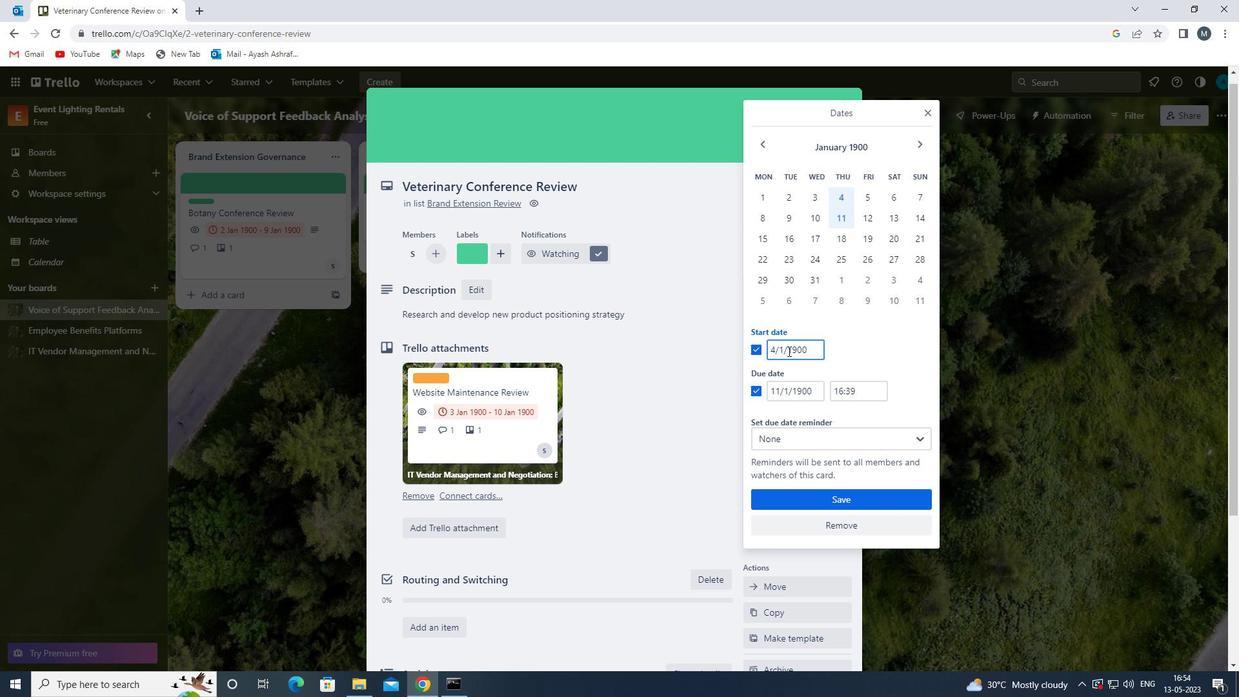
Action: Mouse moved to (787, 353)
Screenshot: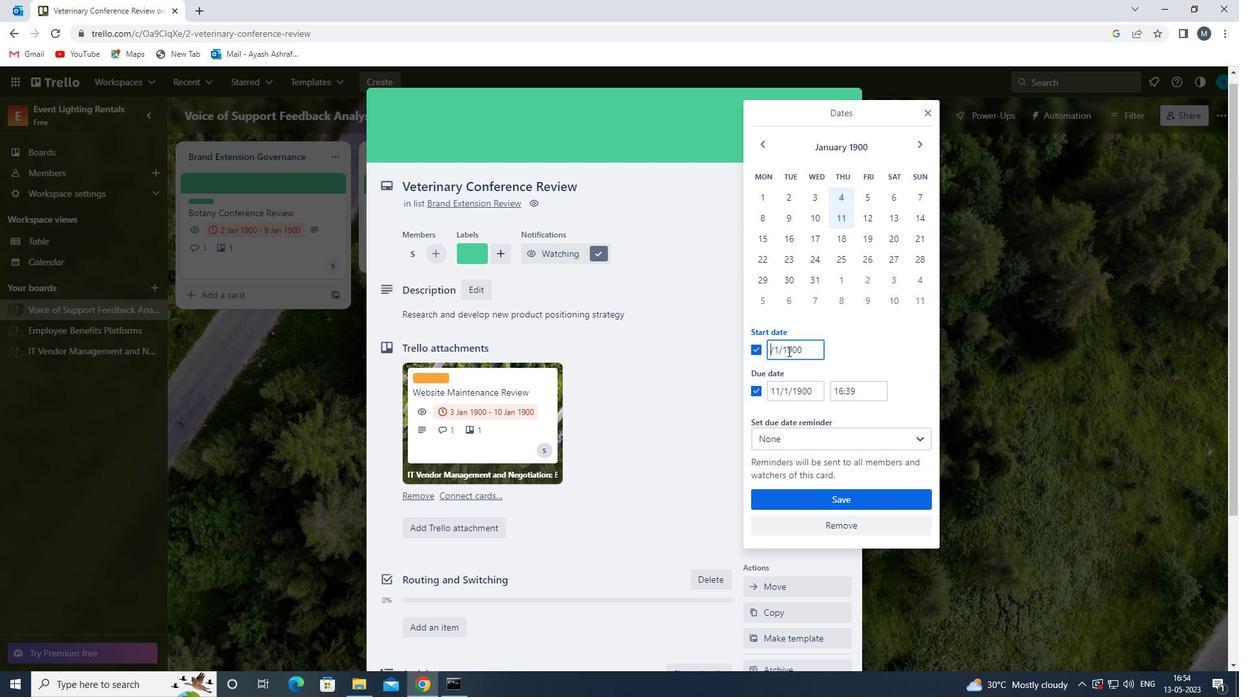 
Action: Key pressed 0
Screenshot: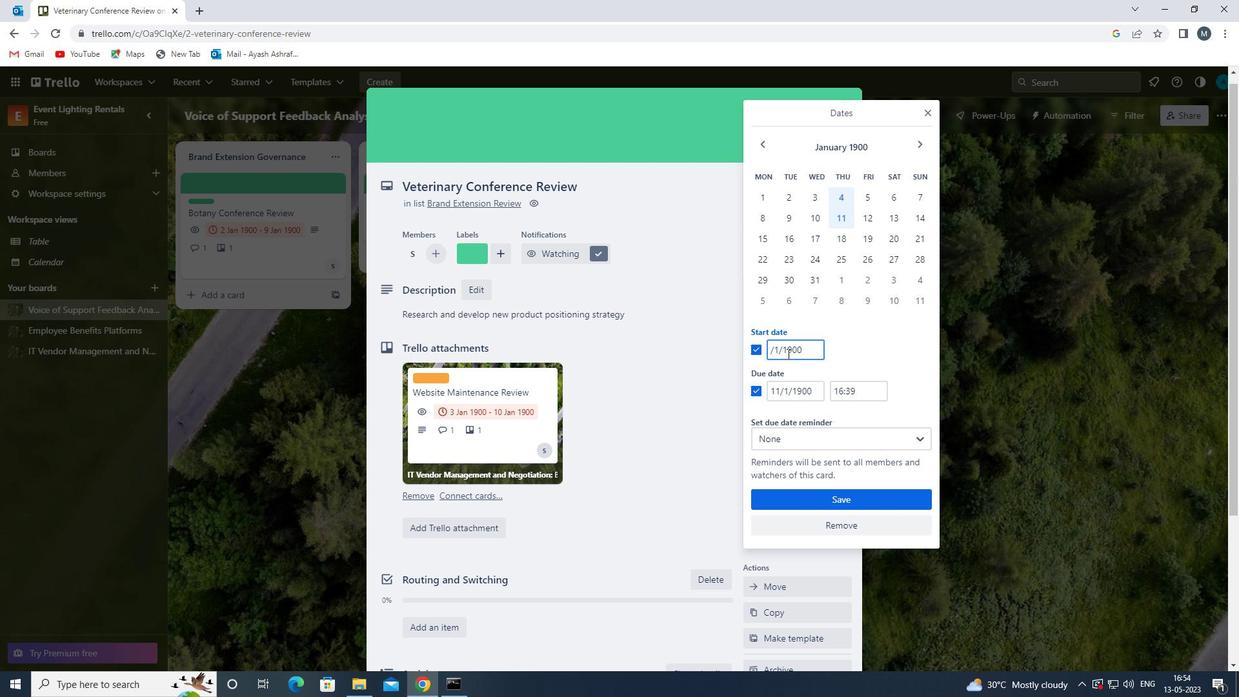 
Action: Mouse moved to (787, 354)
Screenshot: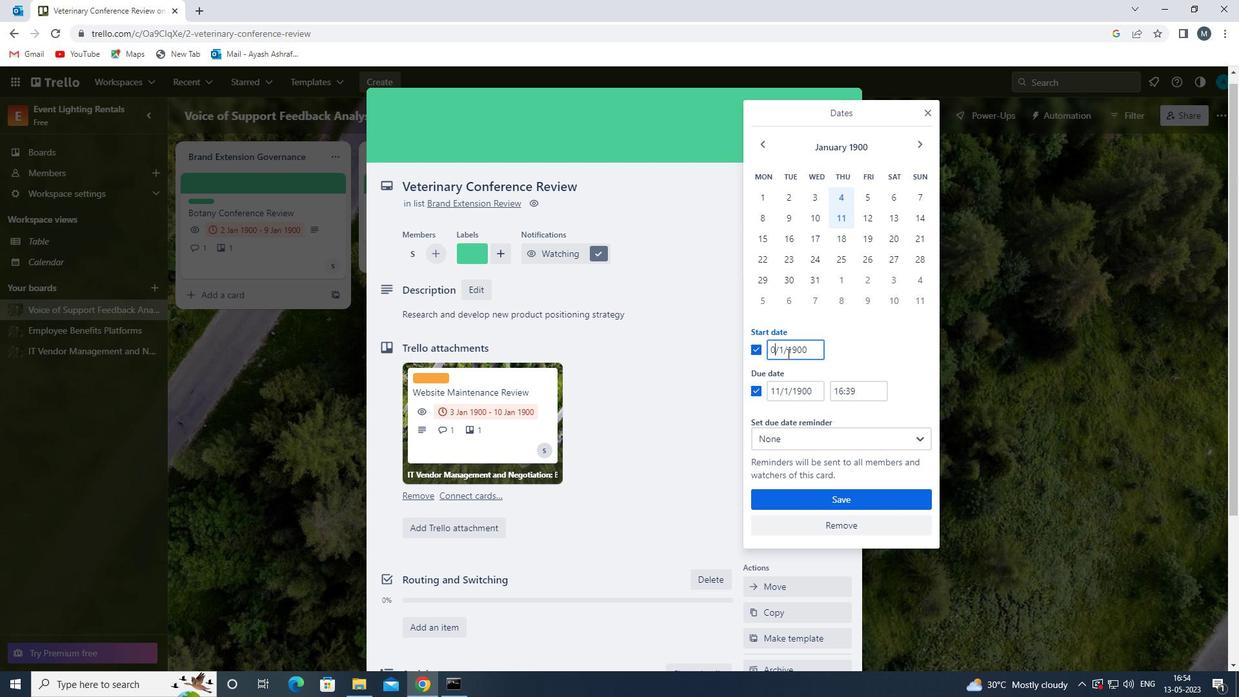 
Action: Key pressed 5
Screenshot: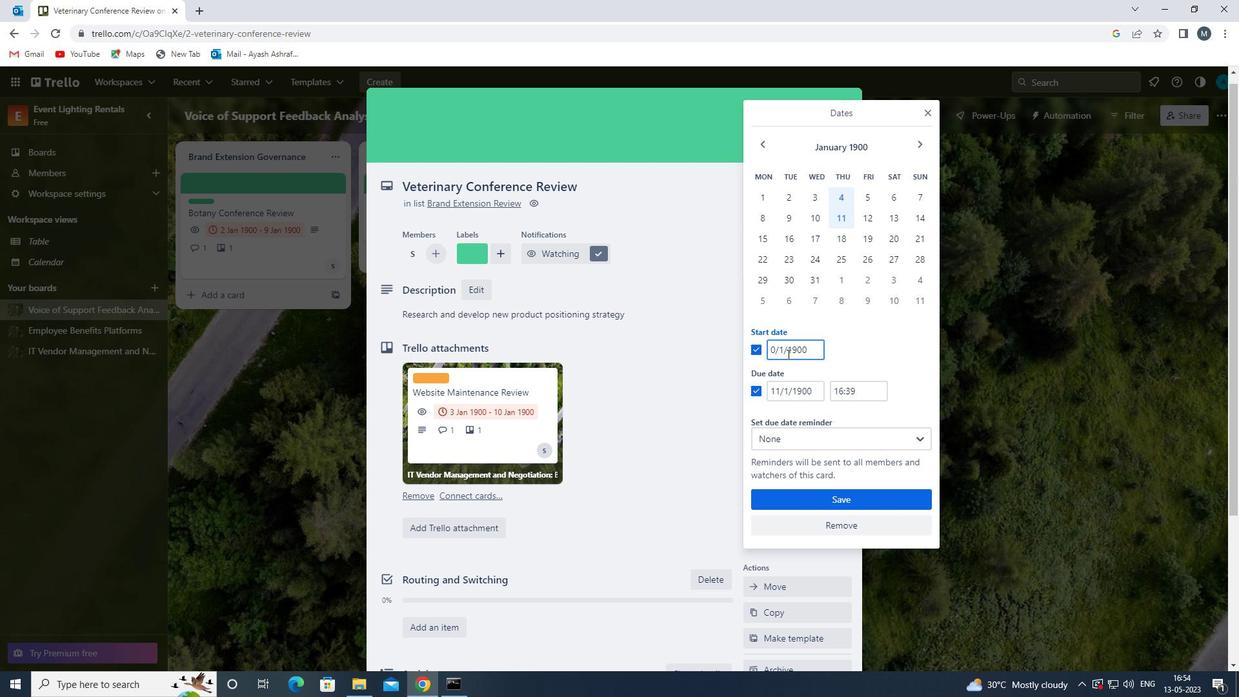 
Action: Mouse moved to (786, 349)
Screenshot: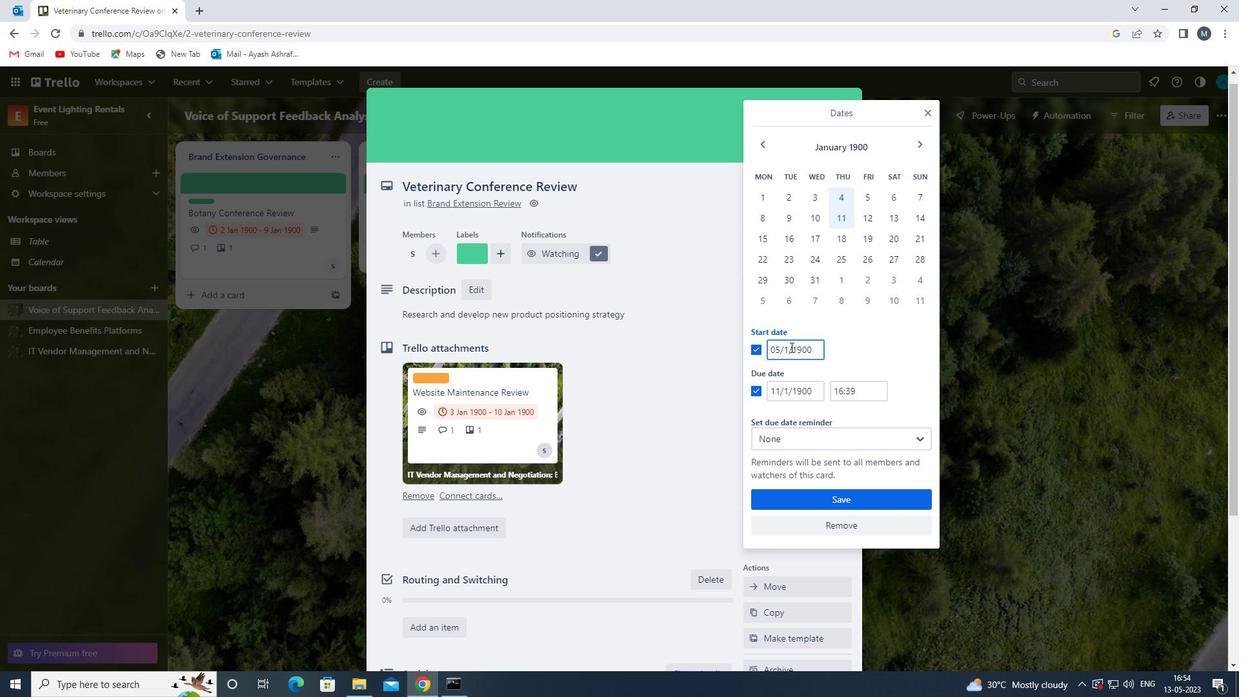 
Action: Mouse pressed left at (786, 349)
Screenshot: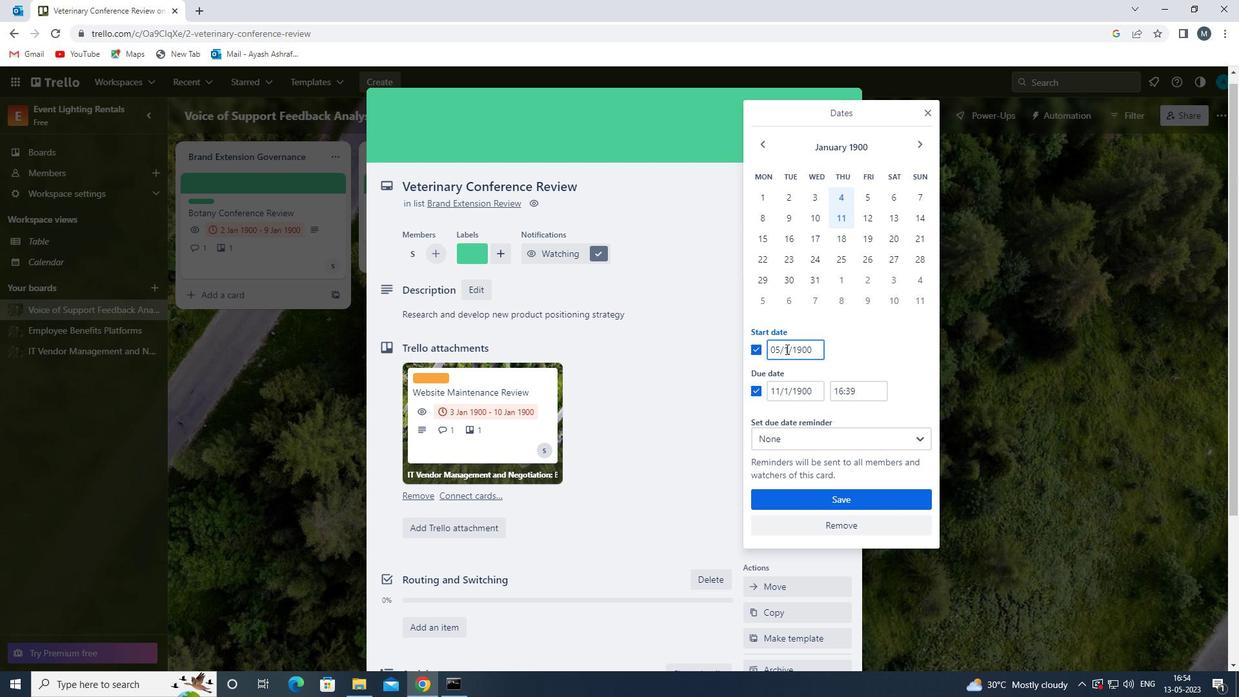
Action: Mouse moved to (792, 353)
Screenshot: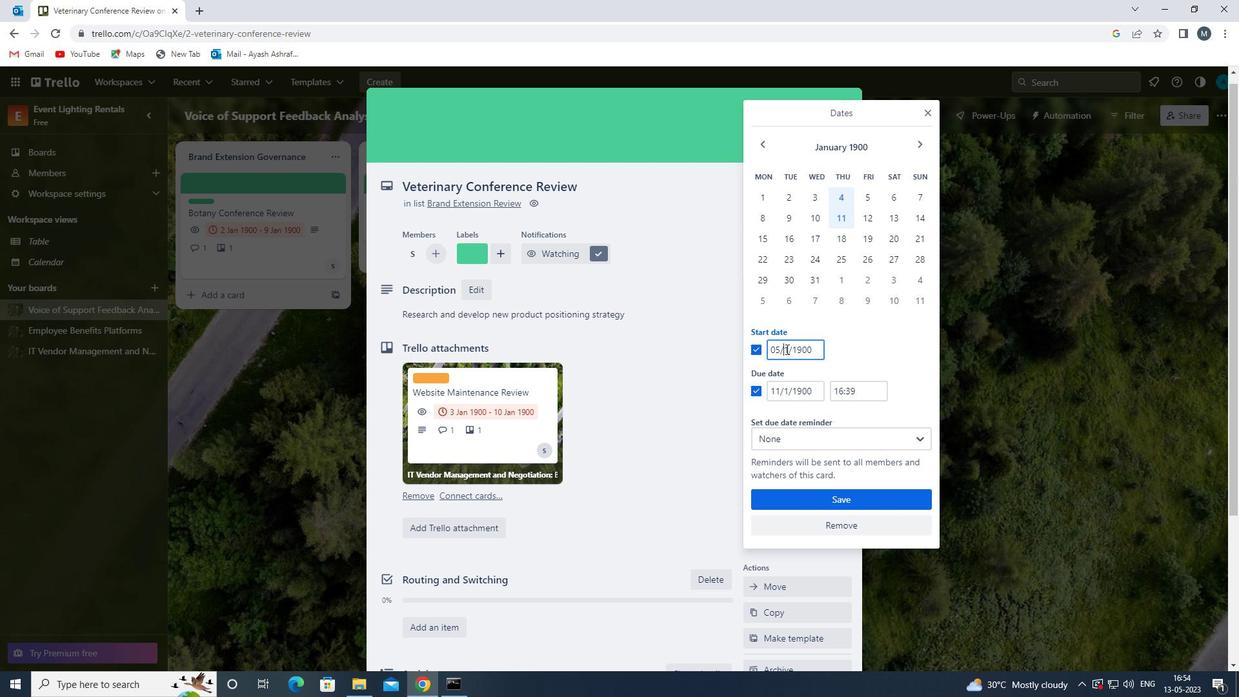 
Action: Key pressed 0
Screenshot: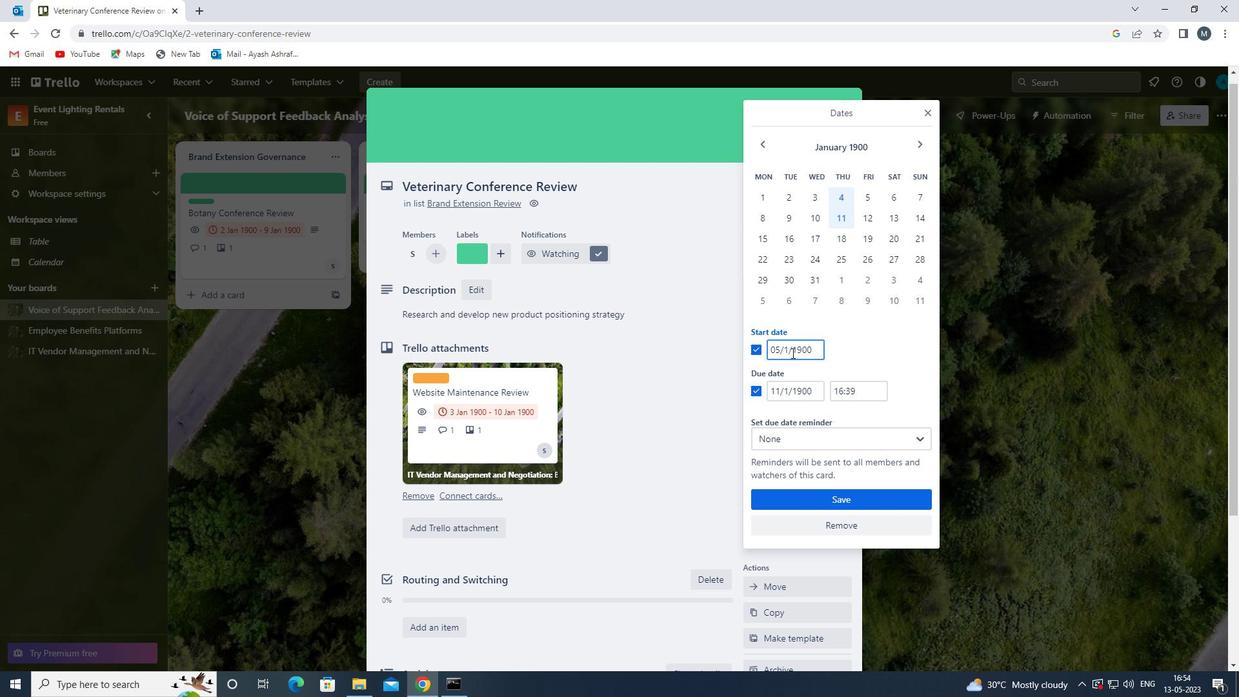 
Action: Mouse moved to (778, 391)
Screenshot: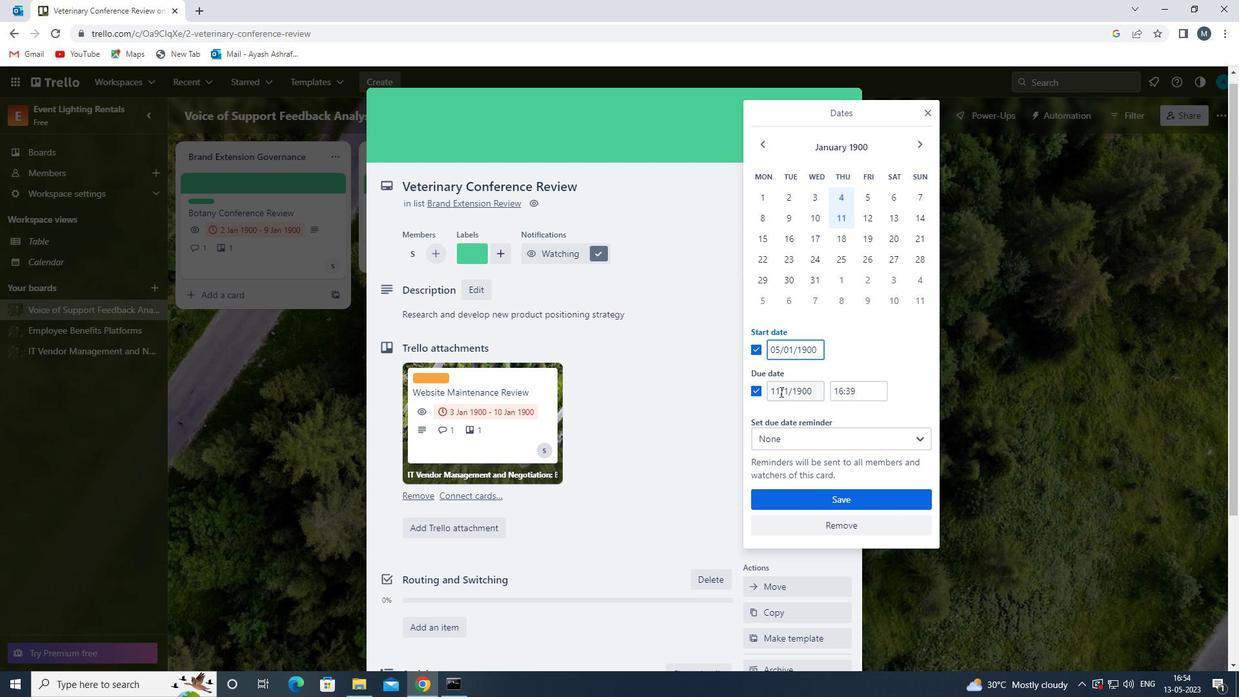 
Action: Mouse pressed left at (778, 391)
Screenshot: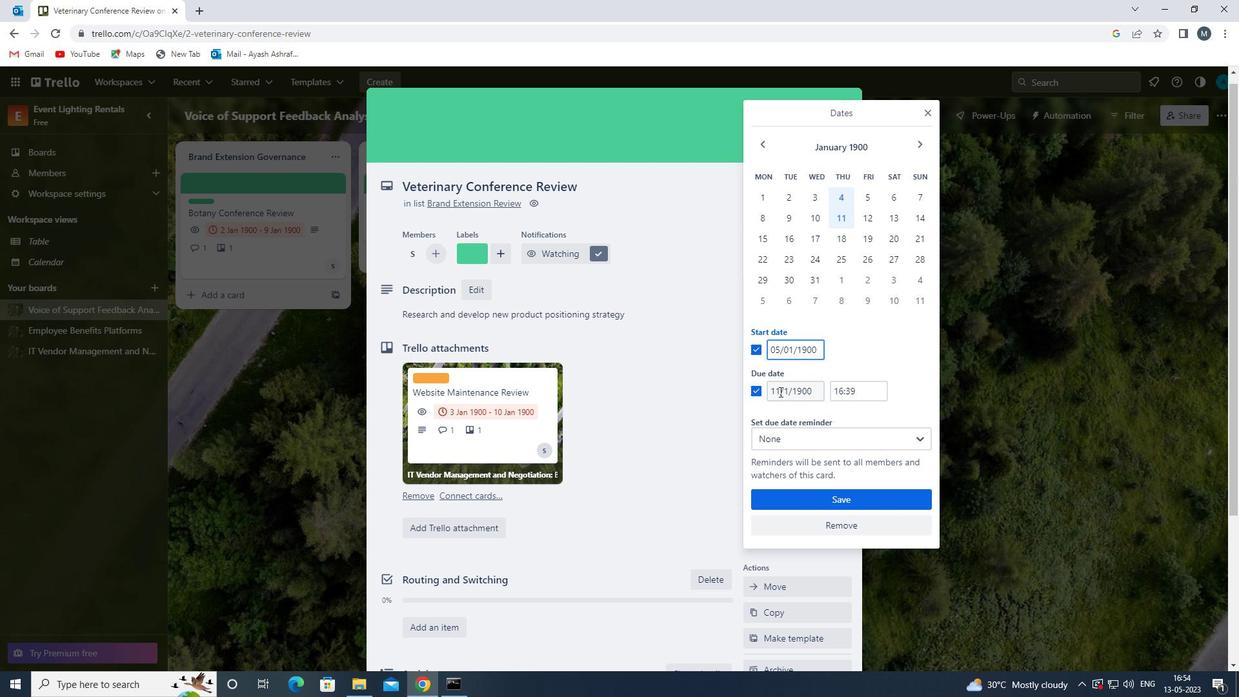 
Action: Mouse moved to (785, 393)
Screenshot: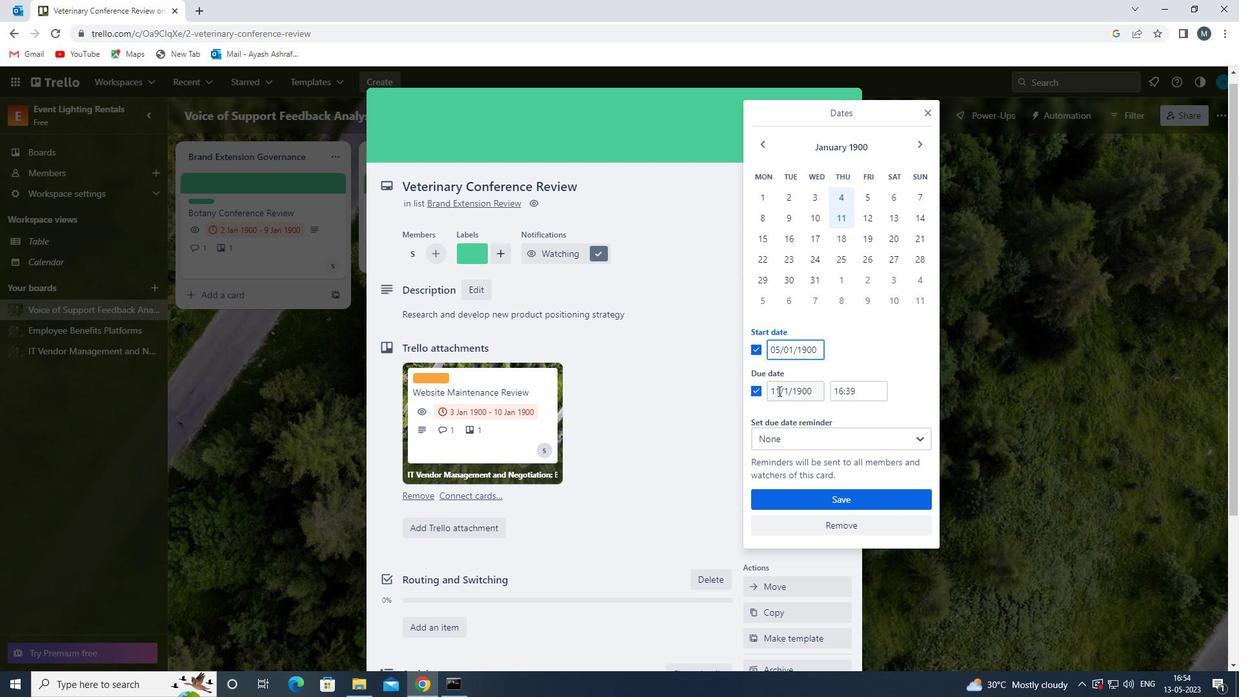 
Action: Key pressed <Key.backspace>2
Screenshot: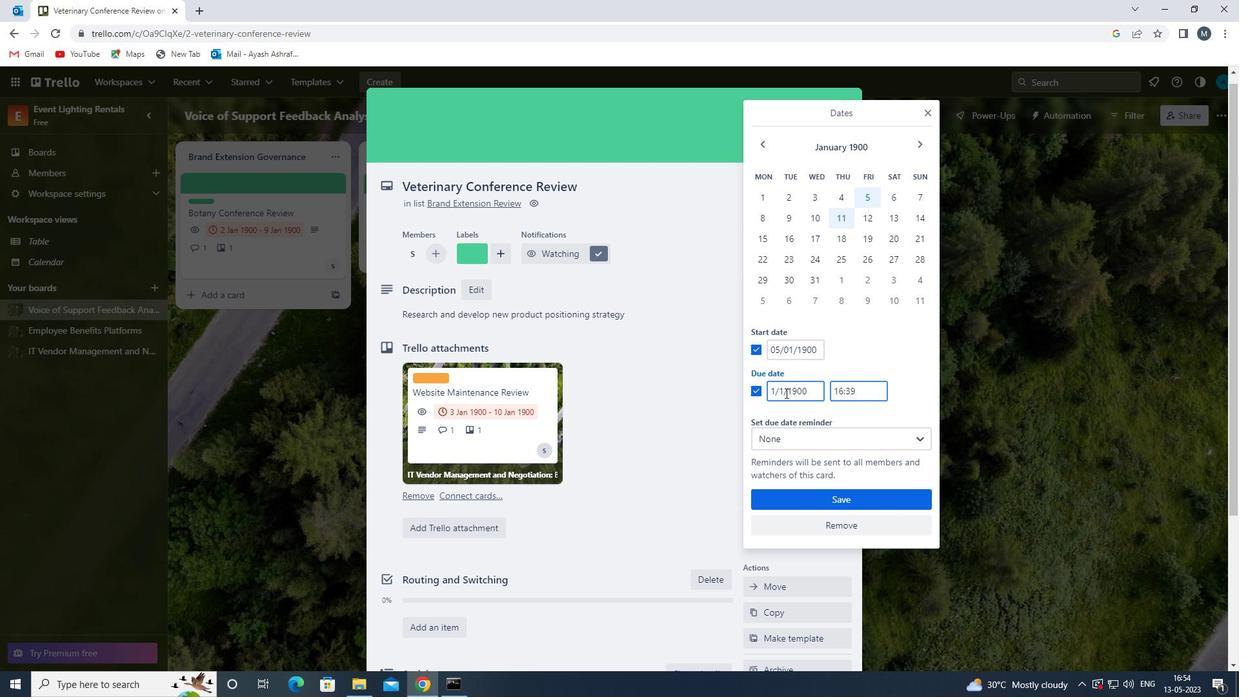 
Action: Mouse moved to (785, 394)
Screenshot: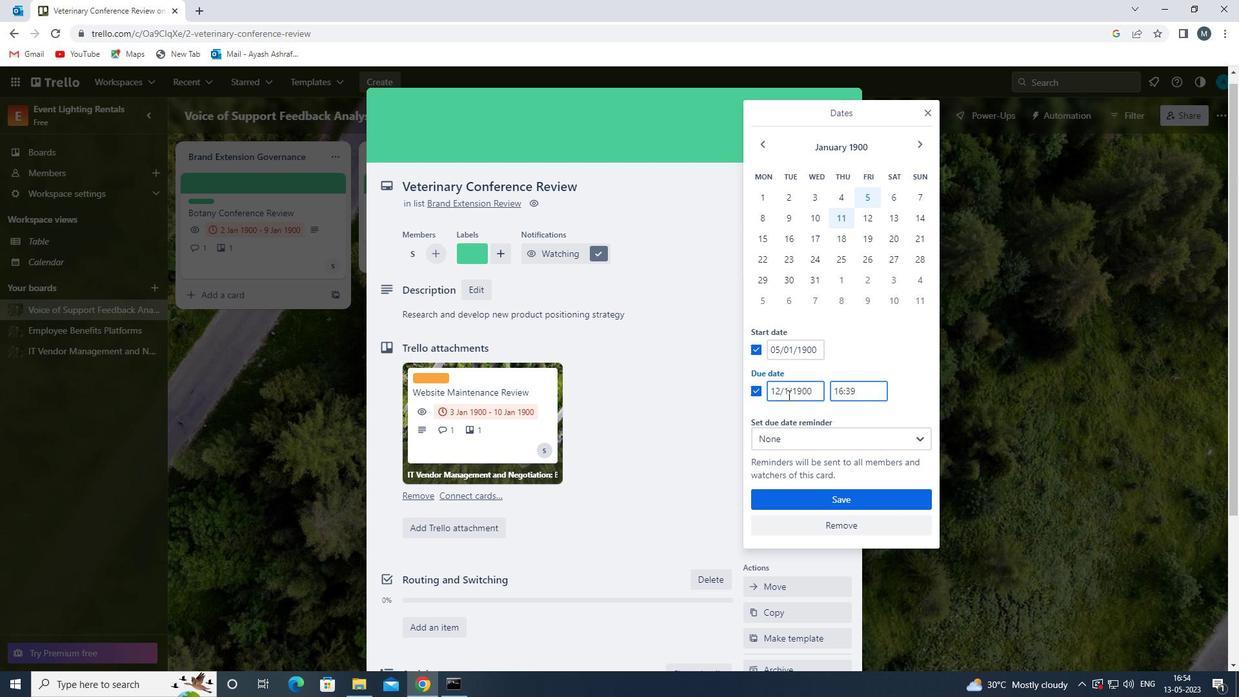 
Action: Mouse pressed left at (785, 394)
Screenshot: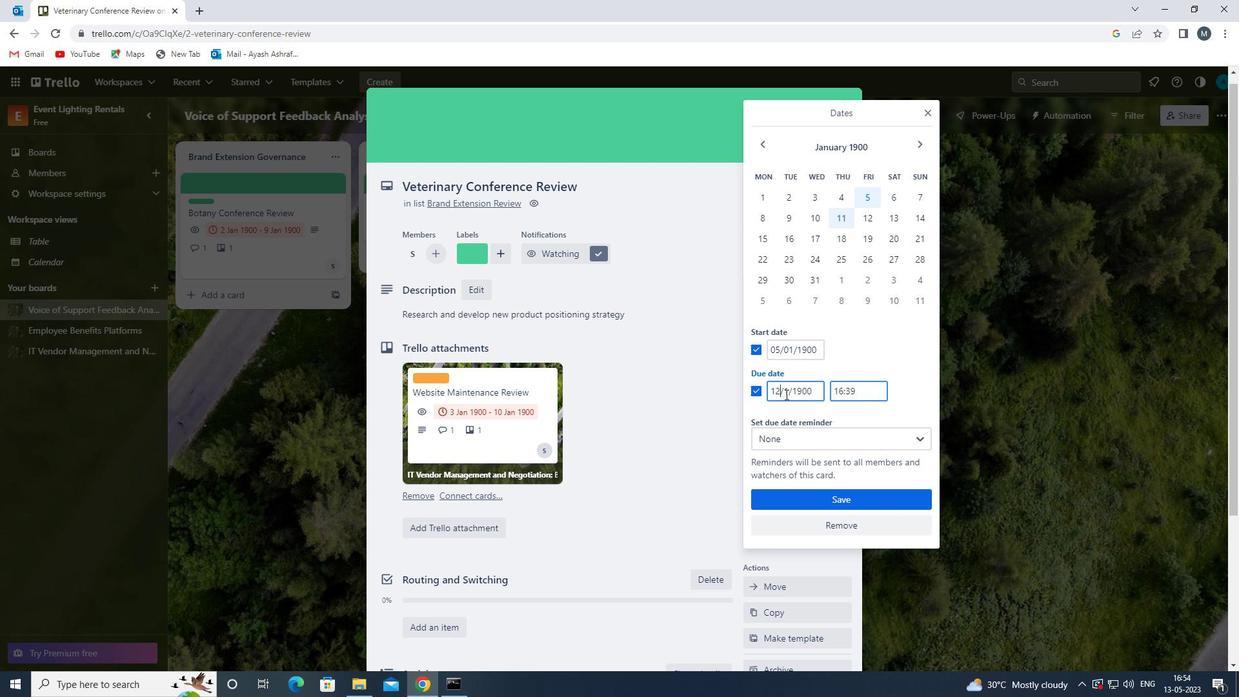 
Action: Mouse moved to (788, 397)
Screenshot: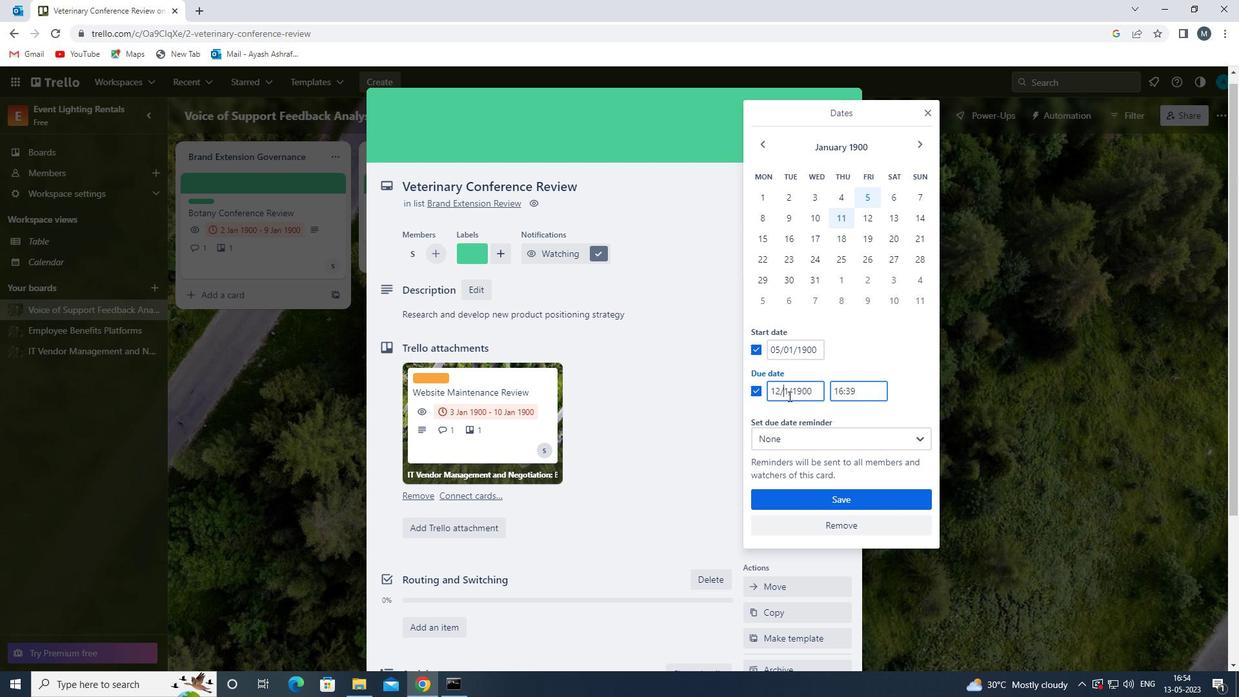 
Action: Key pressed 0
Screenshot: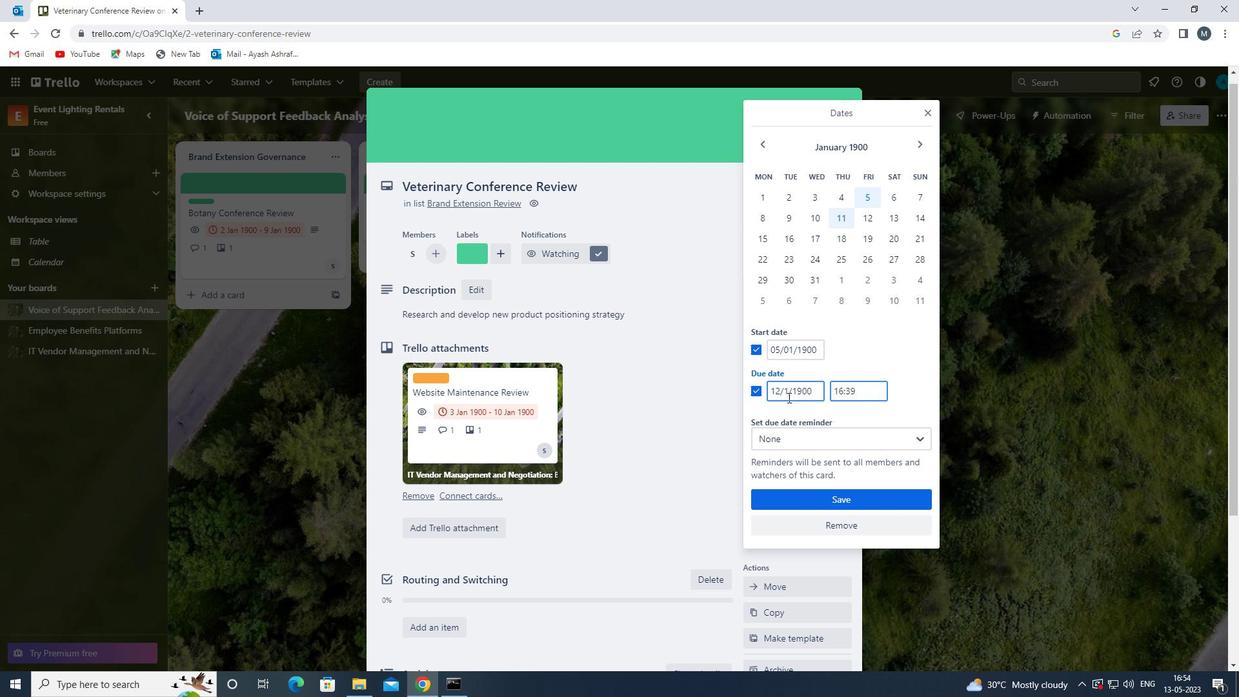 
Action: Mouse moved to (767, 450)
Screenshot: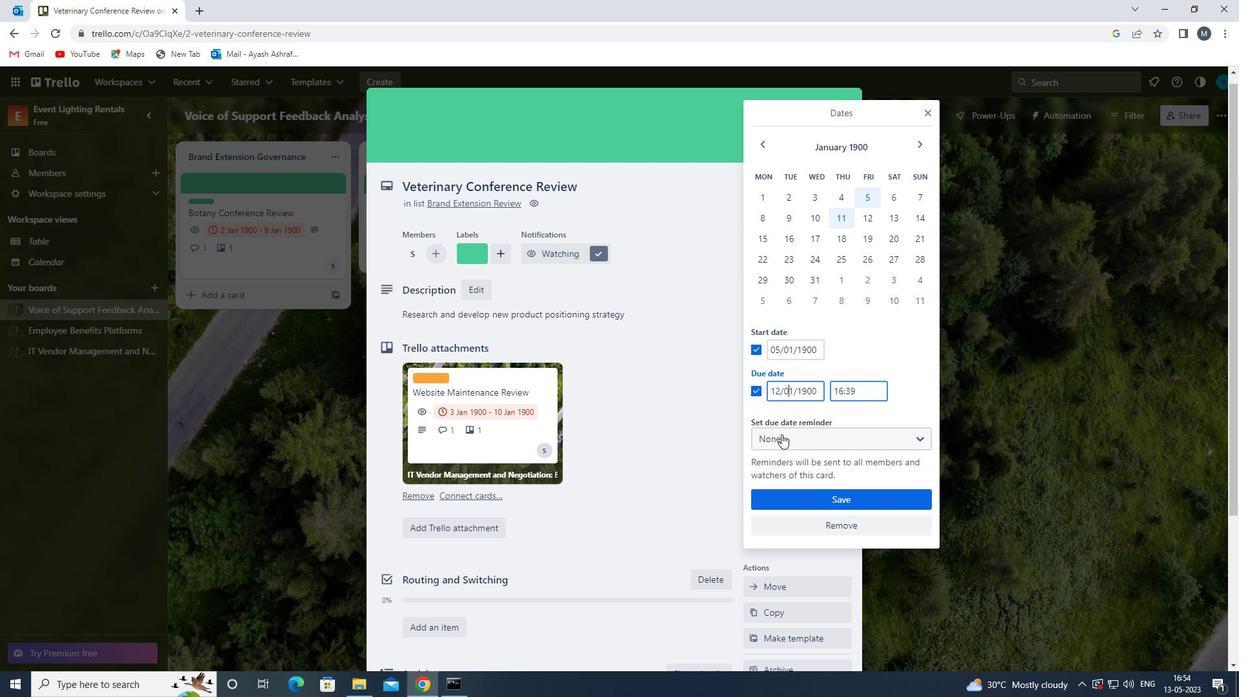 
Action: Mouse scrolled (767, 450) with delta (0, 0)
Screenshot: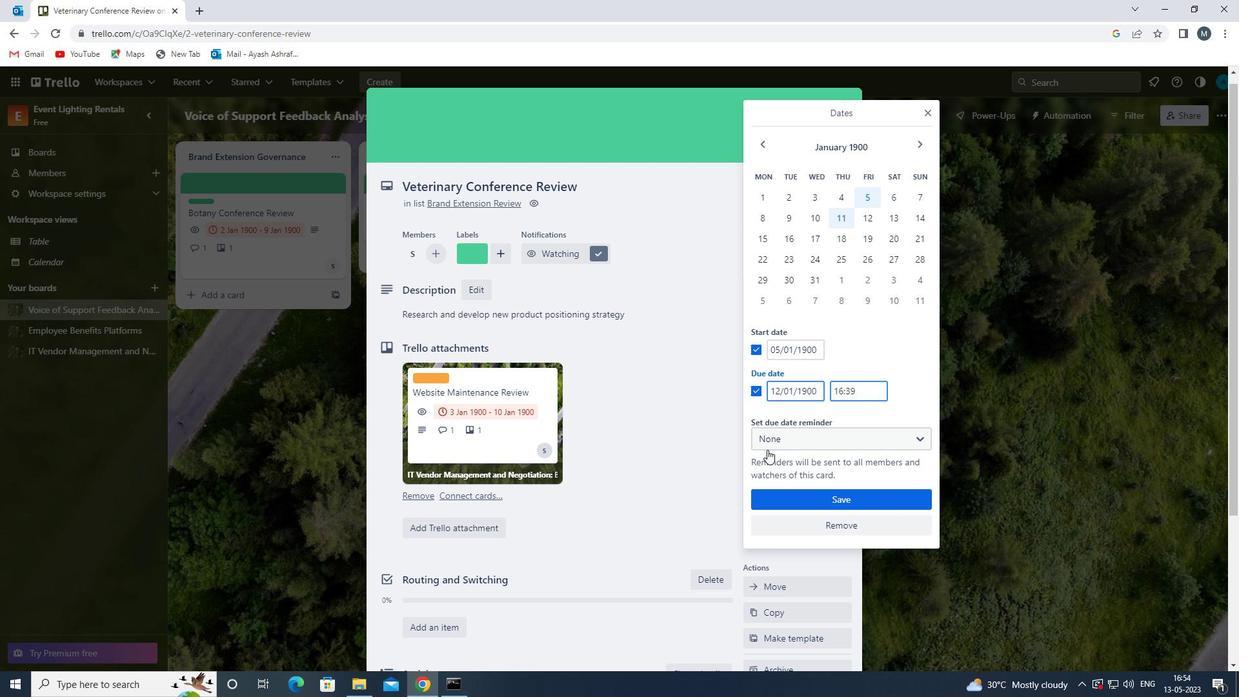 
Action: Mouse moved to (751, 466)
Screenshot: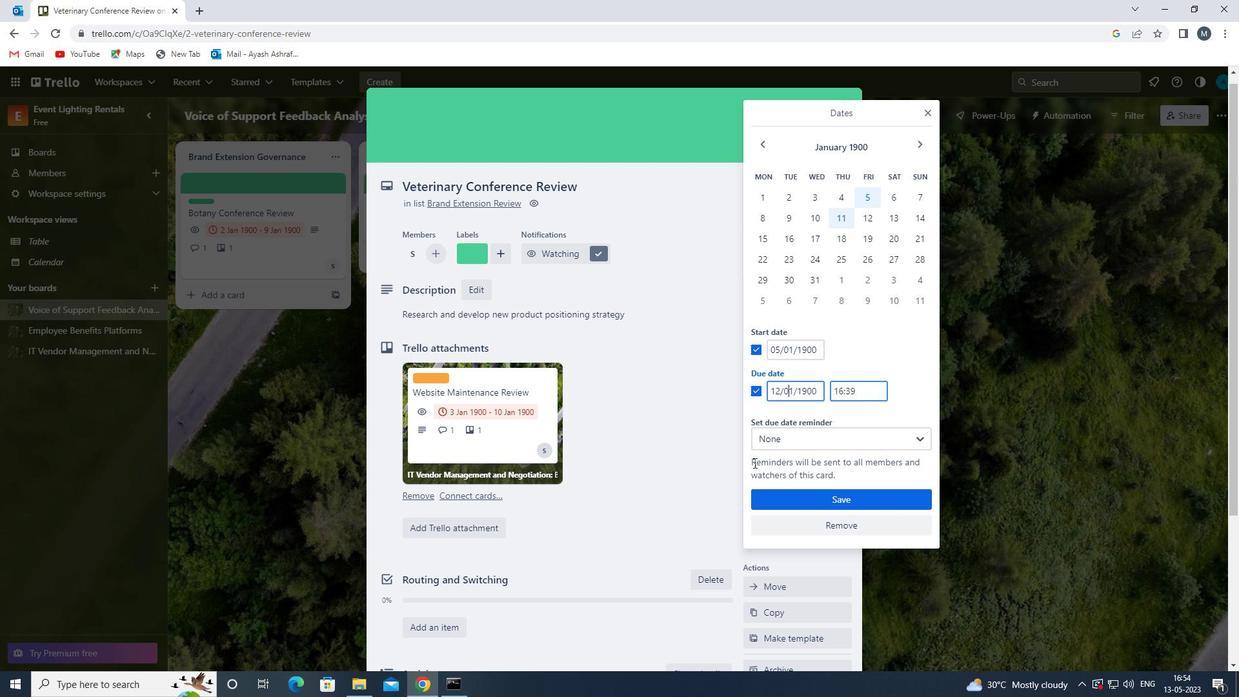 
Action: Mouse scrolled (751, 466) with delta (0, 0)
Screenshot: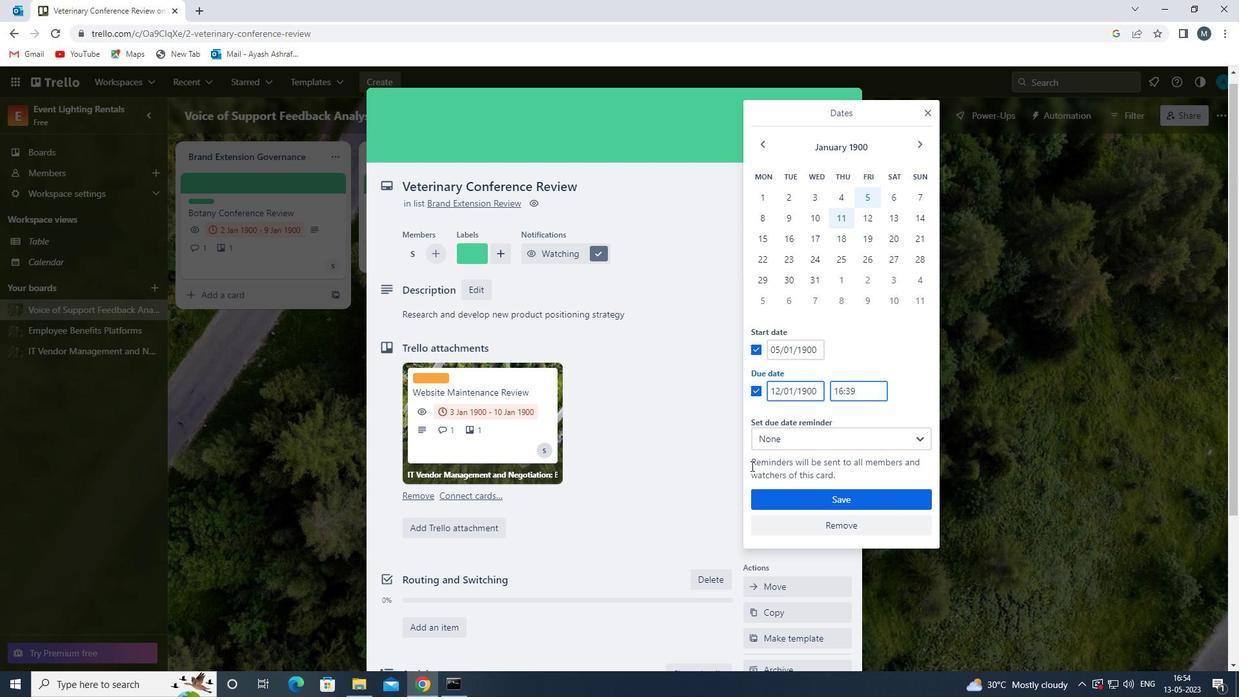 
Action: Mouse scrolled (751, 466) with delta (0, 0)
Screenshot: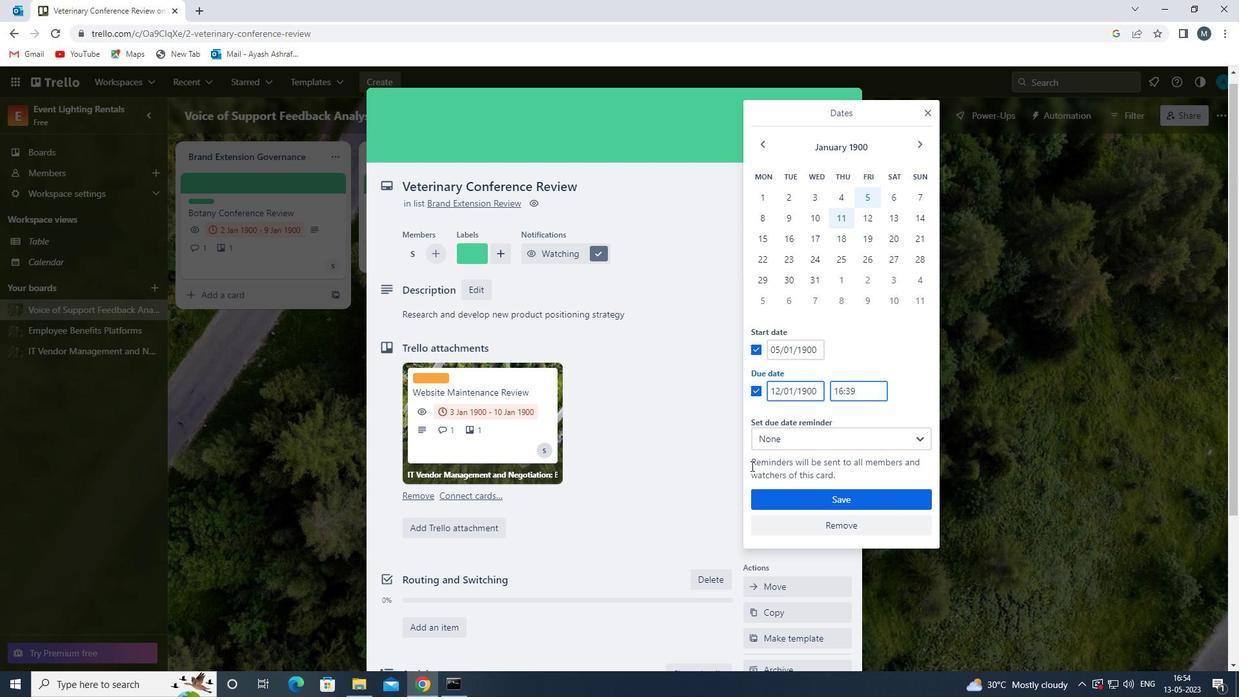 
Action: Mouse scrolled (751, 466) with delta (0, 0)
Screenshot: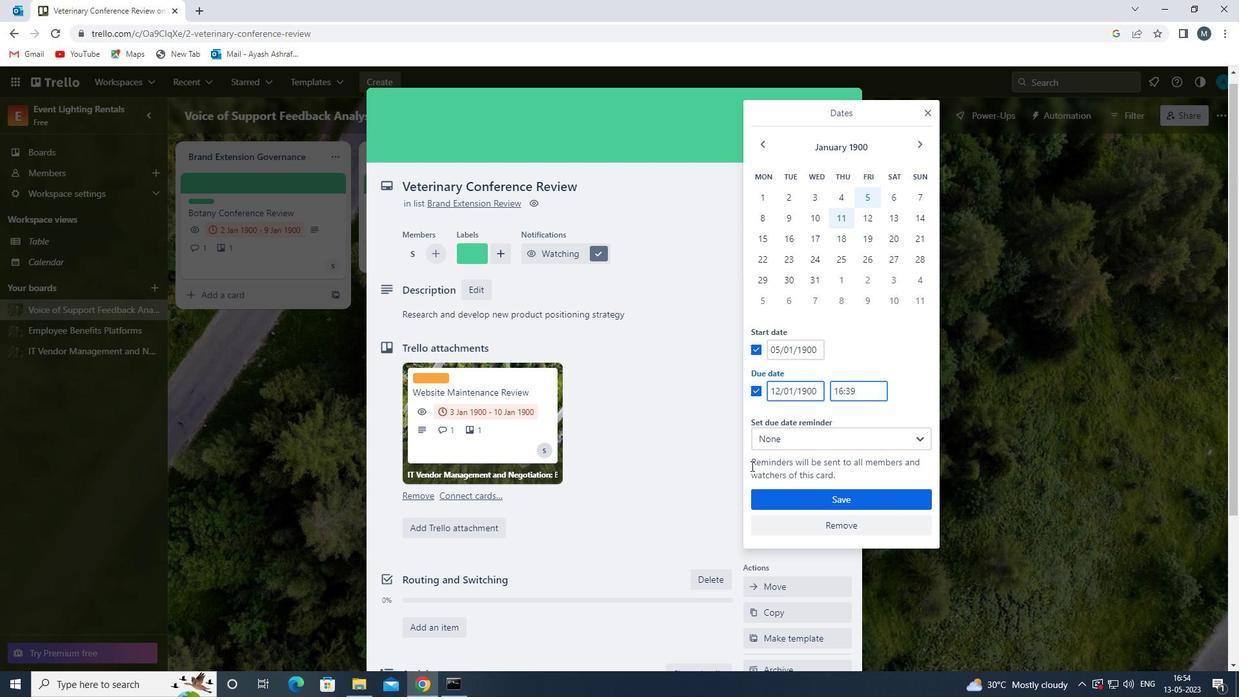 
Action: Mouse moved to (839, 503)
Screenshot: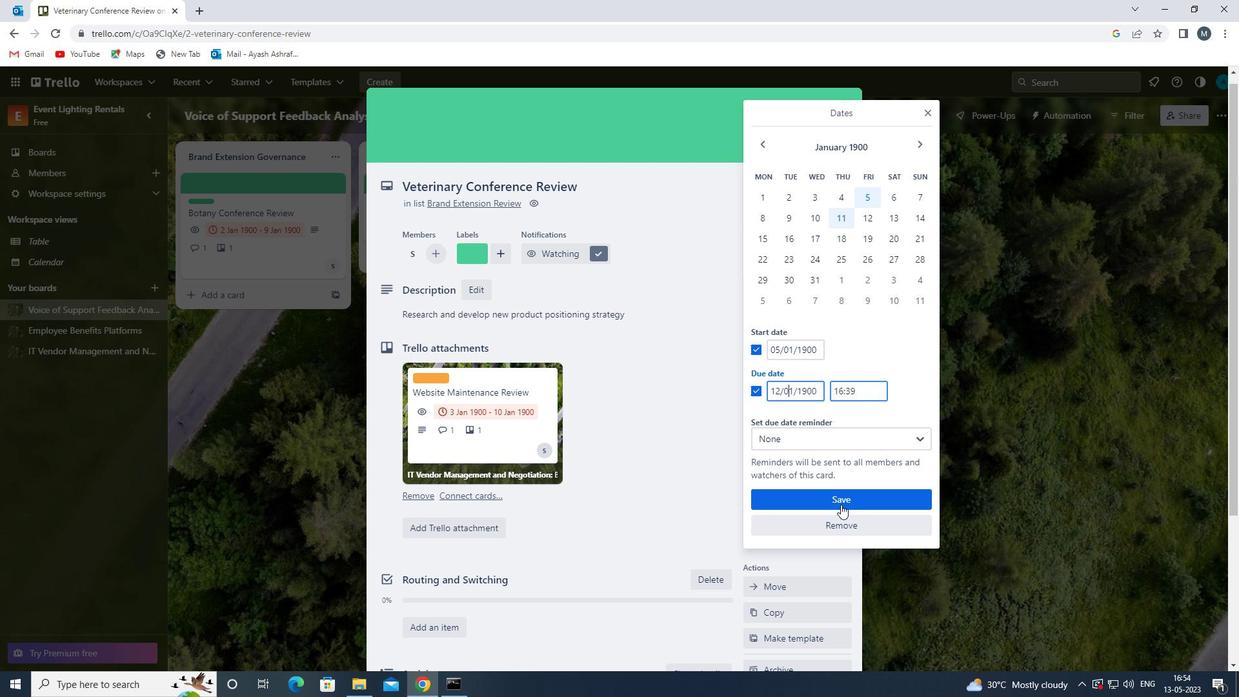 
Action: Mouse pressed left at (839, 503)
Screenshot: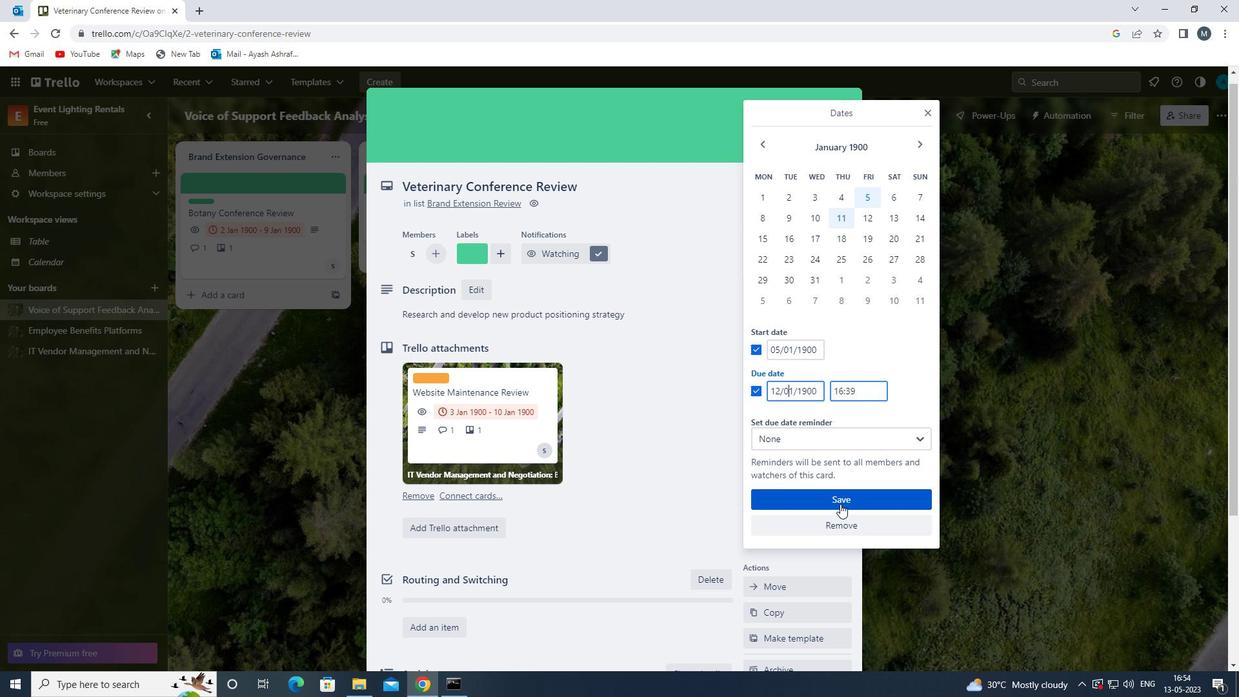 
Action: Mouse moved to (675, 530)
Screenshot: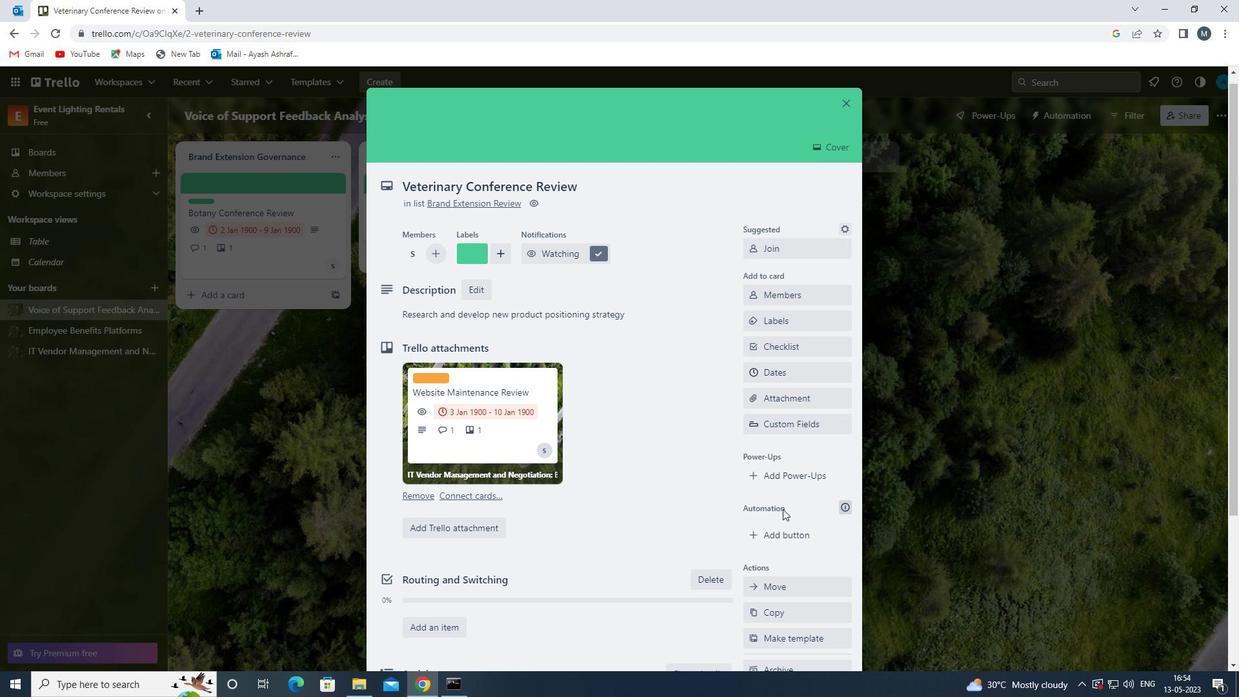 
Action: Mouse scrolled (675, 530) with delta (0, 0)
Screenshot: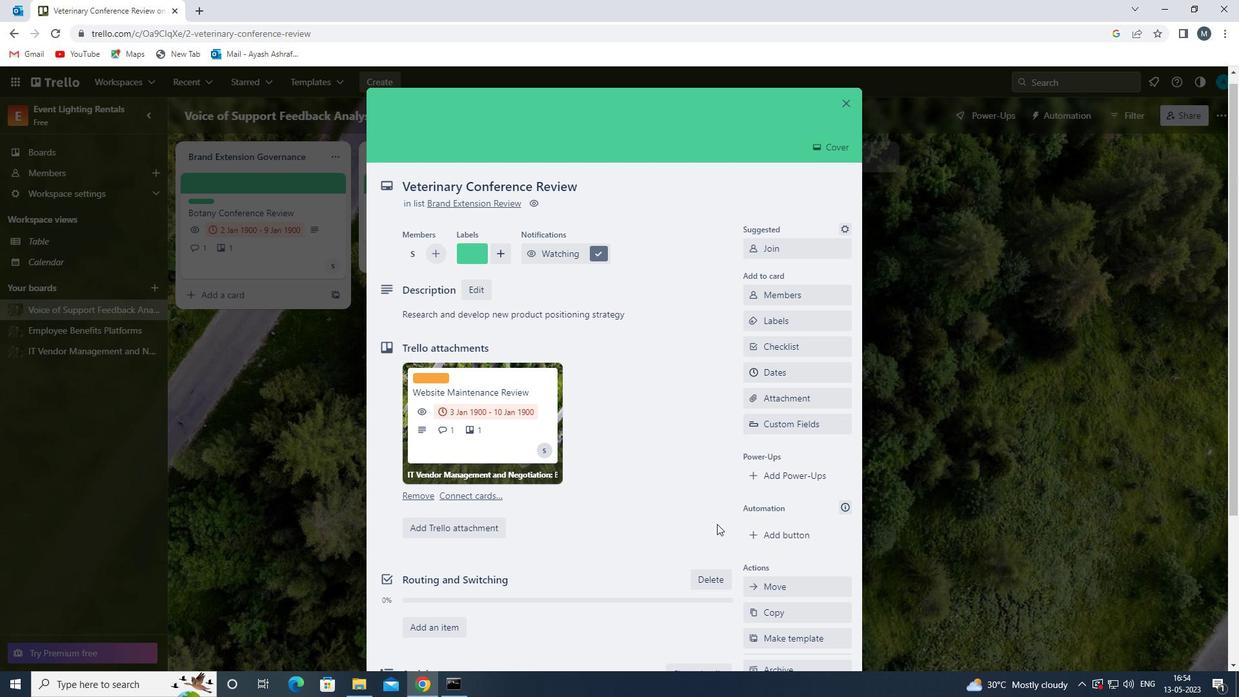 
Action: Mouse scrolled (675, 530) with delta (0, 0)
Screenshot: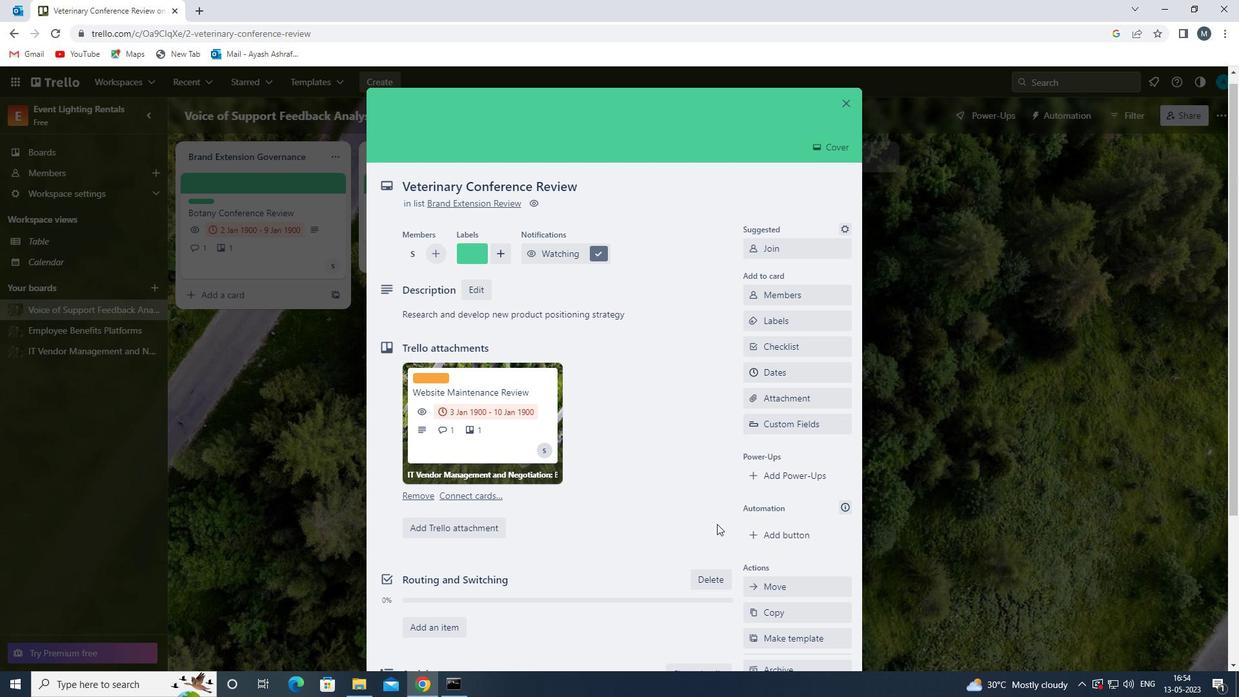 
Action: Mouse scrolled (675, 530) with delta (0, 0)
Screenshot: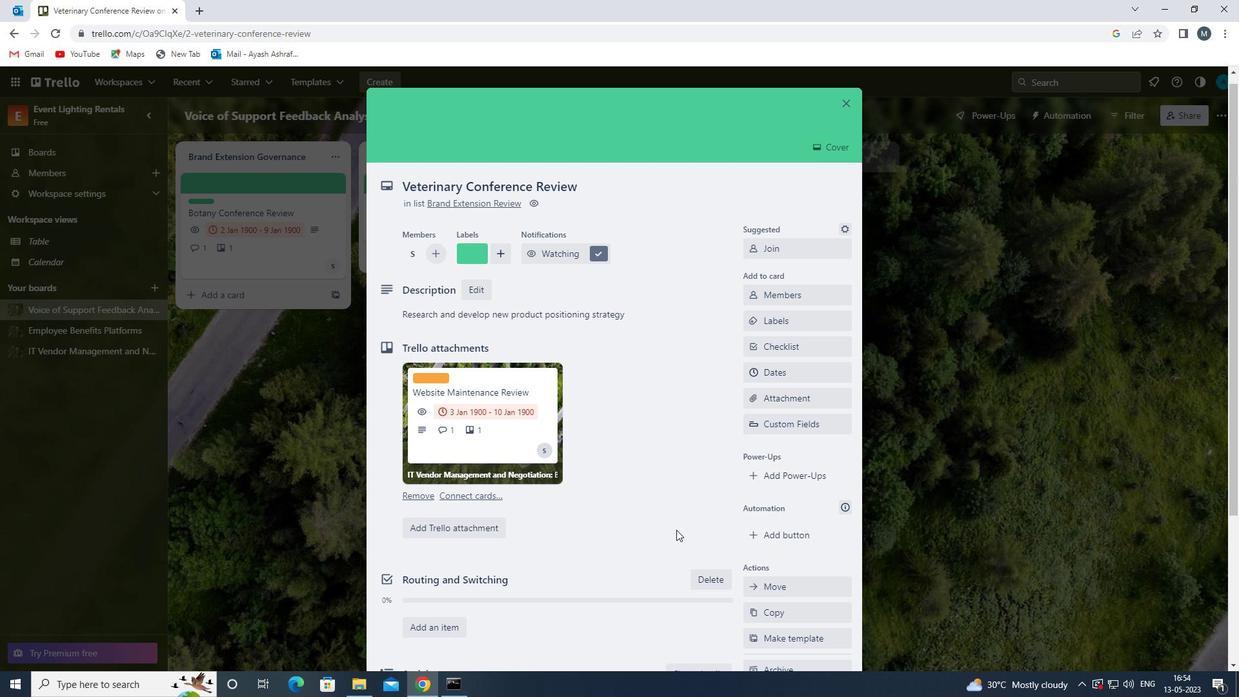 
Action: Mouse scrolled (675, 530) with delta (0, 0)
Screenshot: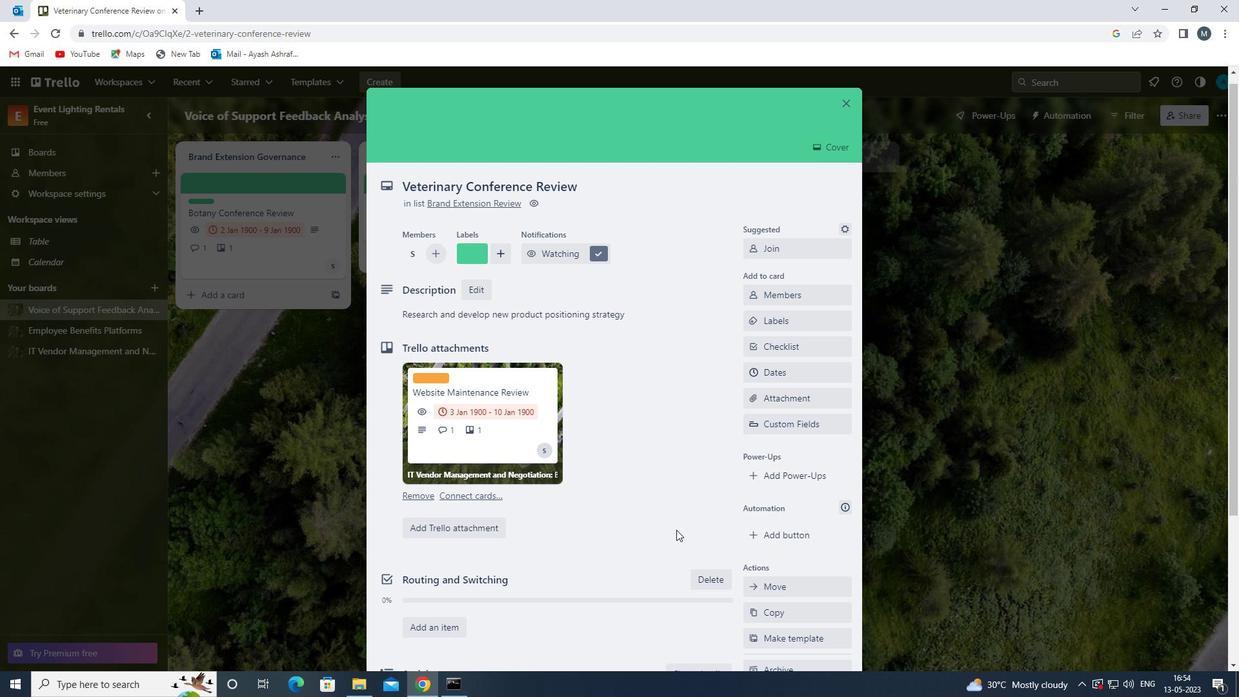 
Action: Mouse scrolled (675, 530) with delta (0, 0)
Screenshot: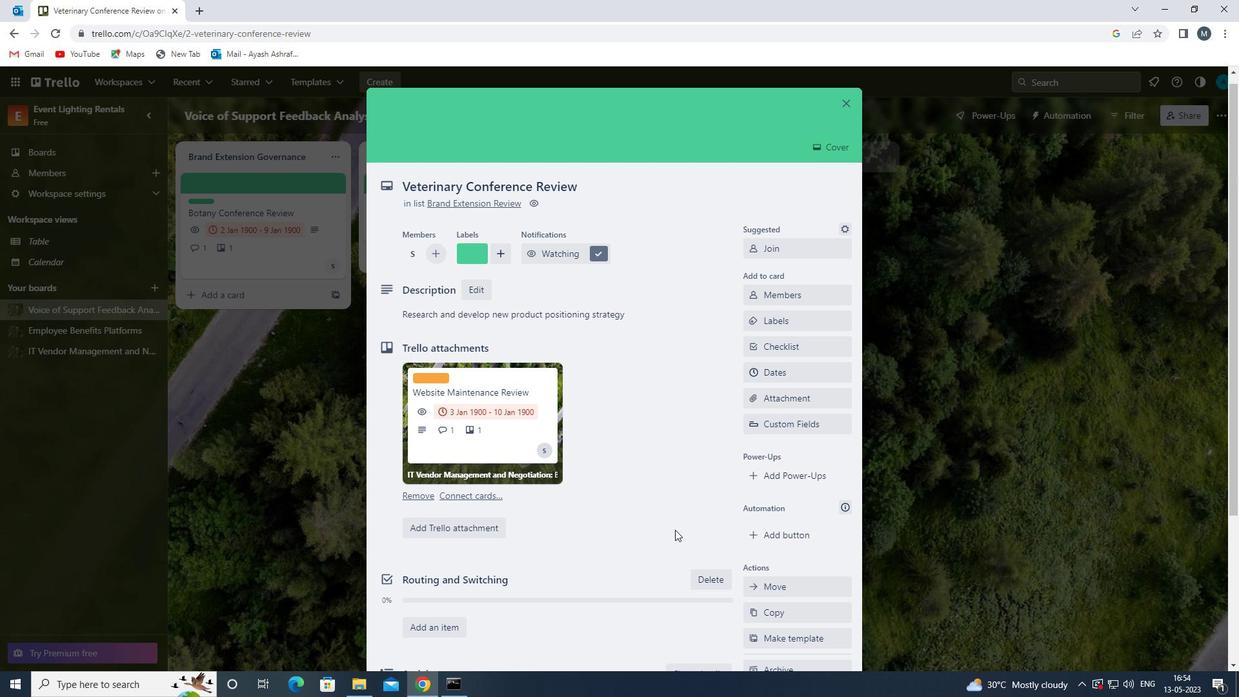 
Action: Mouse moved to (664, 534)
Screenshot: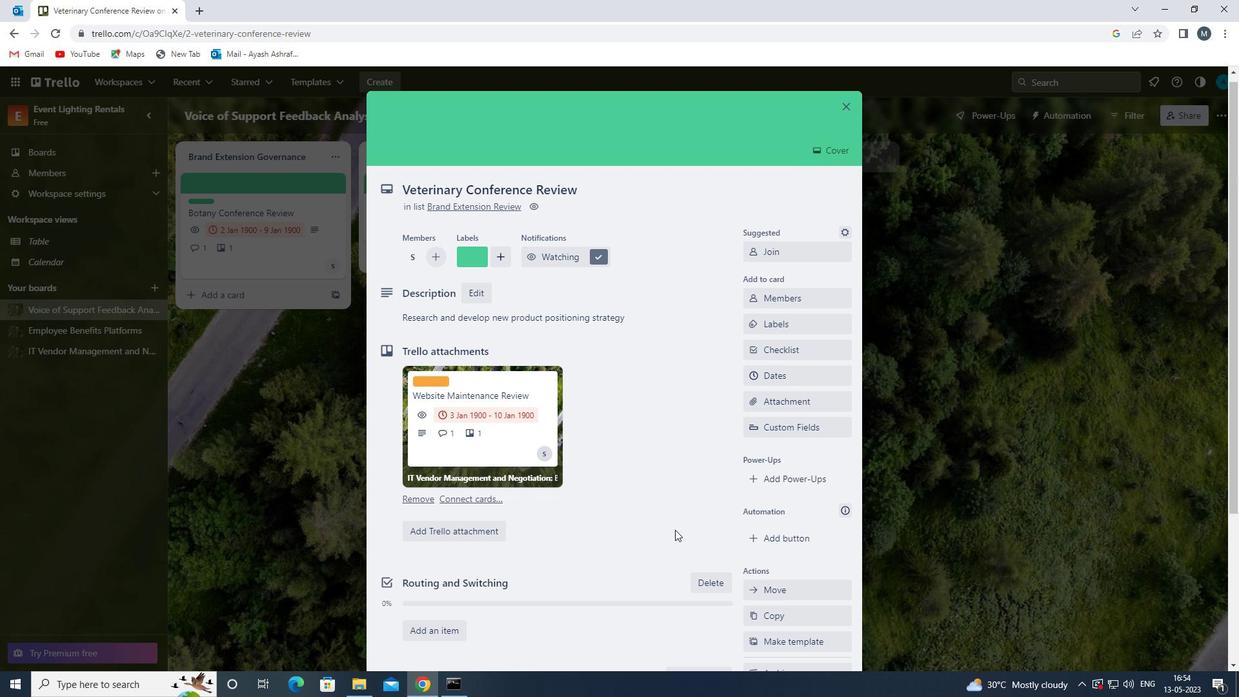 
Action: Mouse scrolled (664, 535) with delta (0, 0)
Screenshot: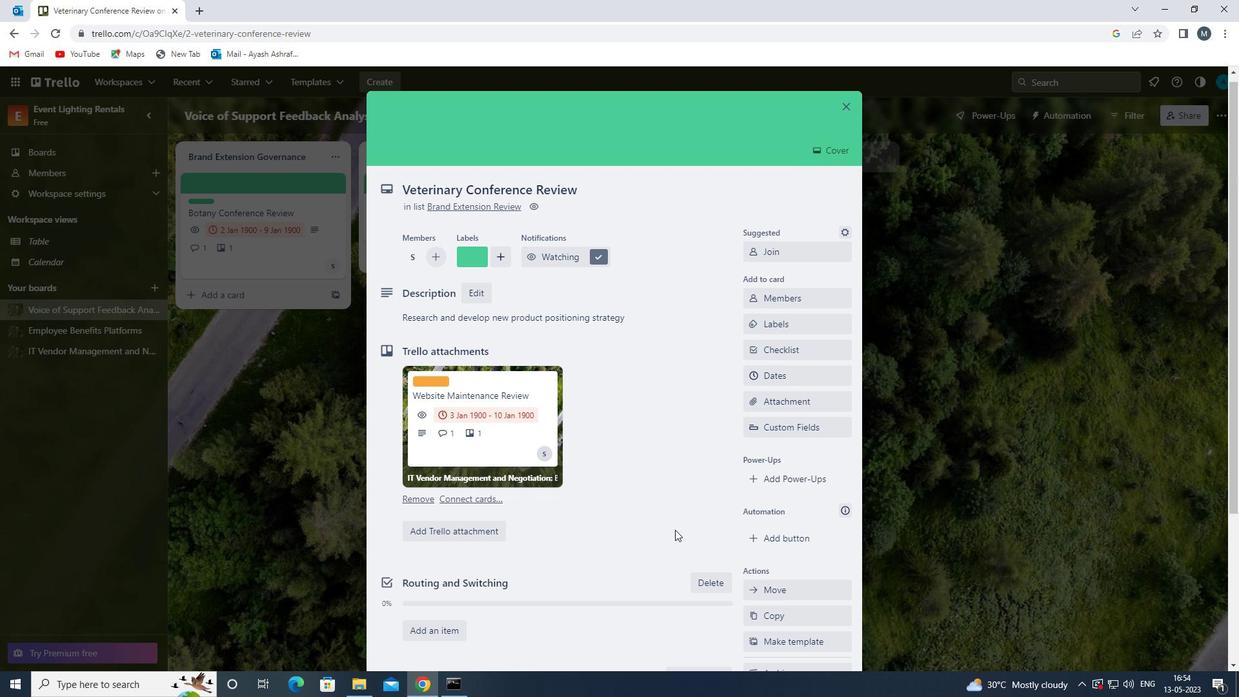 
Action: Mouse scrolled (664, 535) with delta (0, 0)
Screenshot: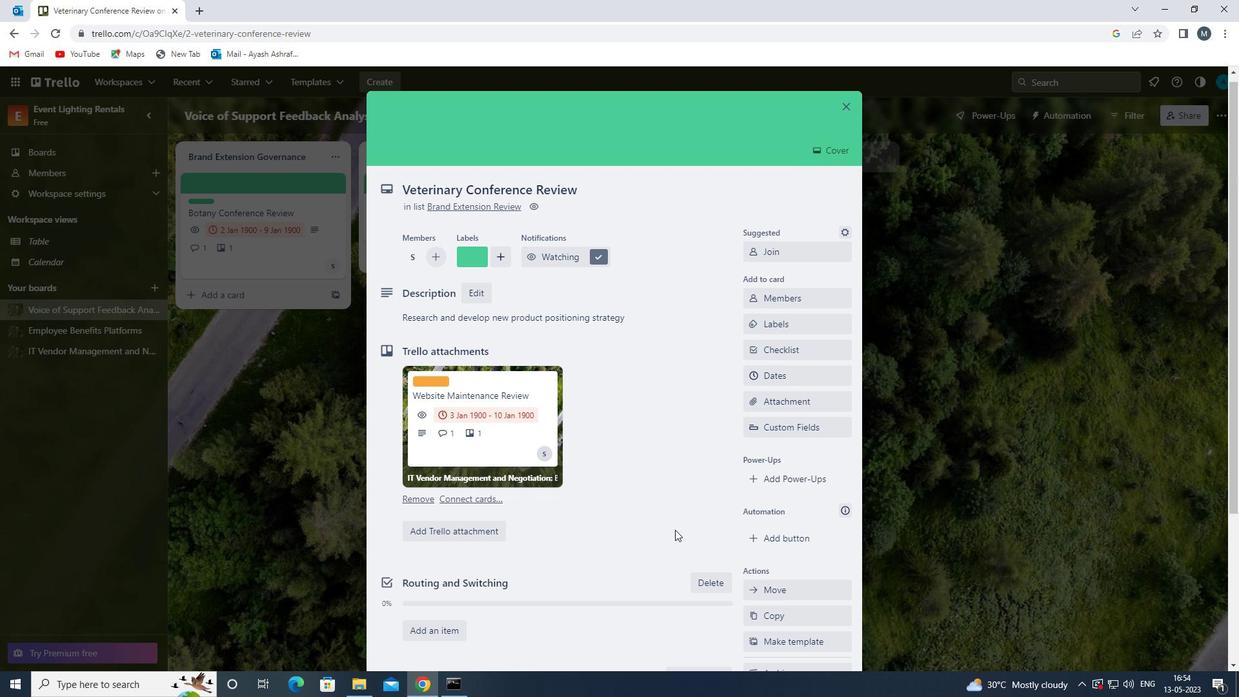 
Action: Mouse scrolled (664, 535) with delta (0, 0)
Screenshot: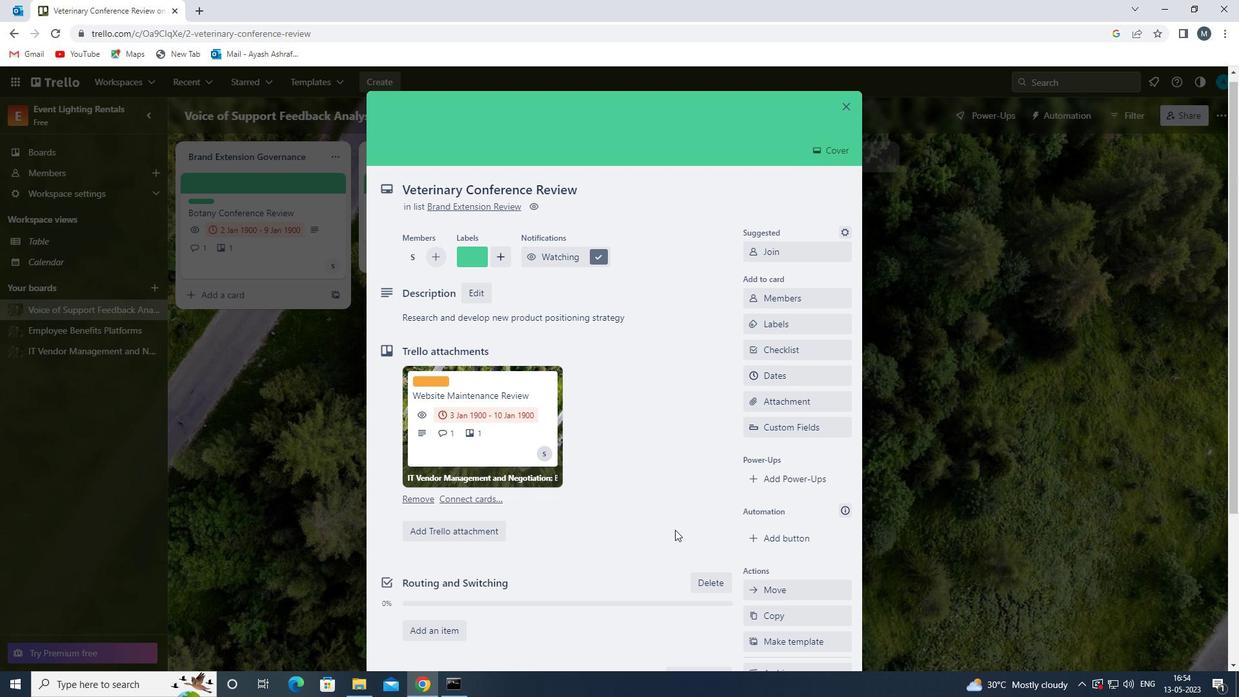 
